 Task: Look for space in Quíbor, Venezuela from 12th July, 2023 to 16th July, 2023 for 8 adults in price range Rs.10000 to Rs.16000. Place can be private room with 8 bedrooms having 8 beds and 8 bathrooms. Property type can be house, flat, guest house, hotel. Amenities needed are: wifi, TV, free parkinig on premises, gym, breakfast. Booking option can be shelf check-in. Required host language is English.
Action: Mouse moved to (507, 132)
Screenshot: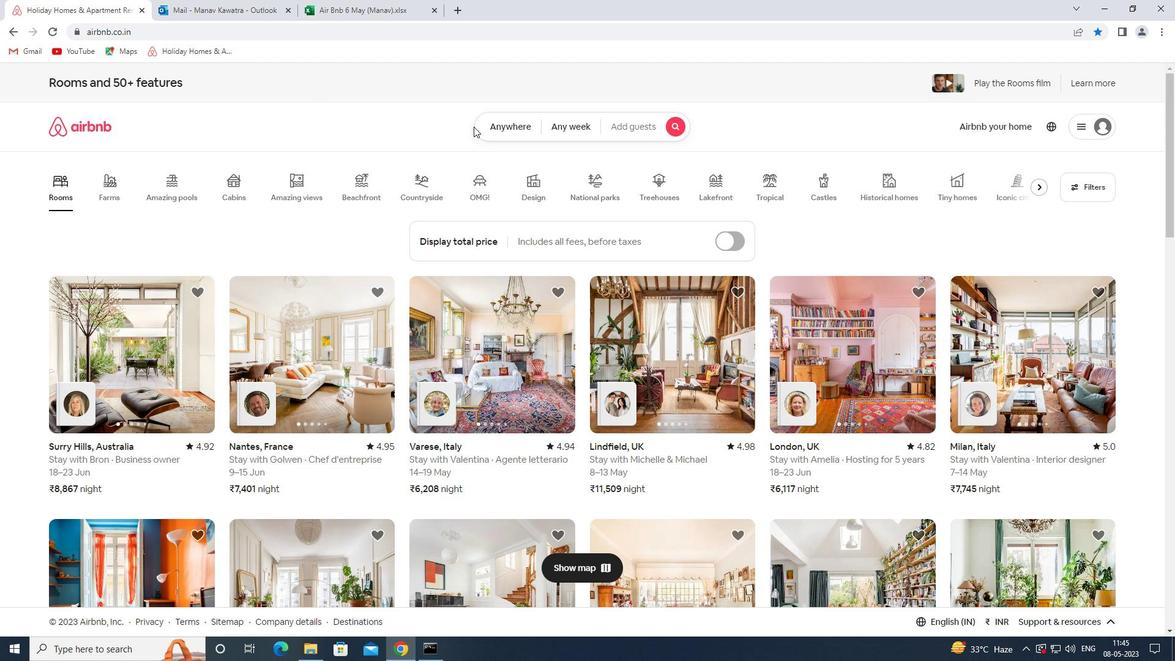 
Action: Mouse pressed left at (507, 132)
Screenshot: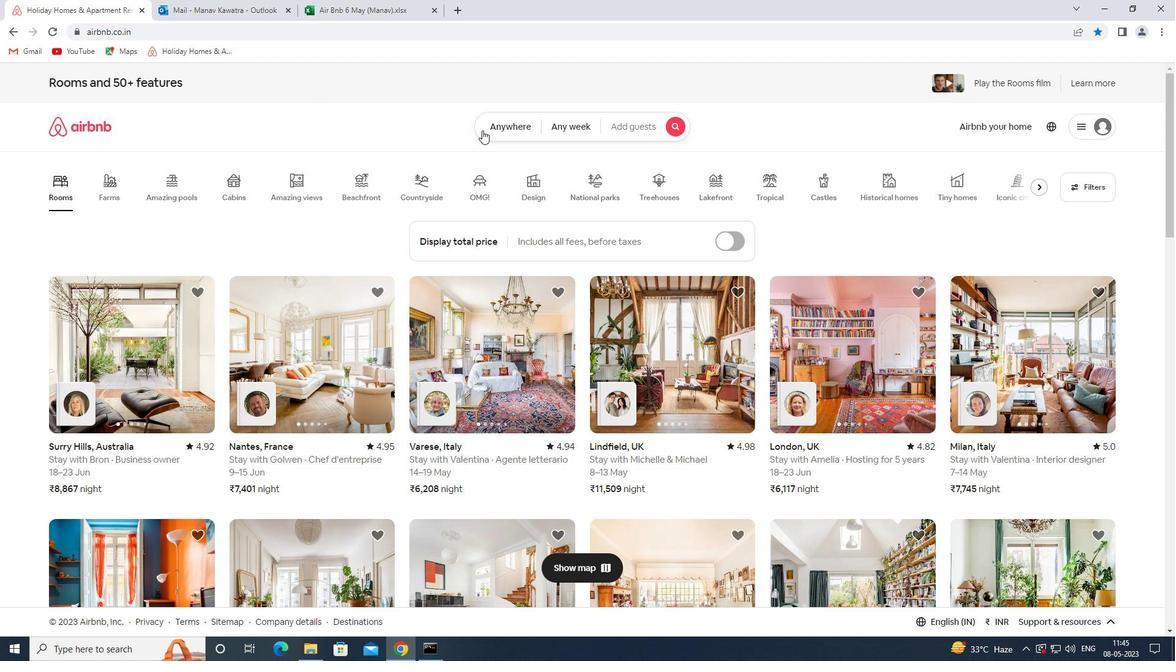 
Action: Mouse moved to (453, 165)
Screenshot: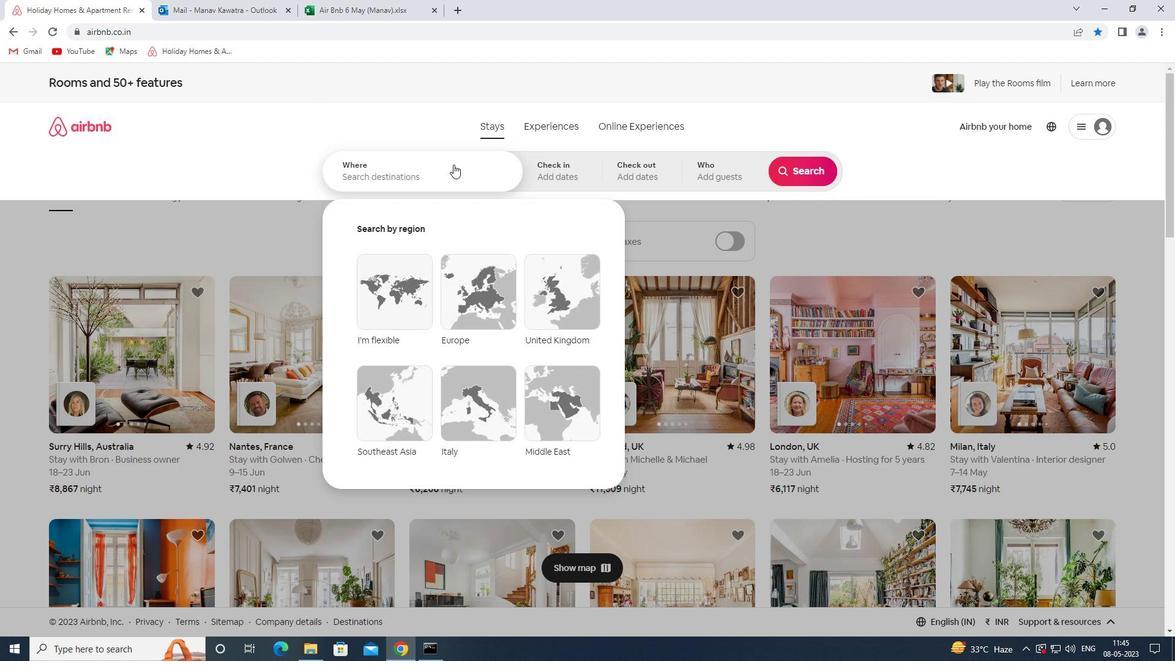 
Action: Mouse pressed left at (453, 165)
Screenshot: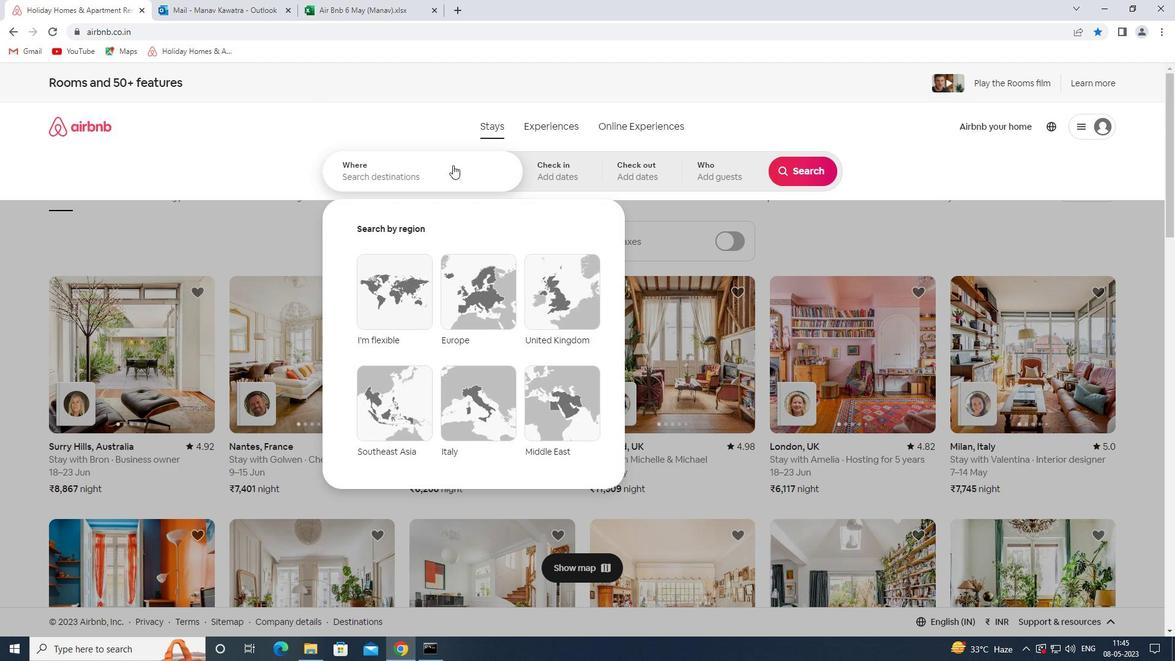 
Action: Mouse moved to (453, 166)
Screenshot: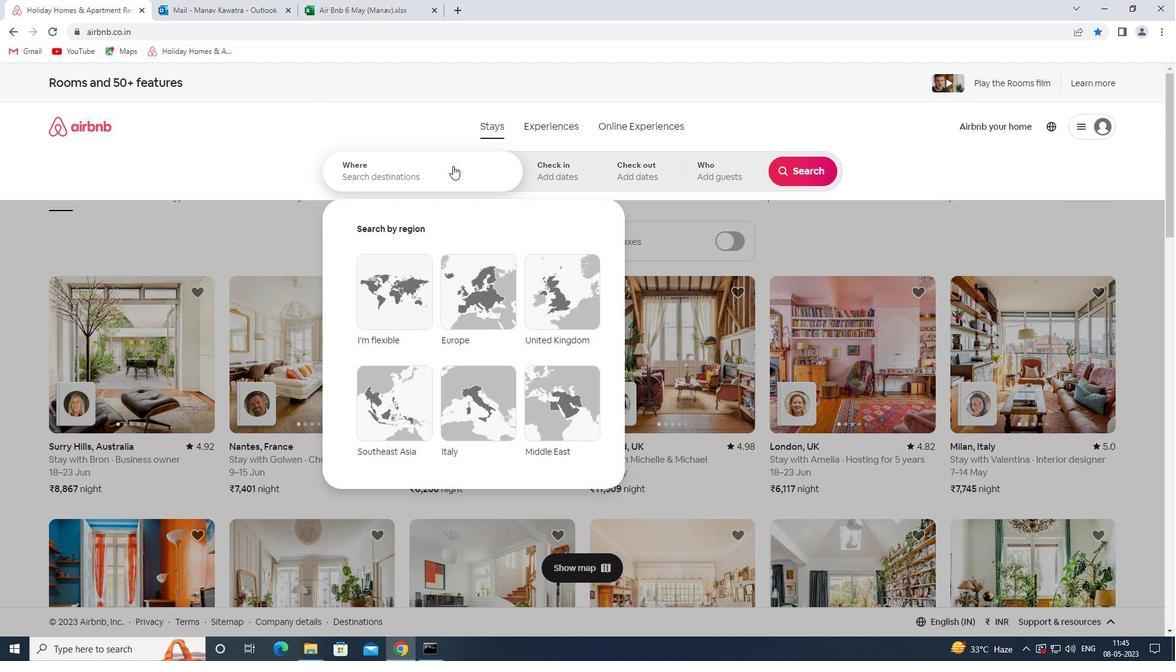 
Action: Key pressed <Key.shift>QUIBOR<Key.space><Key.shift_r>VENEZUELA<Key.space><Key.enter>
Screenshot: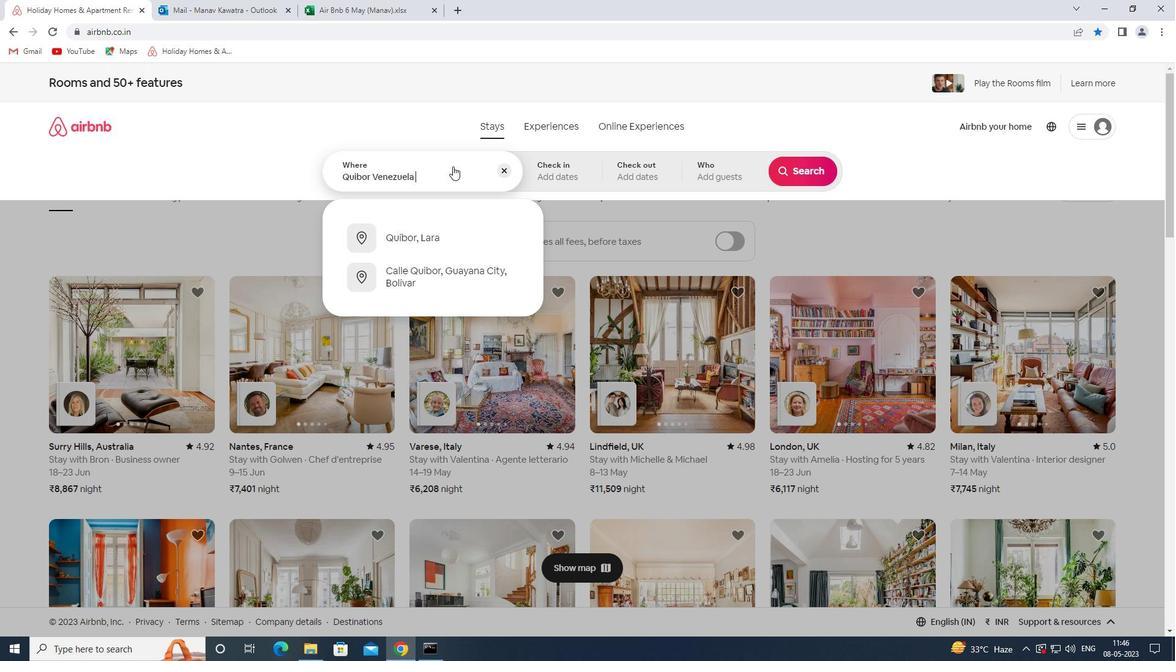 
Action: Mouse moved to (796, 262)
Screenshot: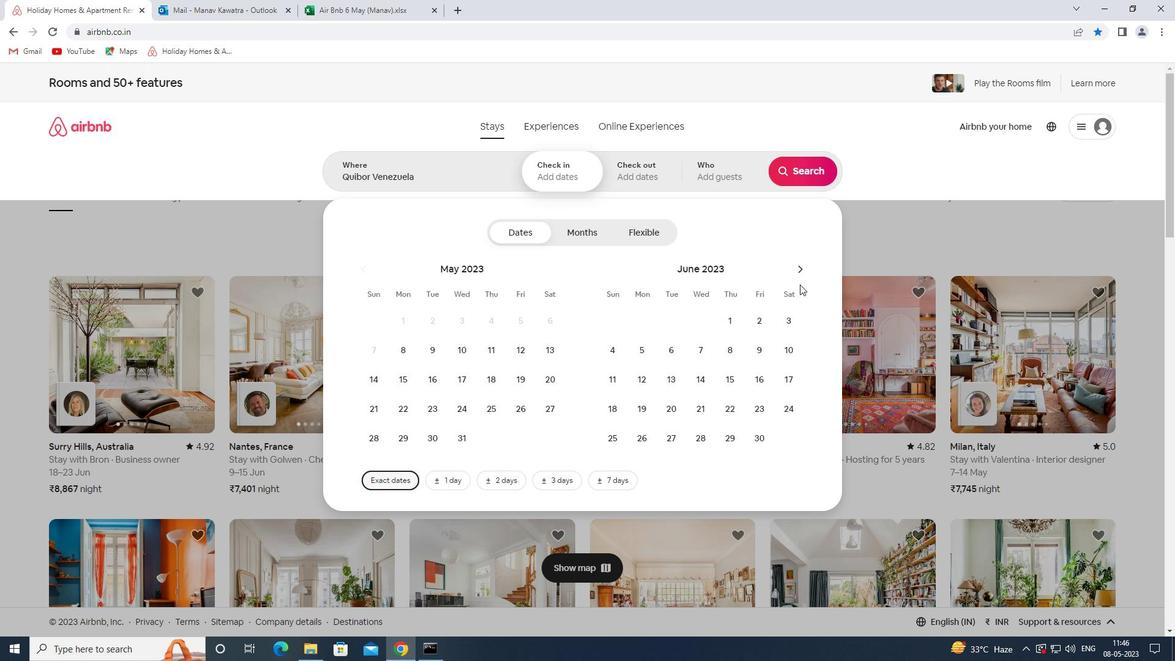 
Action: Mouse pressed left at (796, 262)
Screenshot: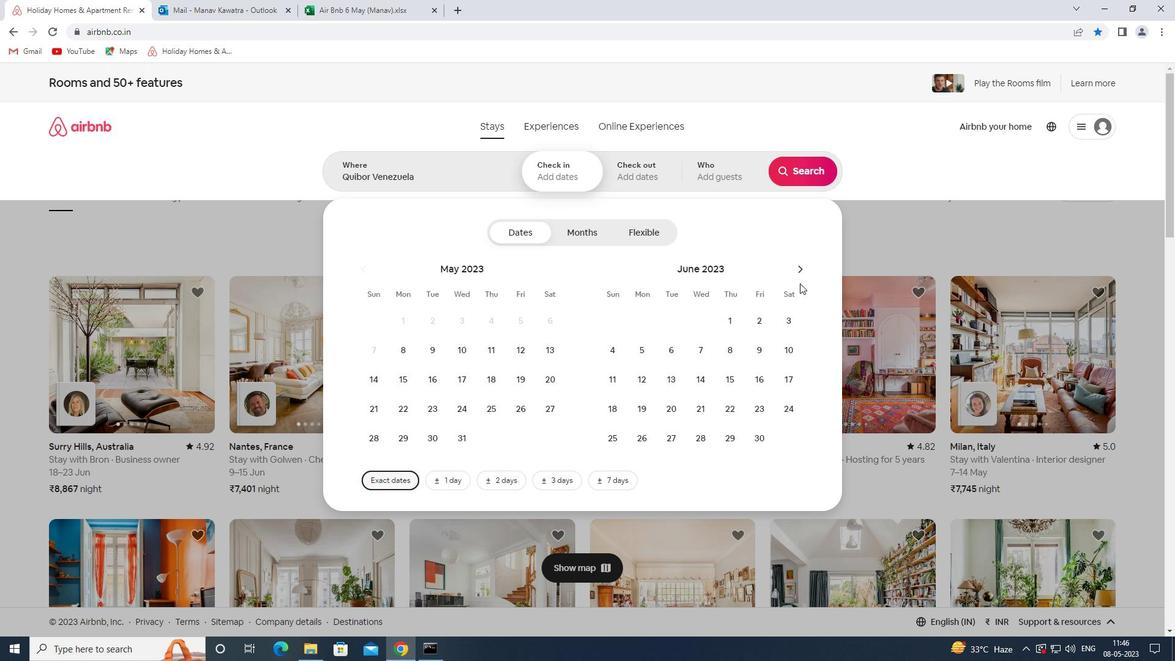 
Action: Mouse moved to (692, 378)
Screenshot: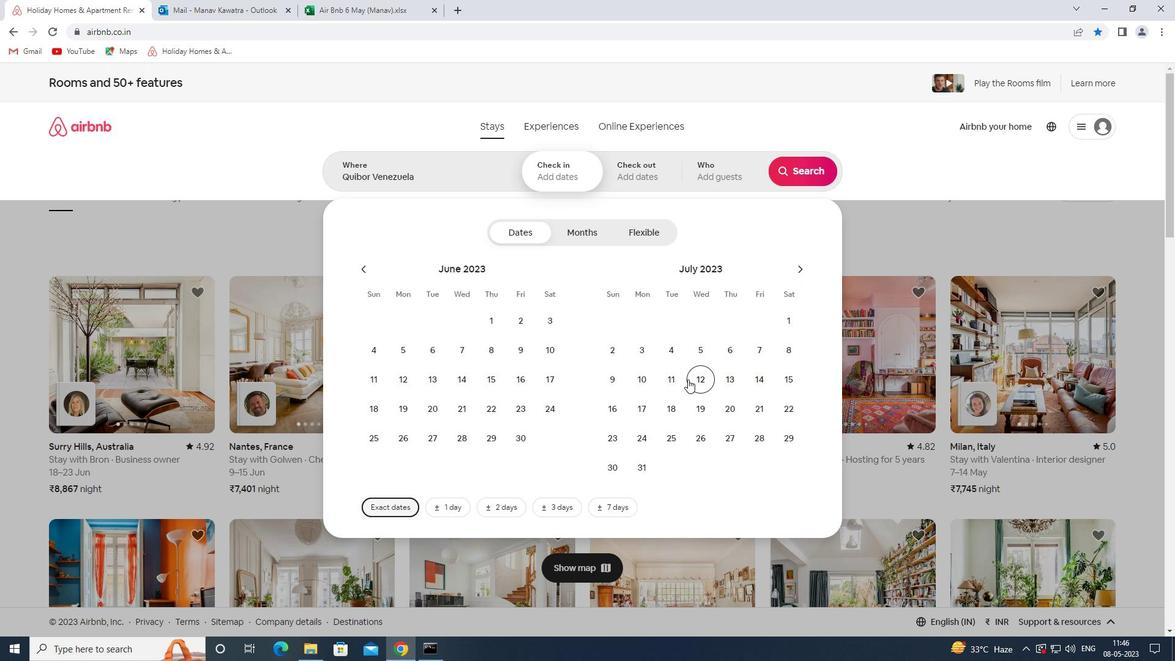 
Action: Mouse pressed left at (692, 378)
Screenshot: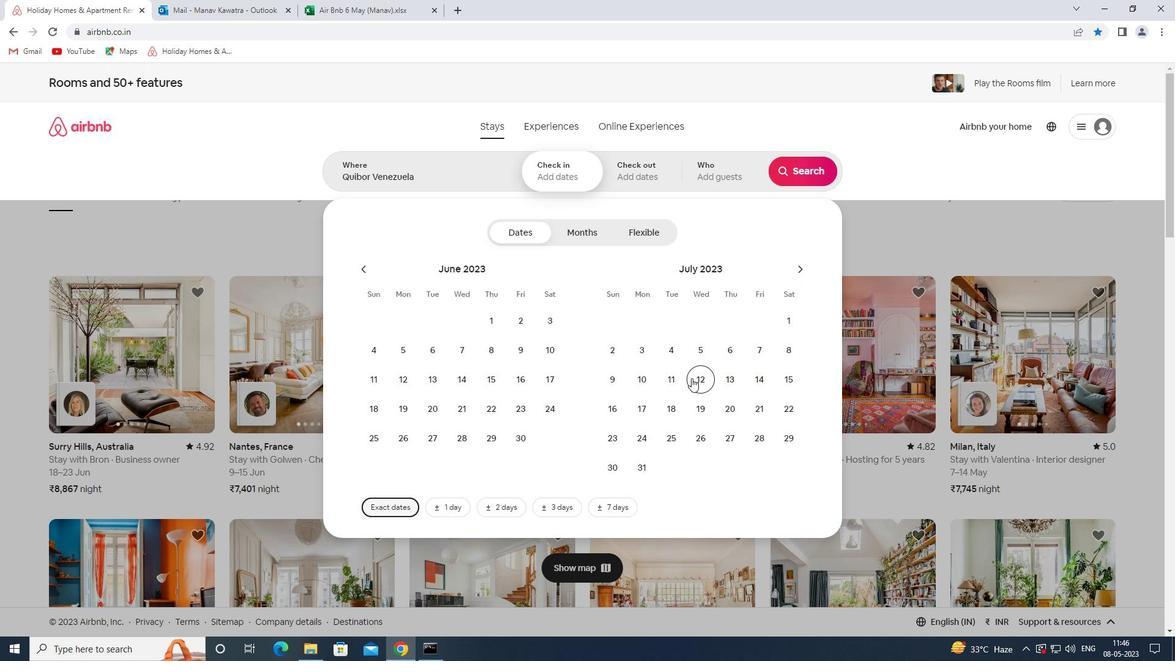 
Action: Mouse moved to (614, 411)
Screenshot: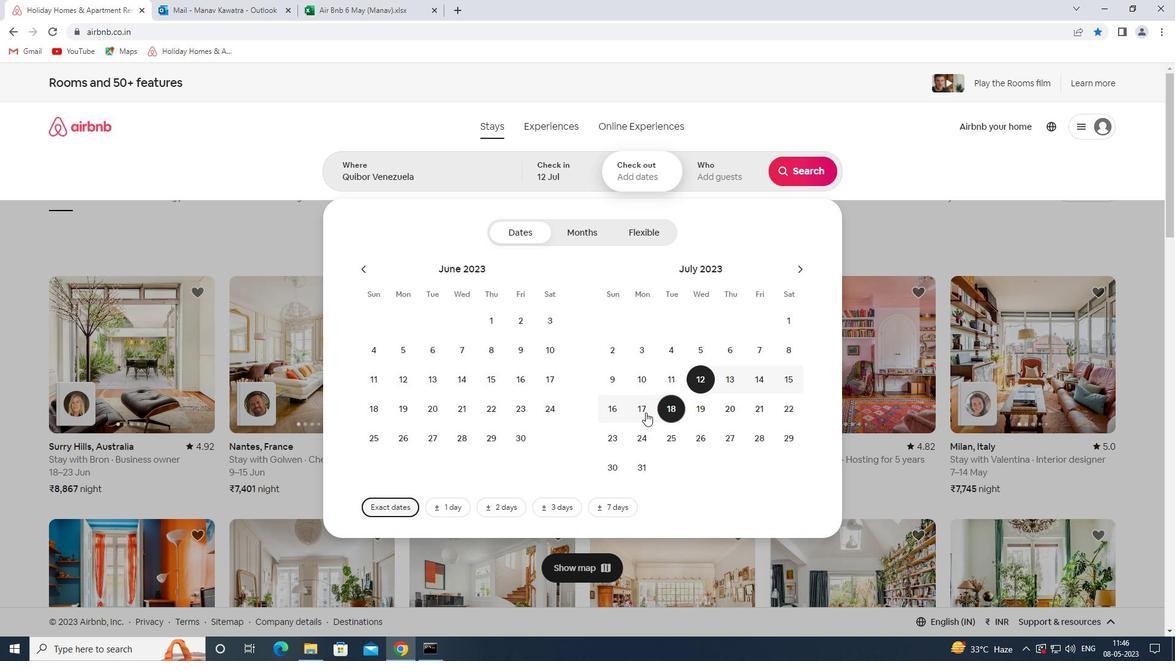 
Action: Mouse pressed left at (614, 411)
Screenshot: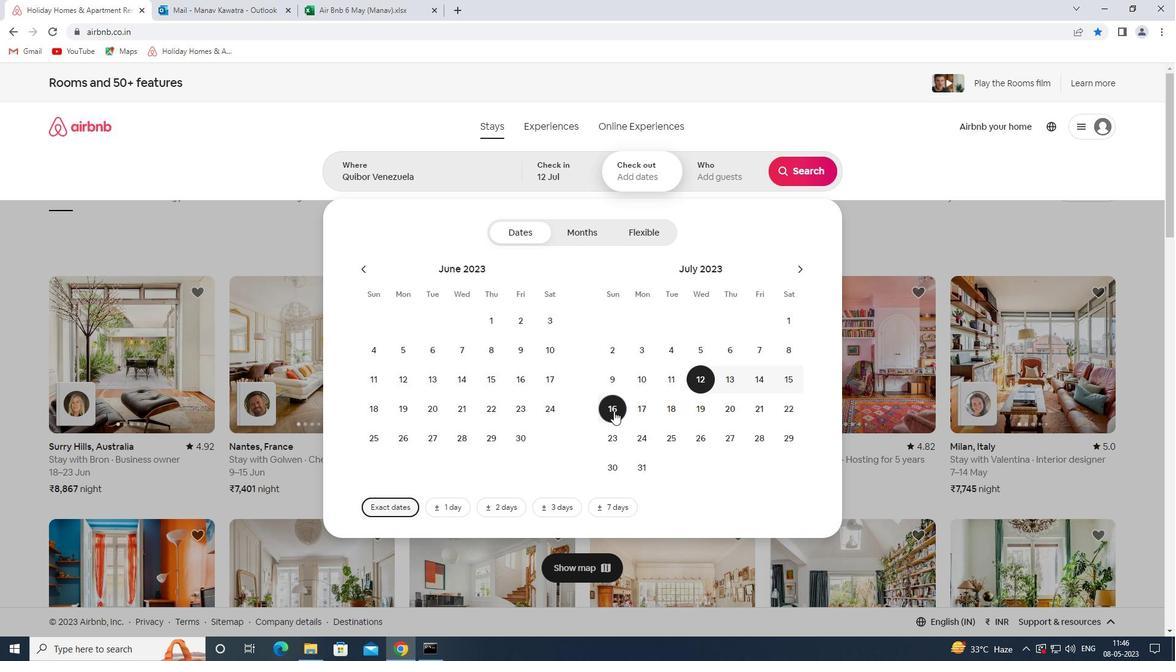 
Action: Mouse moved to (725, 178)
Screenshot: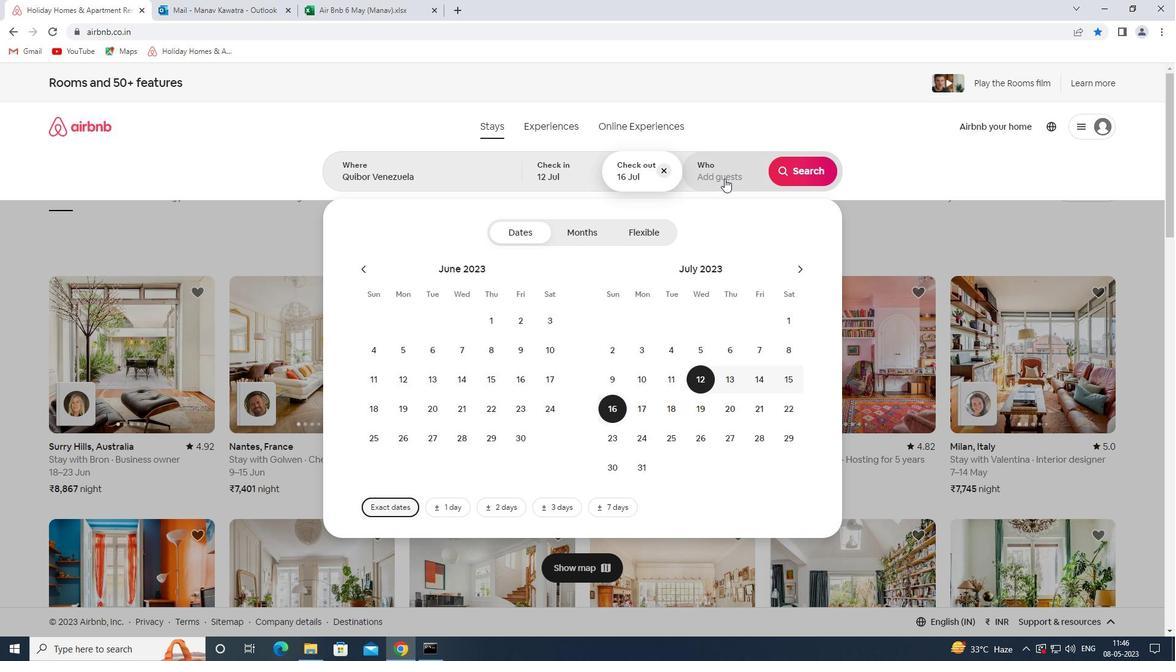 
Action: Mouse pressed left at (725, 178)
Screenshot: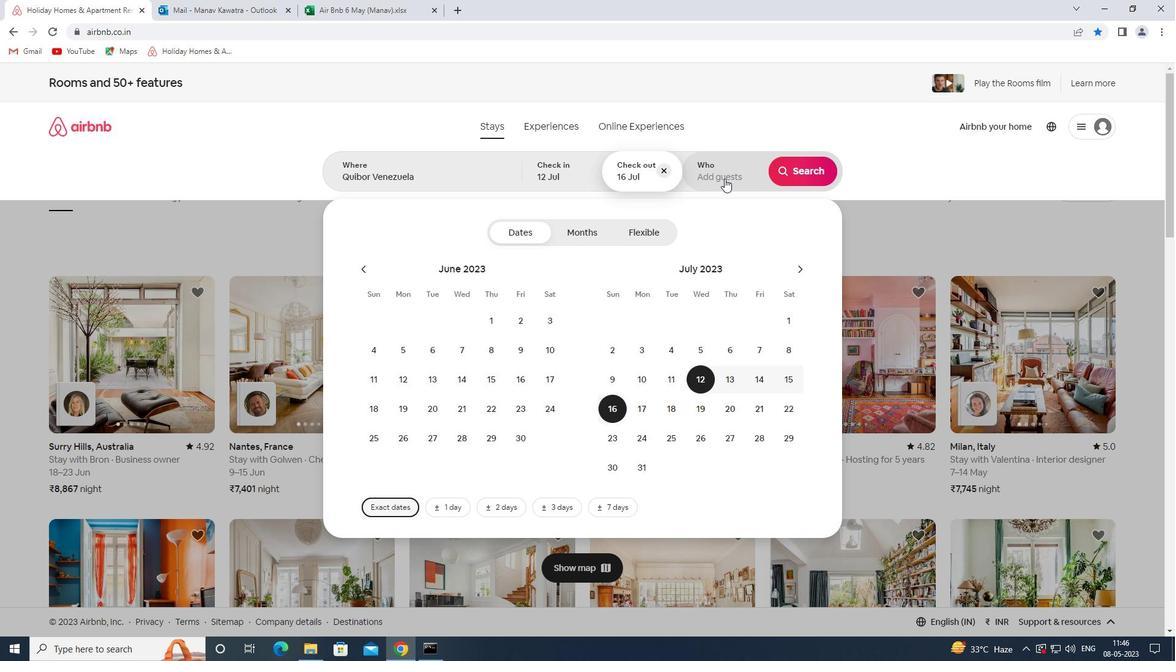 
Action: Mouse moved to (801, 239)
Screenshot: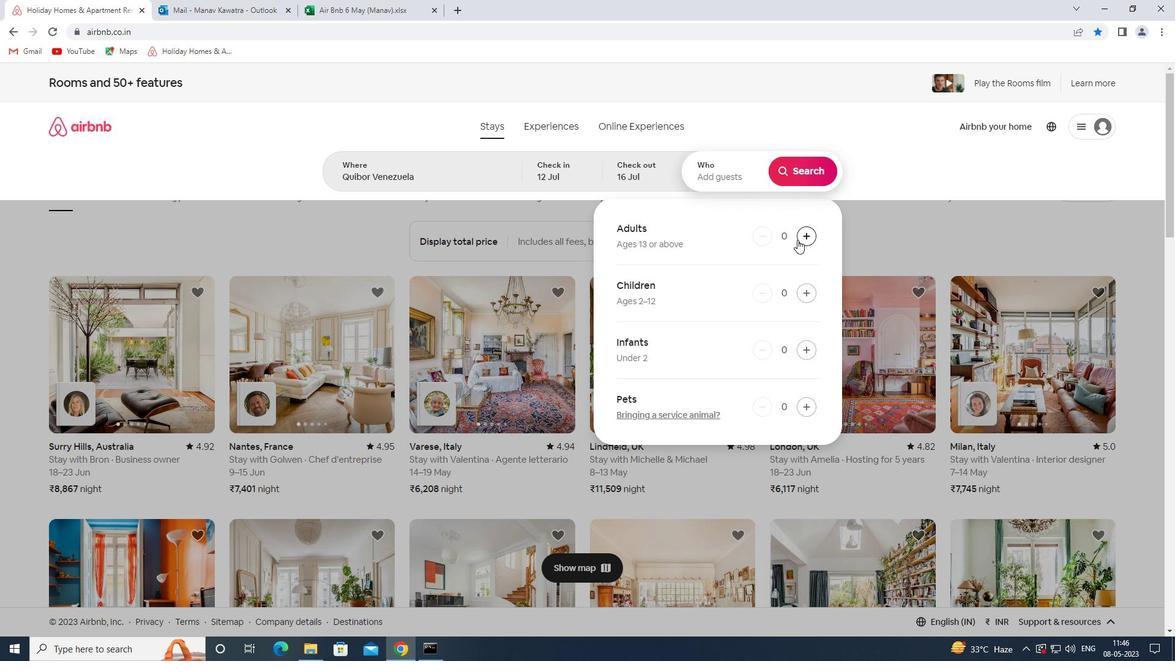 
Action: Mouse pressed left at (801, 239)
Screenshot: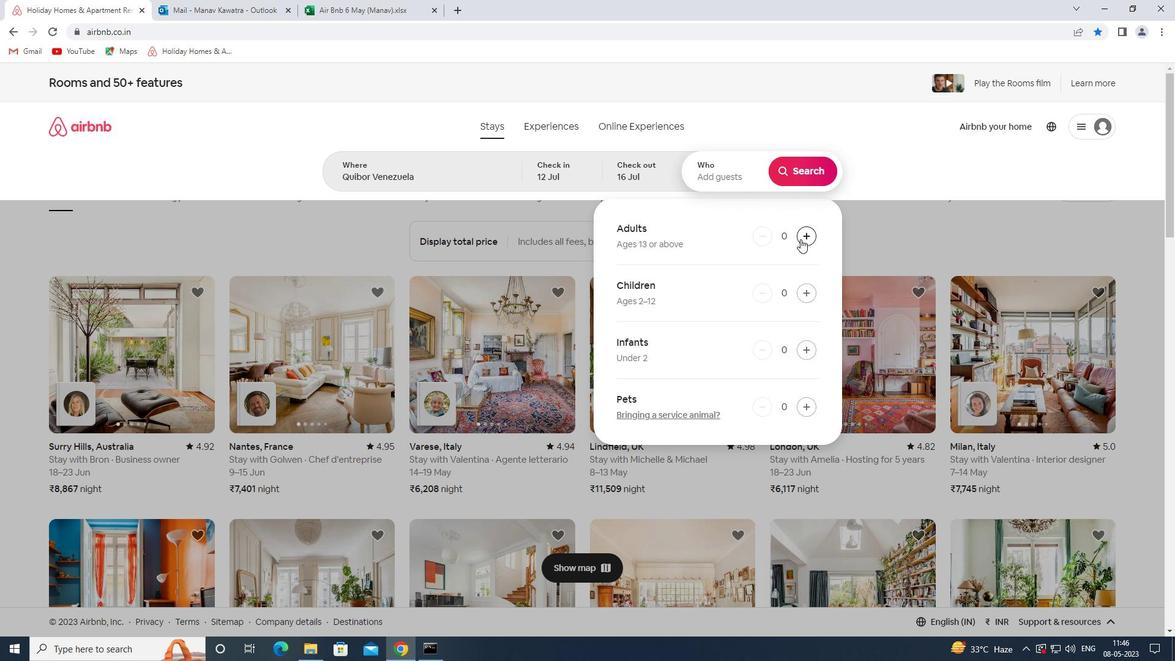 
Action: Mouse pressed left at (801, 239)
Screenshot: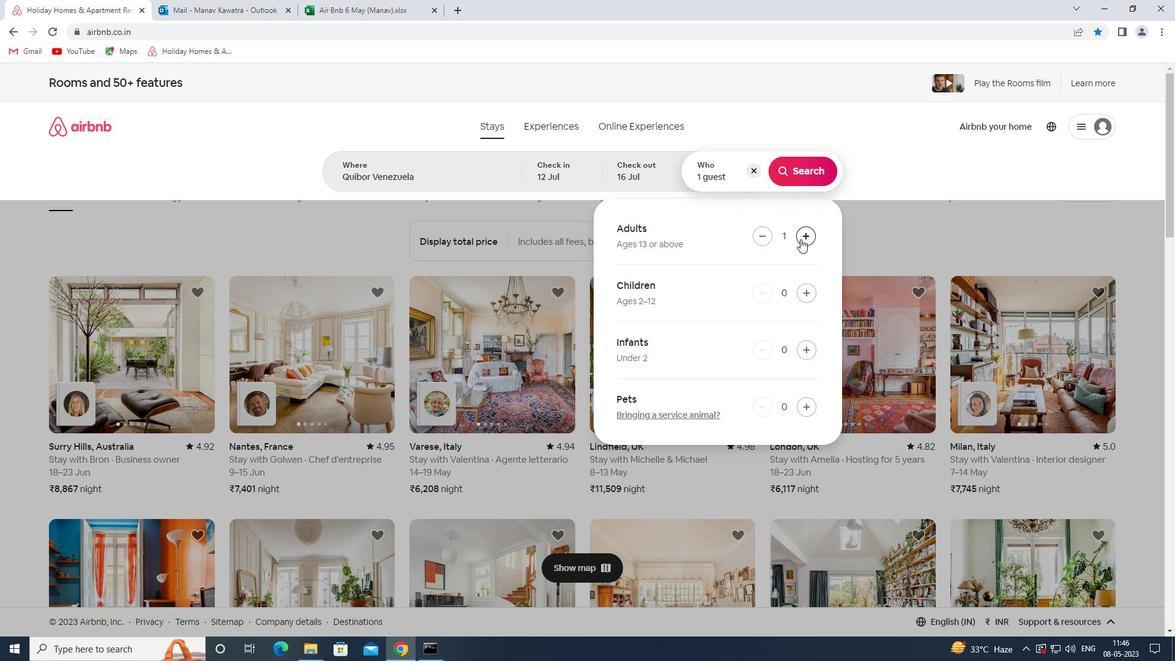 
Action: Mouse moved to (801, 239)
Screenshot: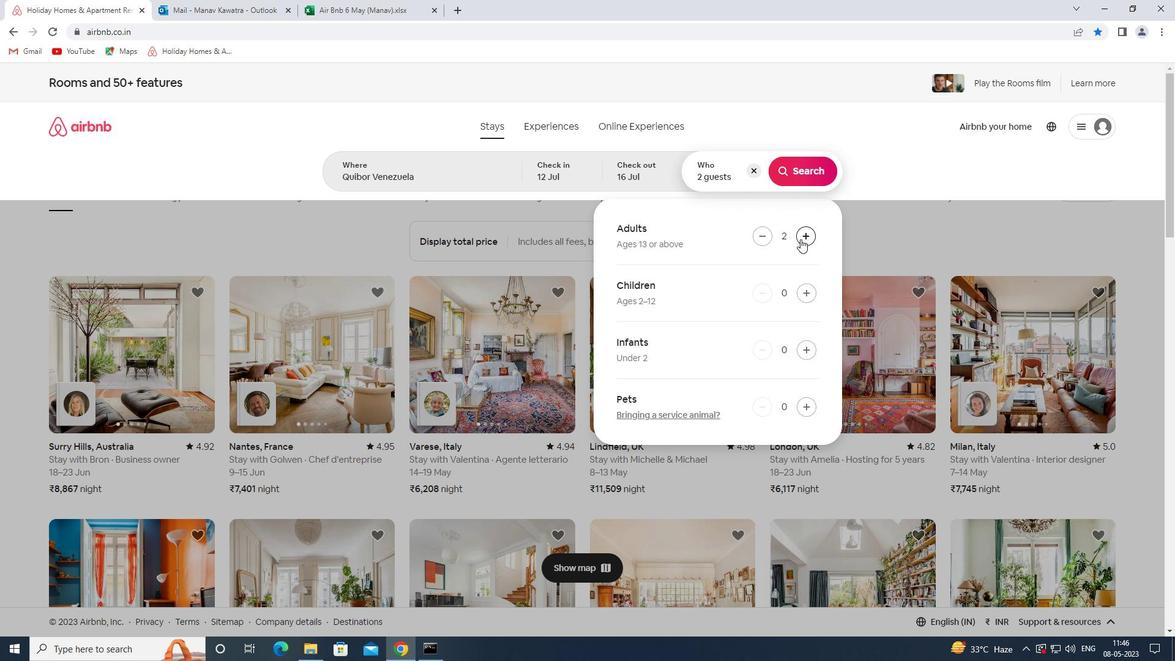 
Action: Mouse pressed left at (801, 239)
Screenshot: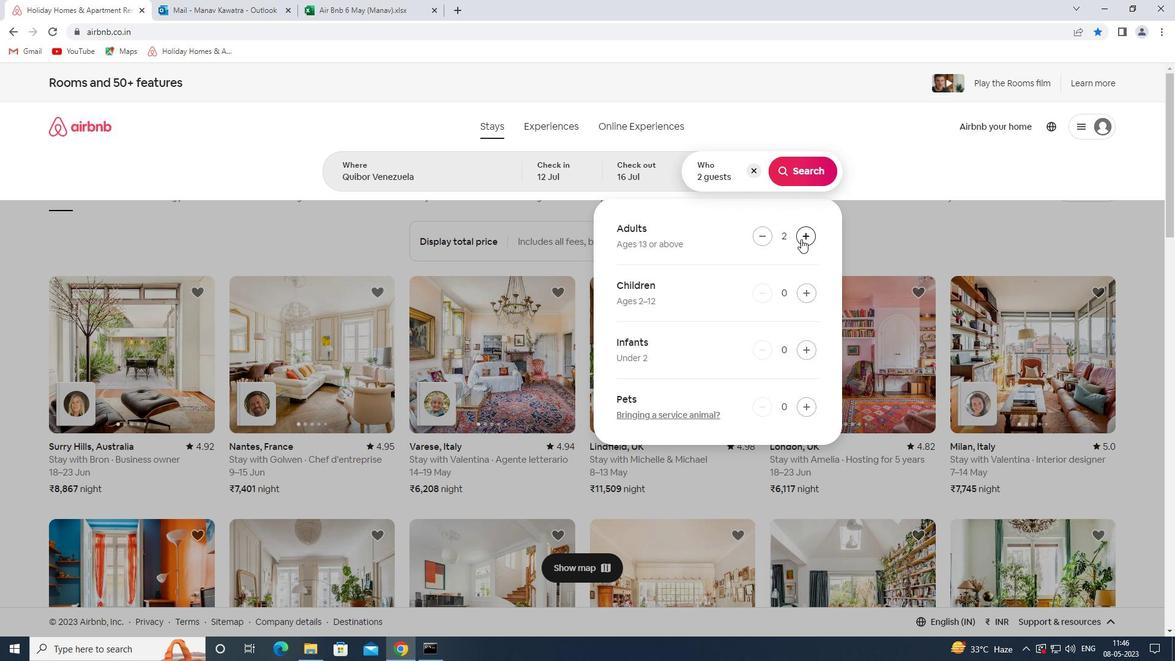 
Action: Mouse pressed left at (801, 239)
Screenshot: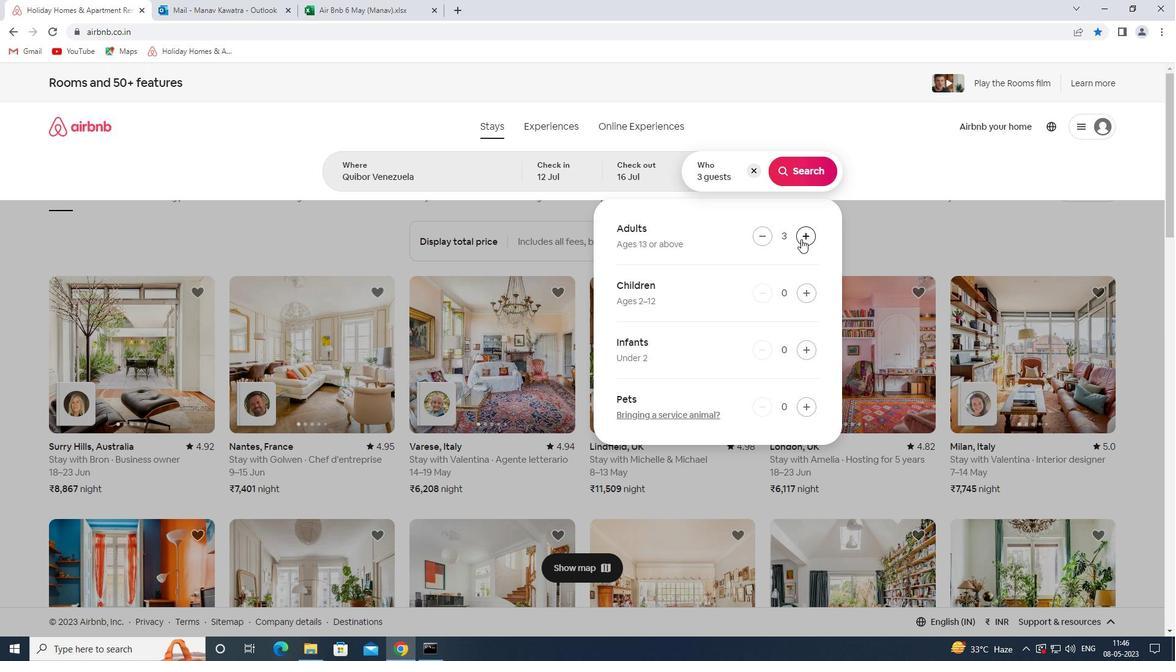 
Action: Mouse pressed left at (801, 239)
Screenshot: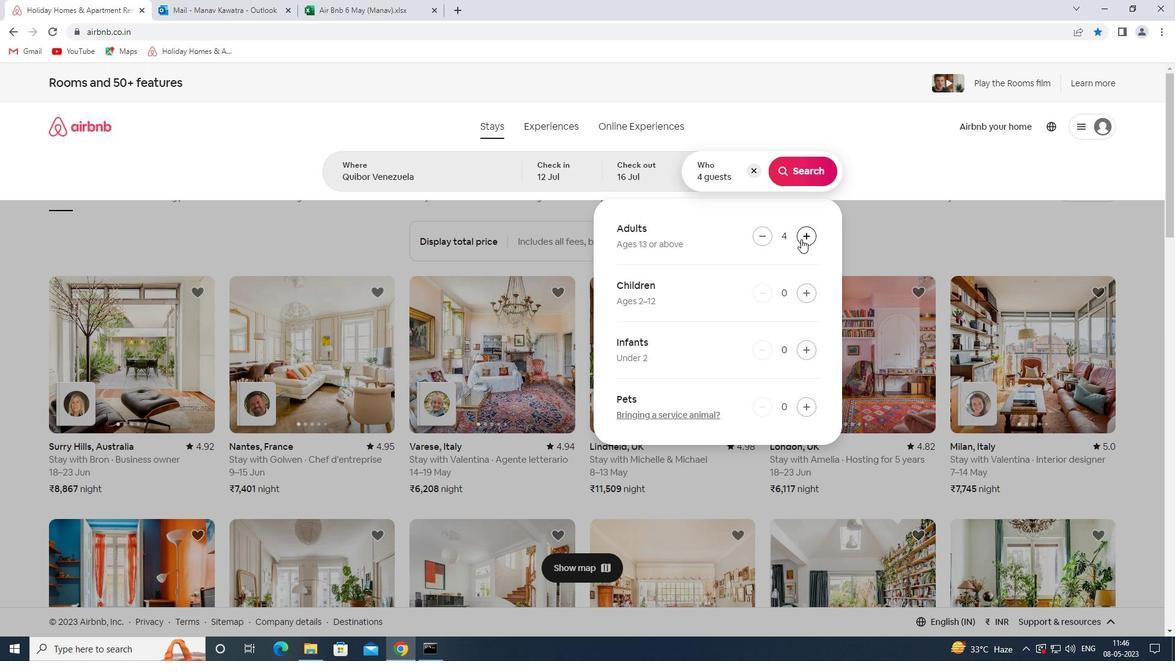 
Action: Mouse pressed left at (801, 239)
Screenshot: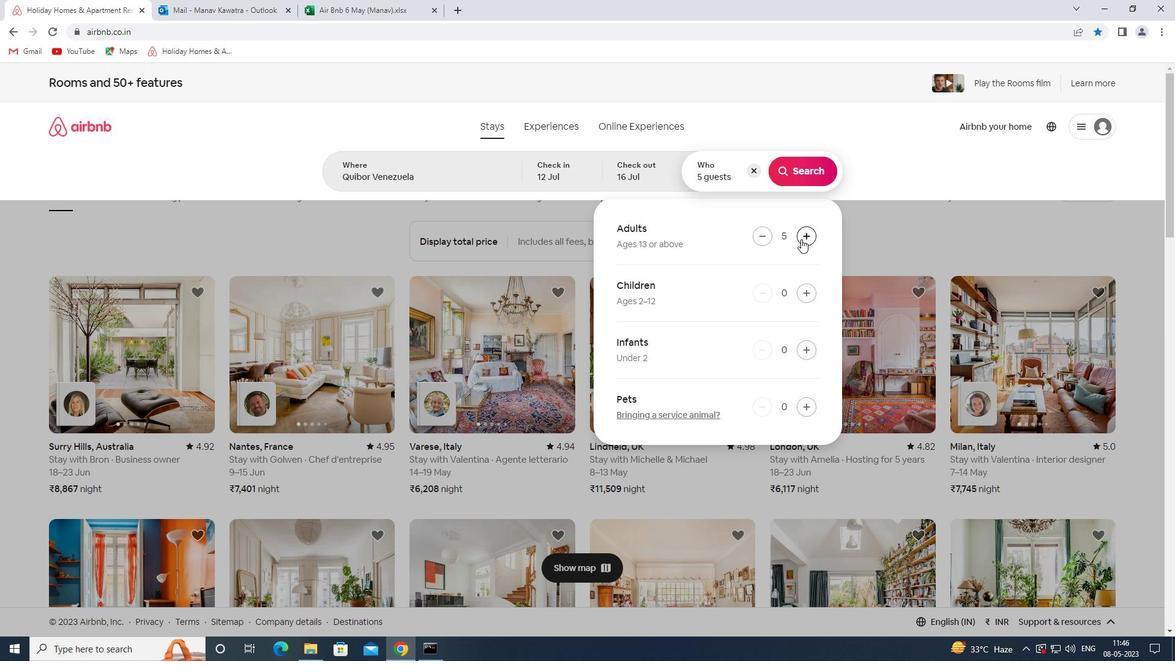 
Action: Mouse pressed left at (801, 239)
Screenshot: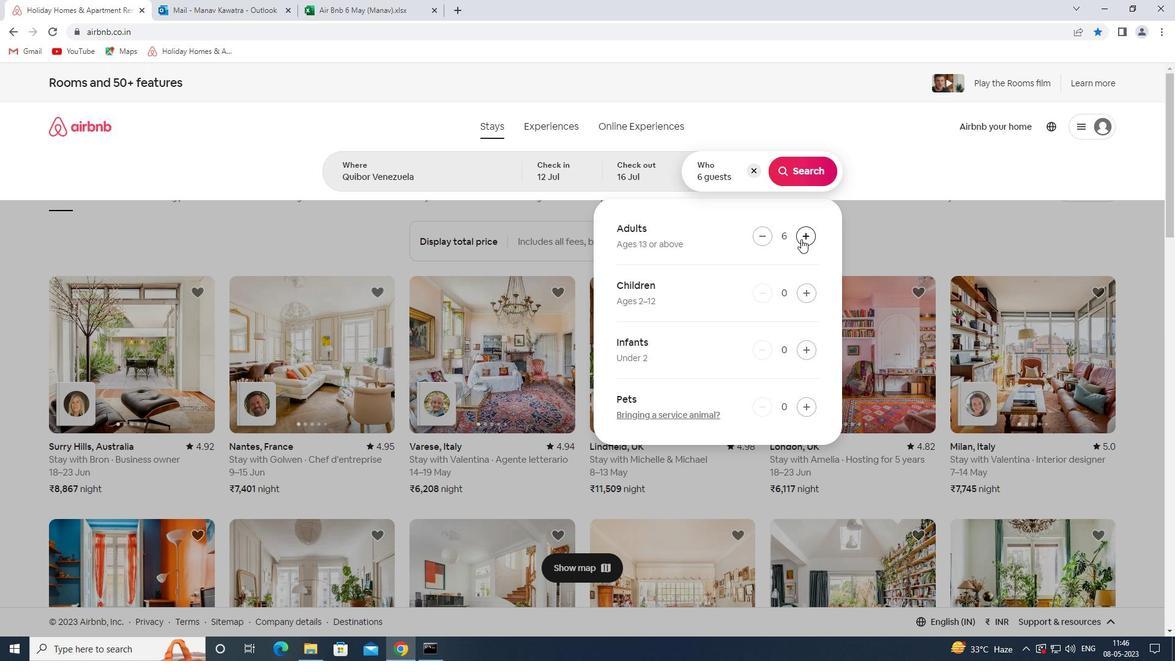 
Action: Mouse pressed left at (801, 239)
Screenshot: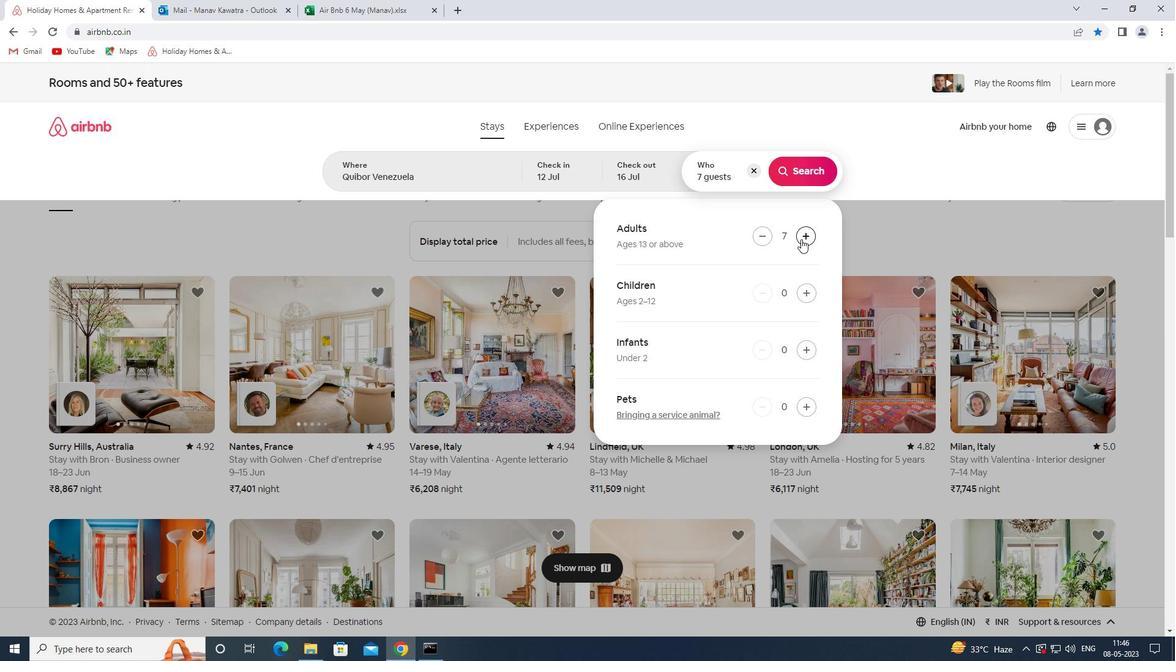 
Action: Mouse moved to (827, 164)
Screenshot: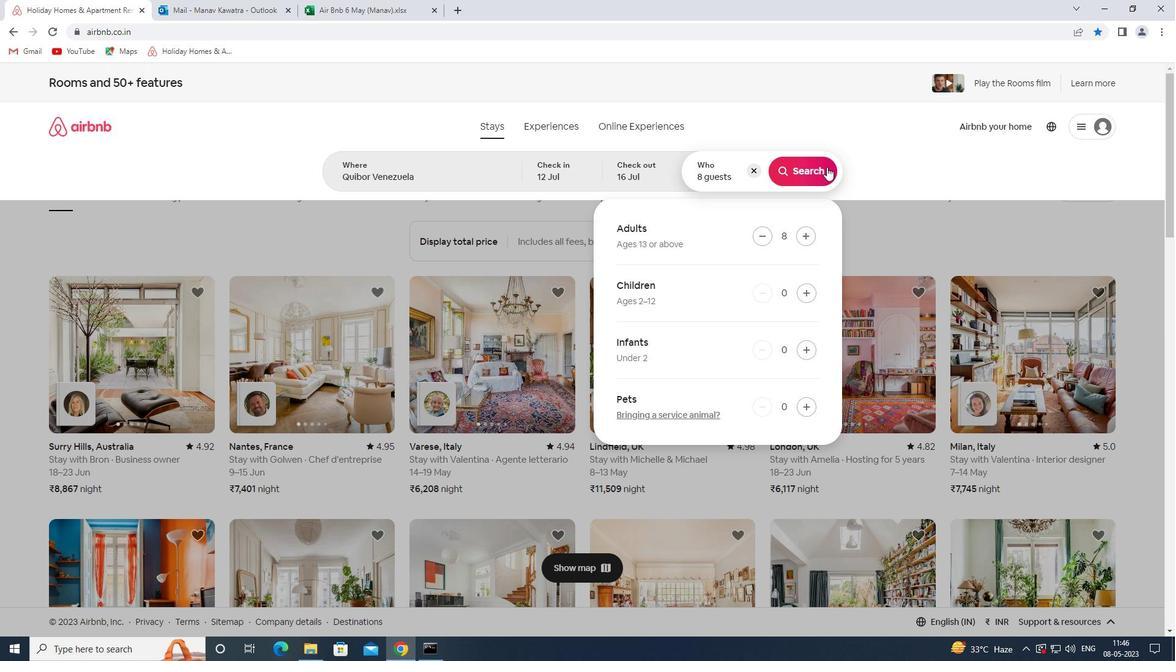 
Action: Mouse pressed left at (827, 164)
Screenshot: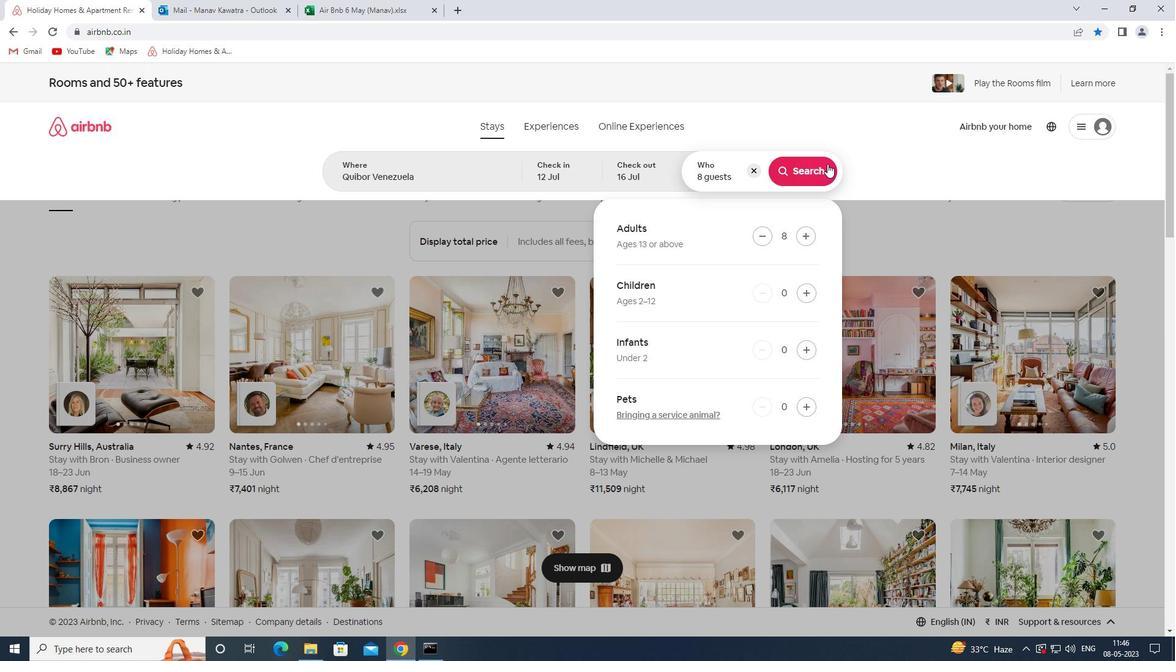 
Action: Mouse moved to (1130, 131)
Screenshot: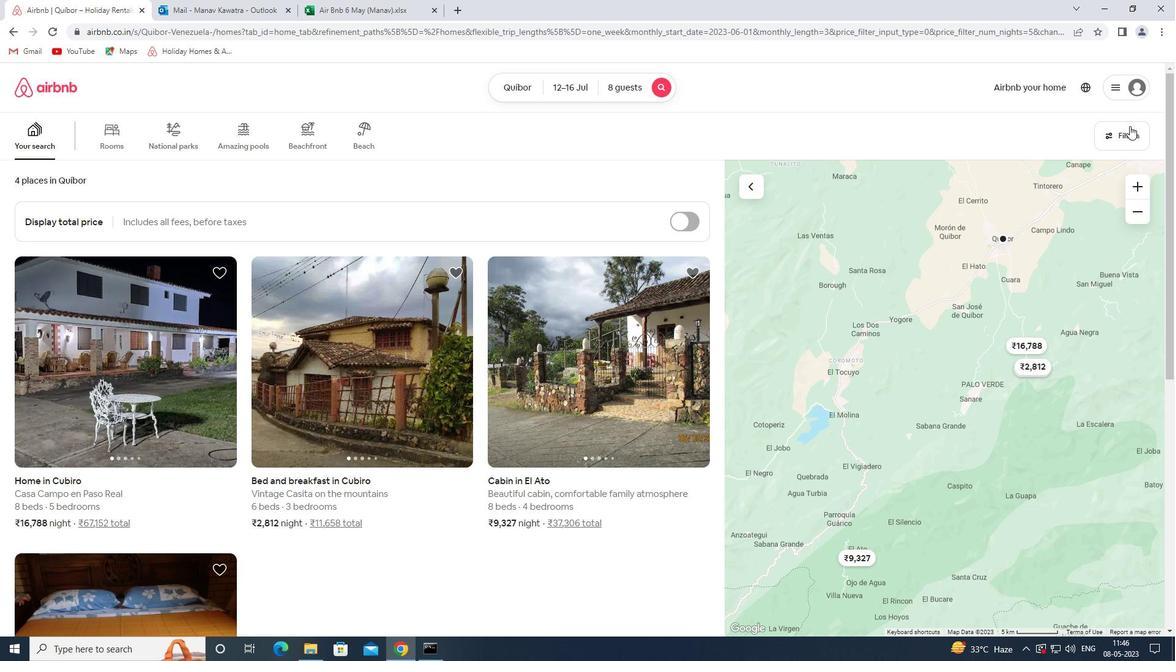 
Action: Mouse pressed left at (1130, 131)
Screenshot: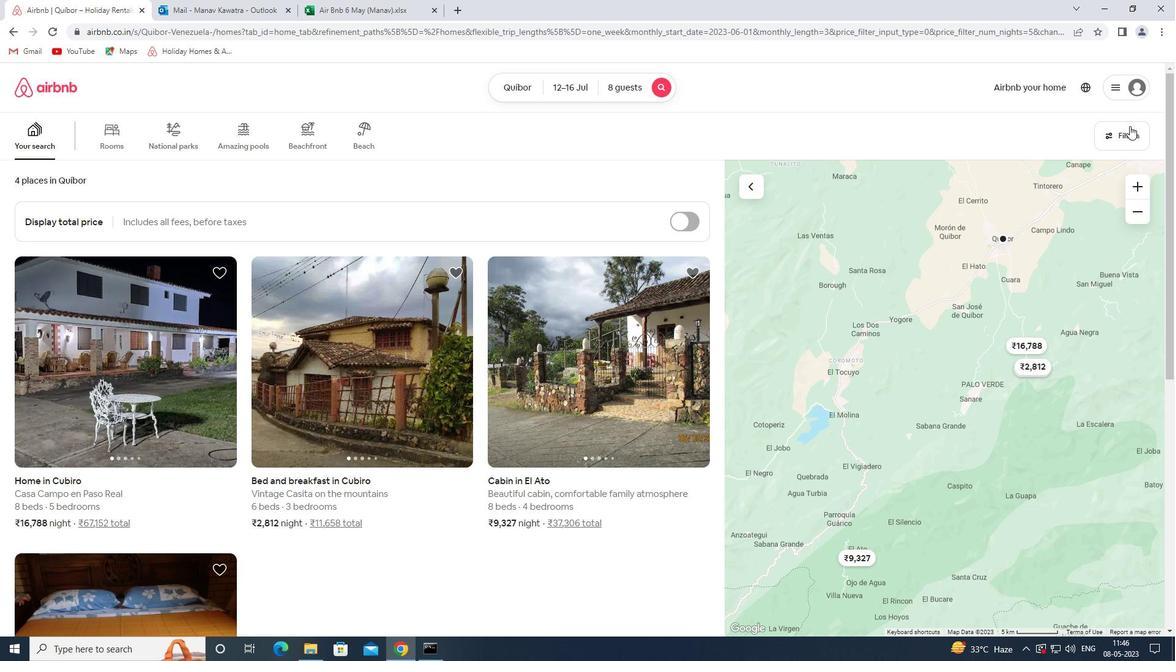 
Action: Mouse moved to (437, 434)
Screenshot: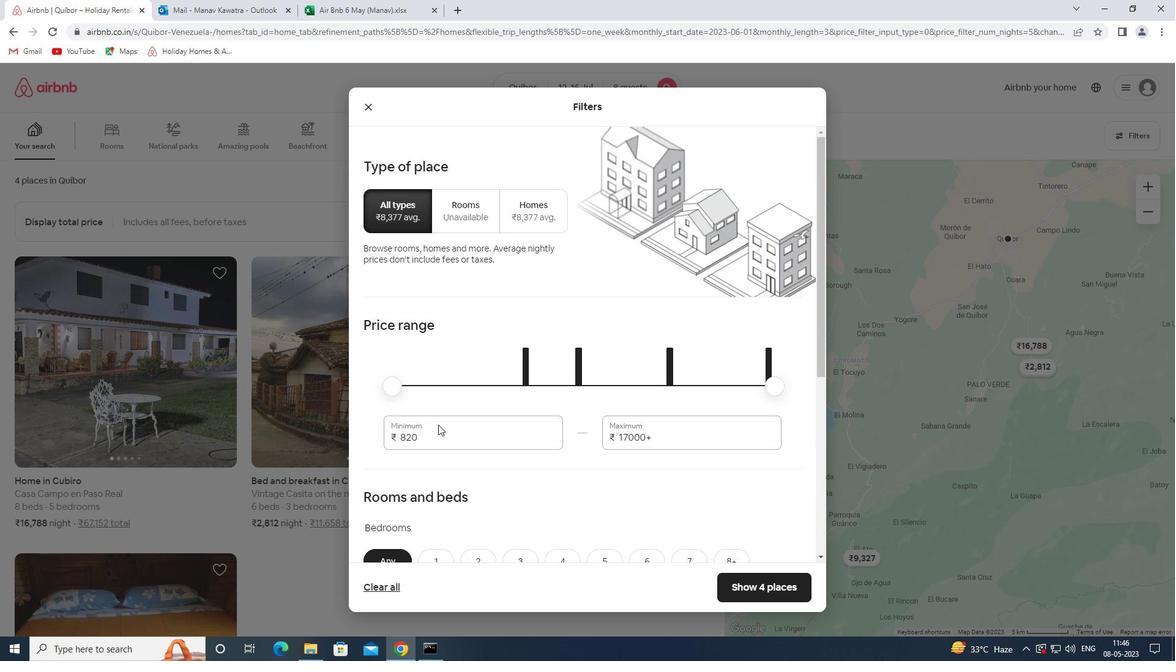 
Action: Mouse pressed left at (437, 434)
Screenshot: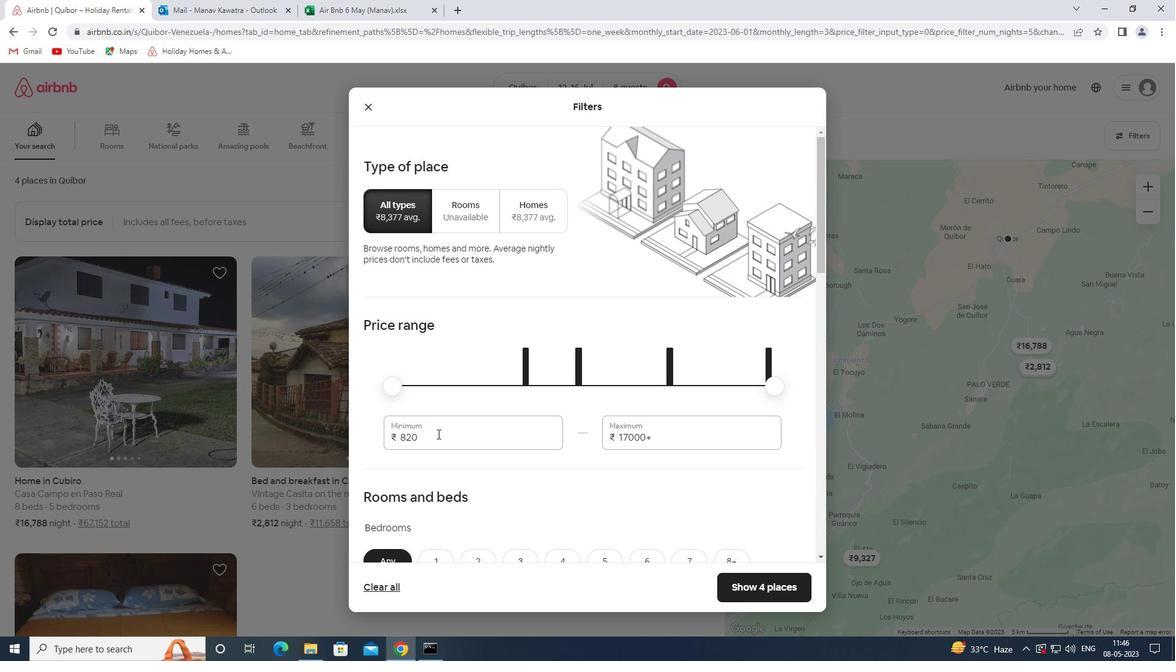 
Action: Mouse pressed left at (437, 434)
Screenshot: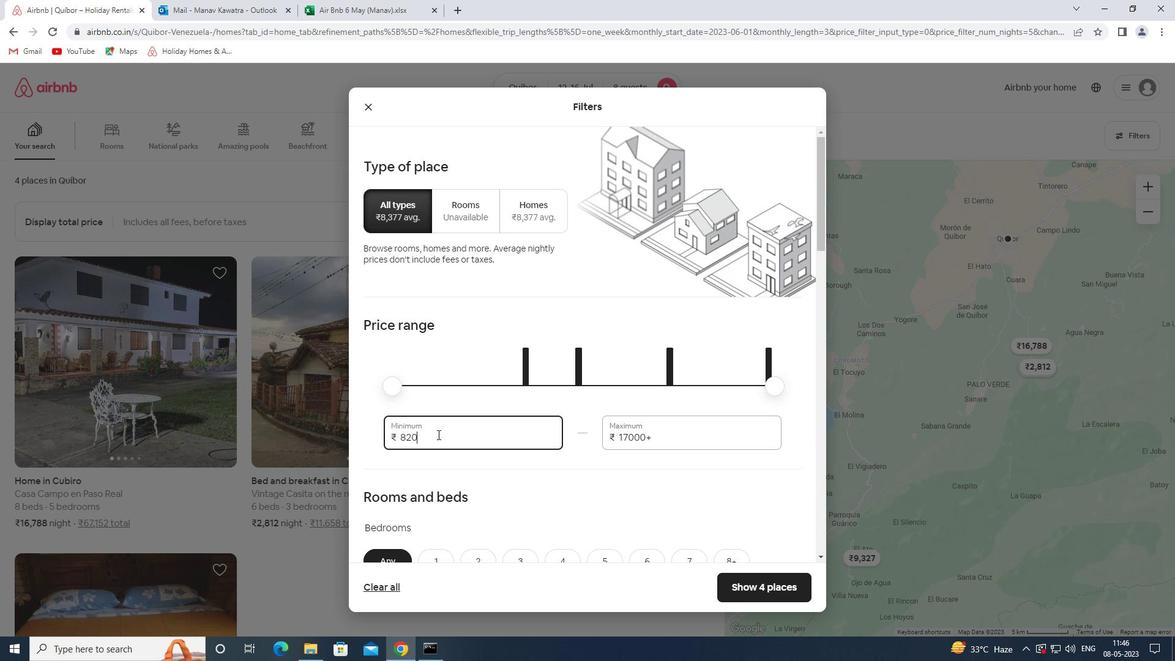 
Action: Key pressed 10000<Key.tab>16000
Screenshot: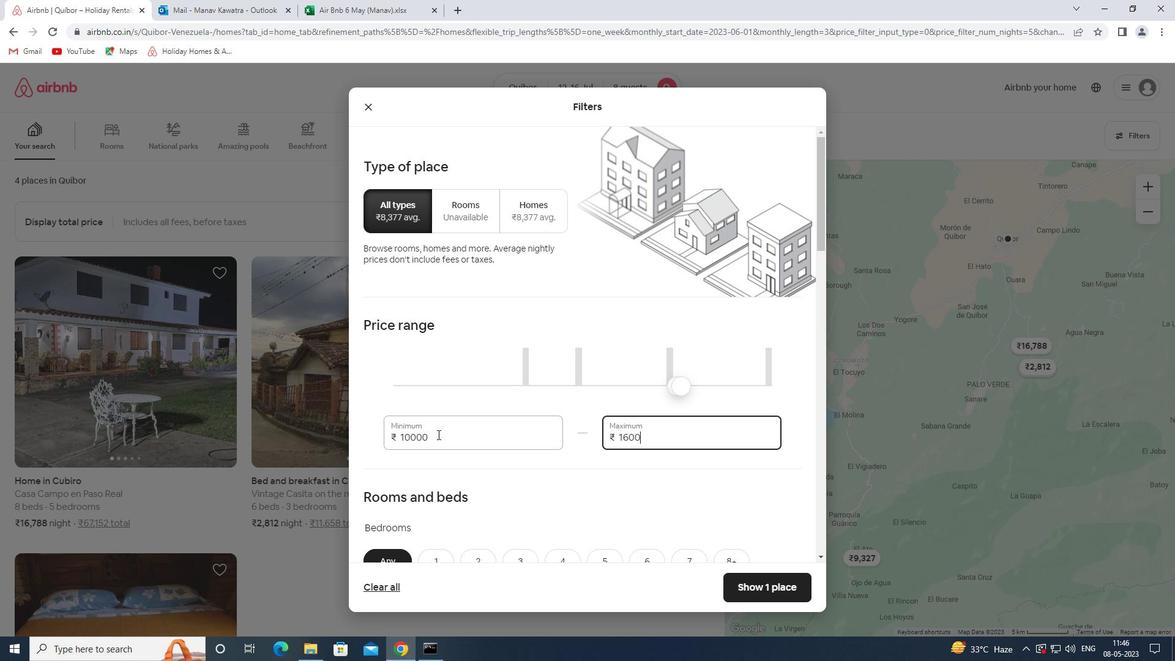 
Action: Mouse moved to (521, 232)
Screenshot: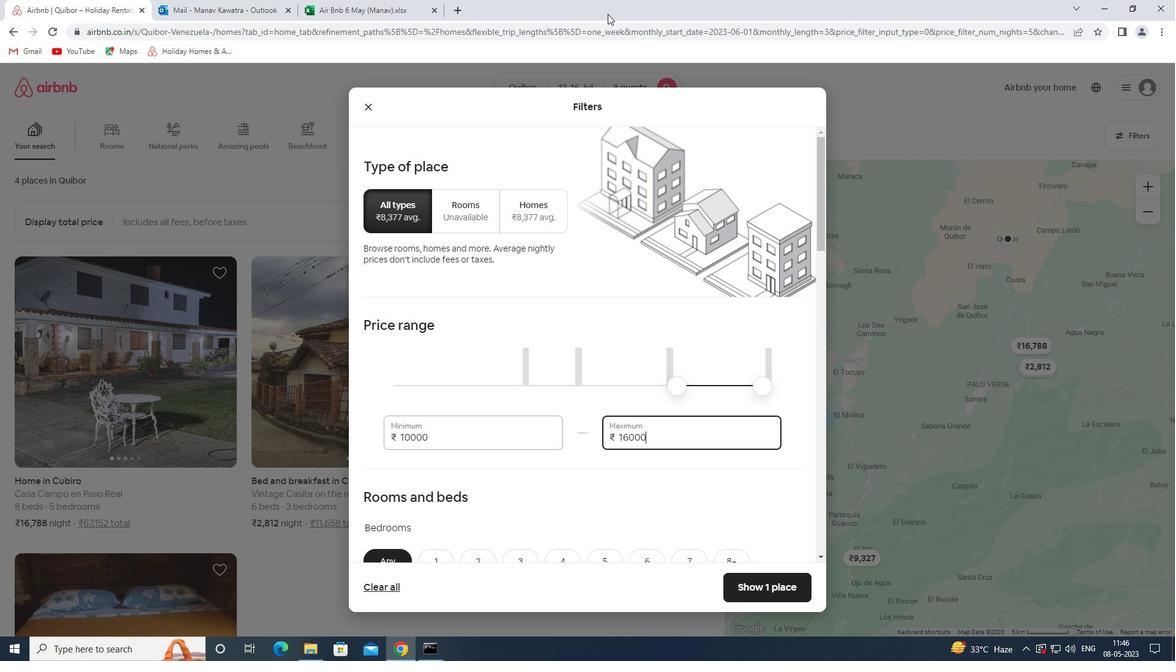
Action: Mouse scrolled (521, 232) with delta (0, 0)
Screenshot: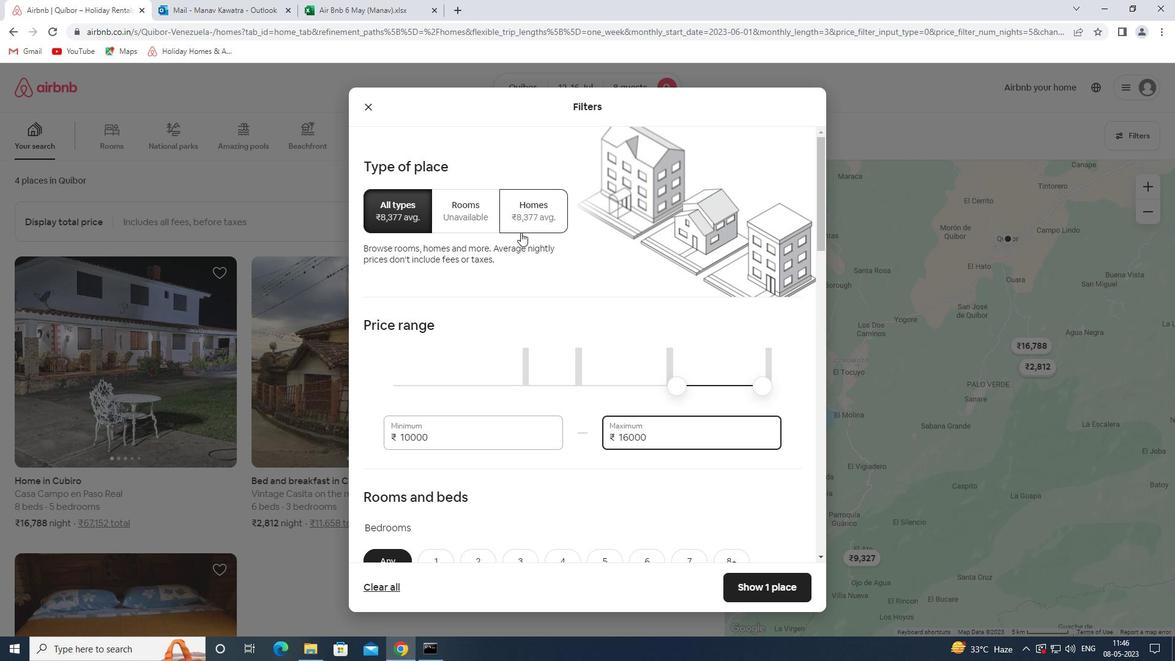 
Action: Mouse scrolled (521, 232) with delta (0, 0)
Screenshot: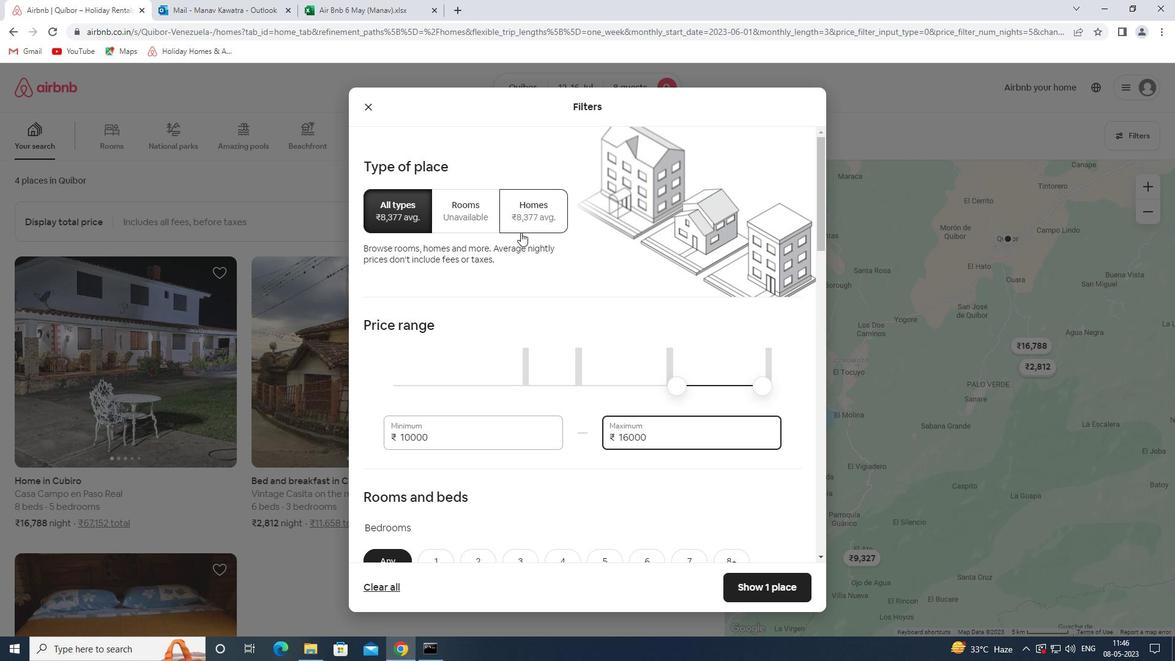 
Action: Mouse scrolled (521, 232) with delta (0, 0)
Screenshot: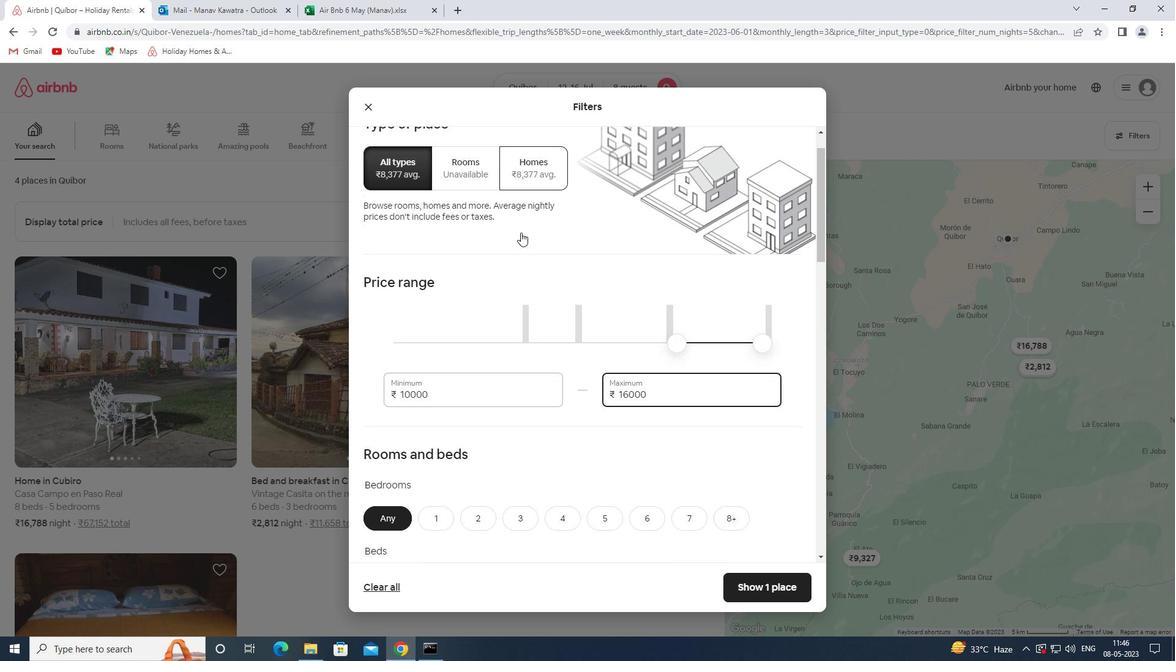 
Action: Mouse scrolled (521, 232) with delta (0, 0)
Screenshot: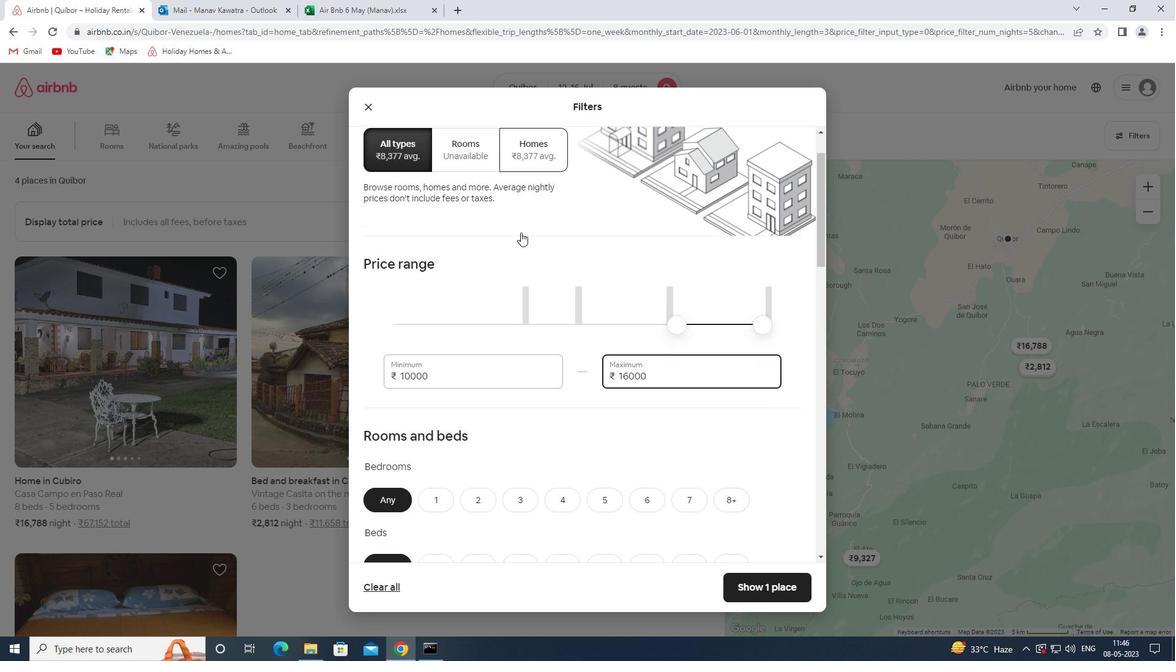
Action: Mouse scrolled (521, 232) with delta (0, 0)
Screenshot: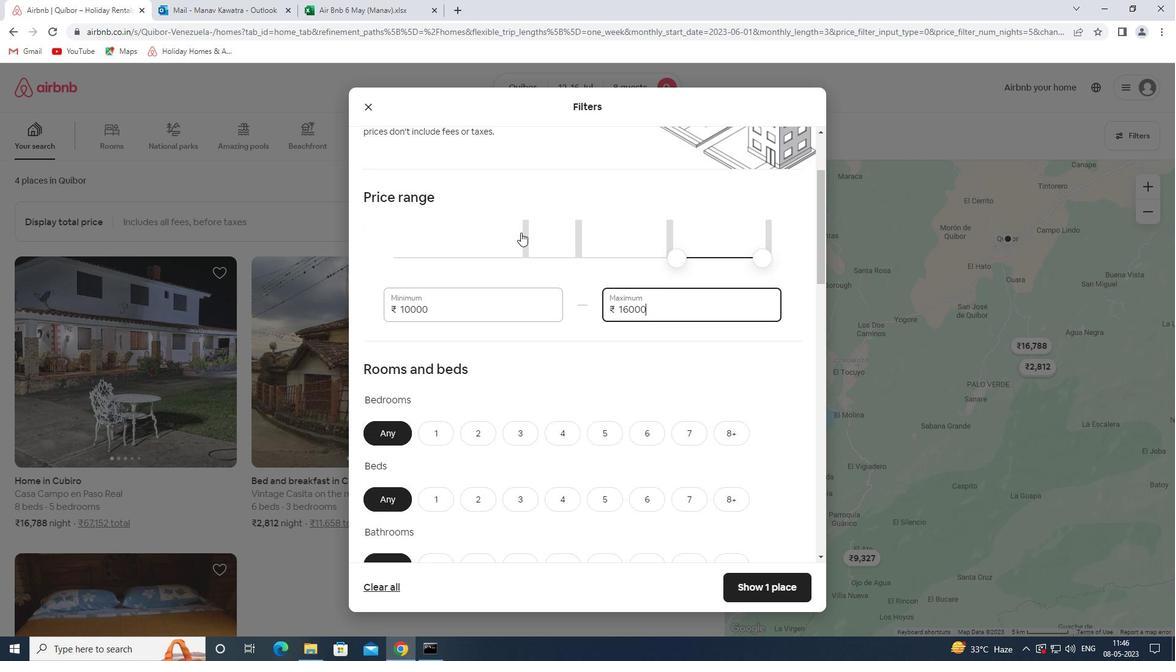 
Action: Mouse moved to (505, 237)
Screenshot: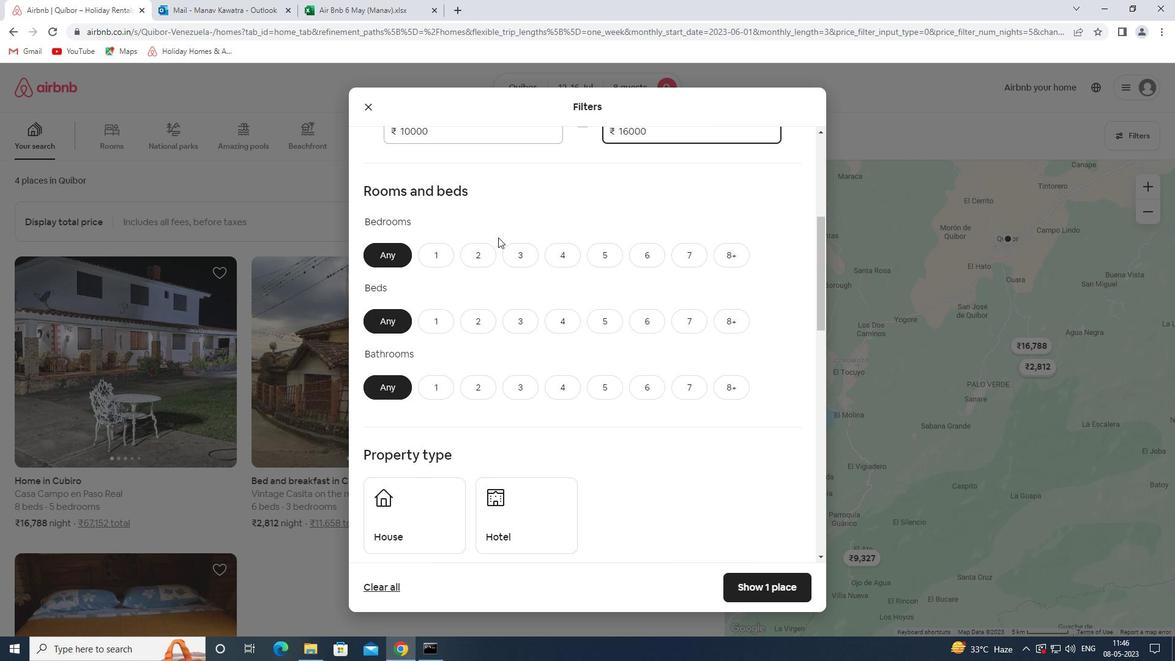 
Action: Mouse scrolled (505, 236) with delta (0, 0)
Screenshot: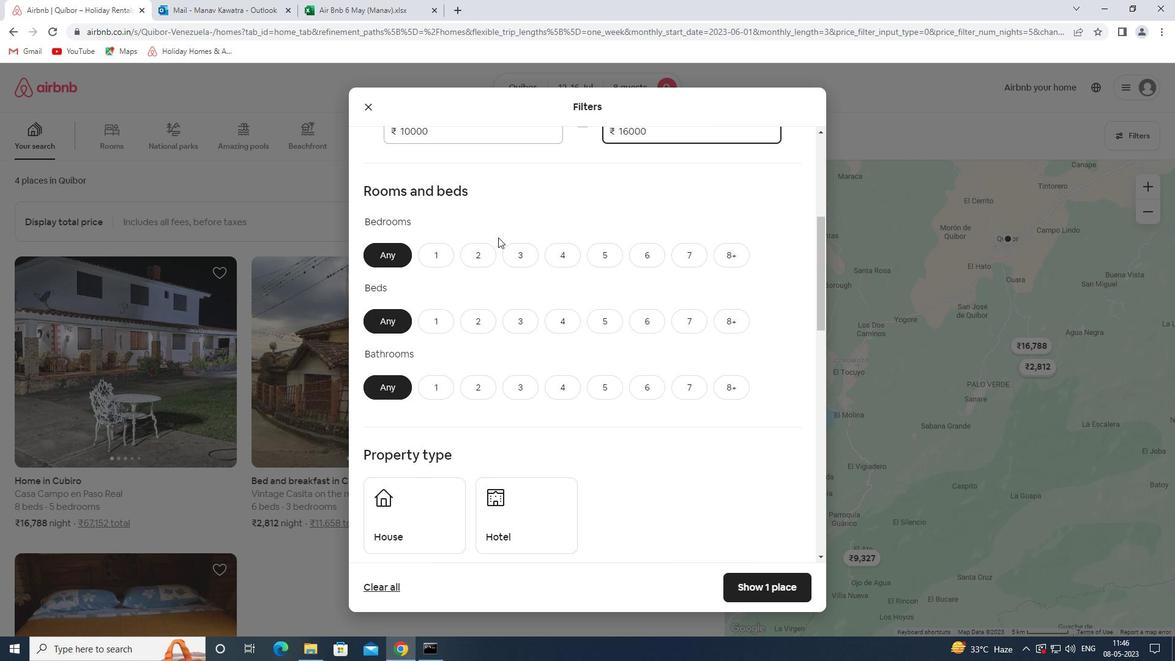 
Action: Mouse moved to (729, 201)
Screenshot: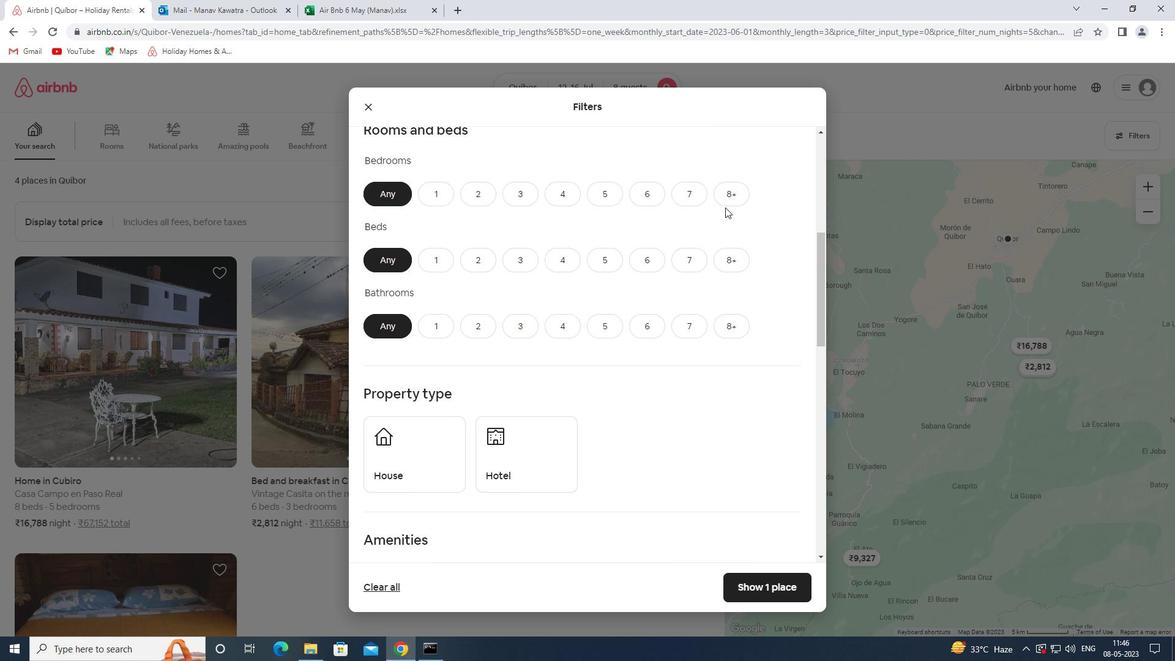 
Action: Mouse pressed left at (729, 201)
Screenshot: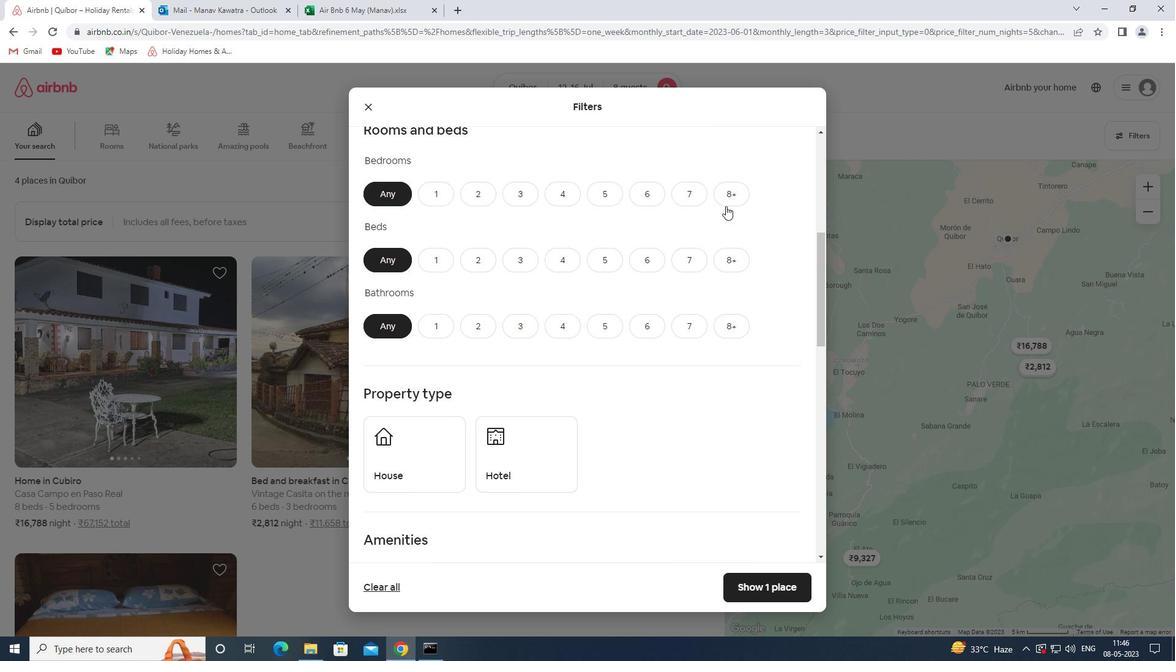 
Action: Mouse moved to (734, 255)
Screenshot: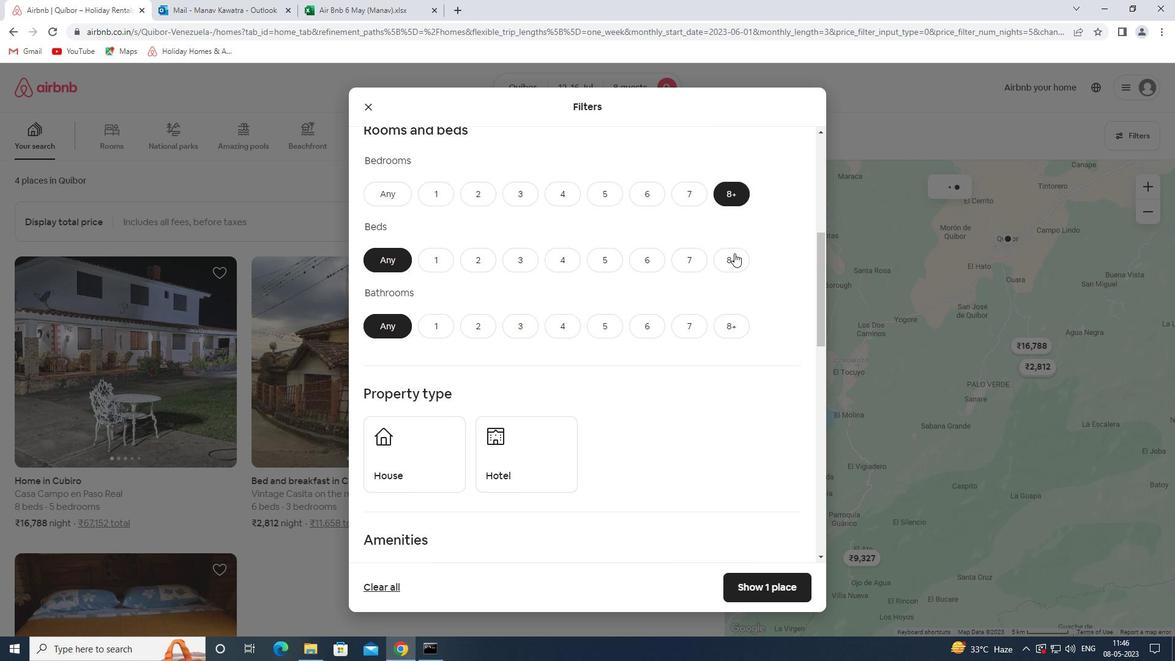 
Action: Mouse pressed left at (734, 255)
Screenshot: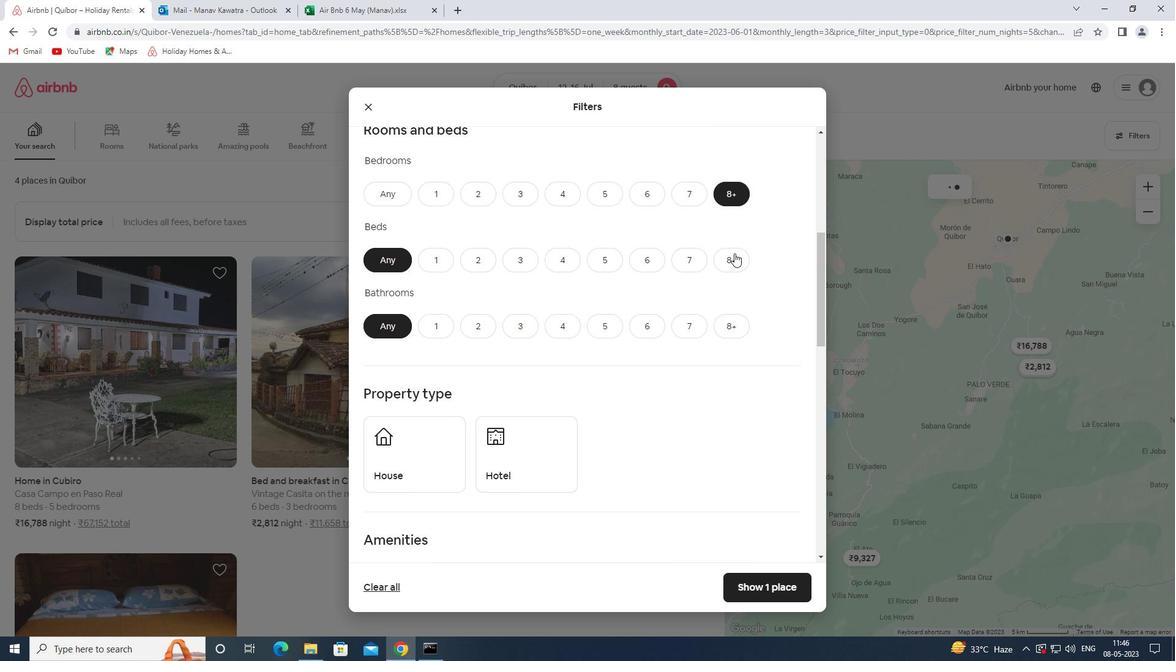 
Action: Mouse moved to (734, 331)
Screenshot: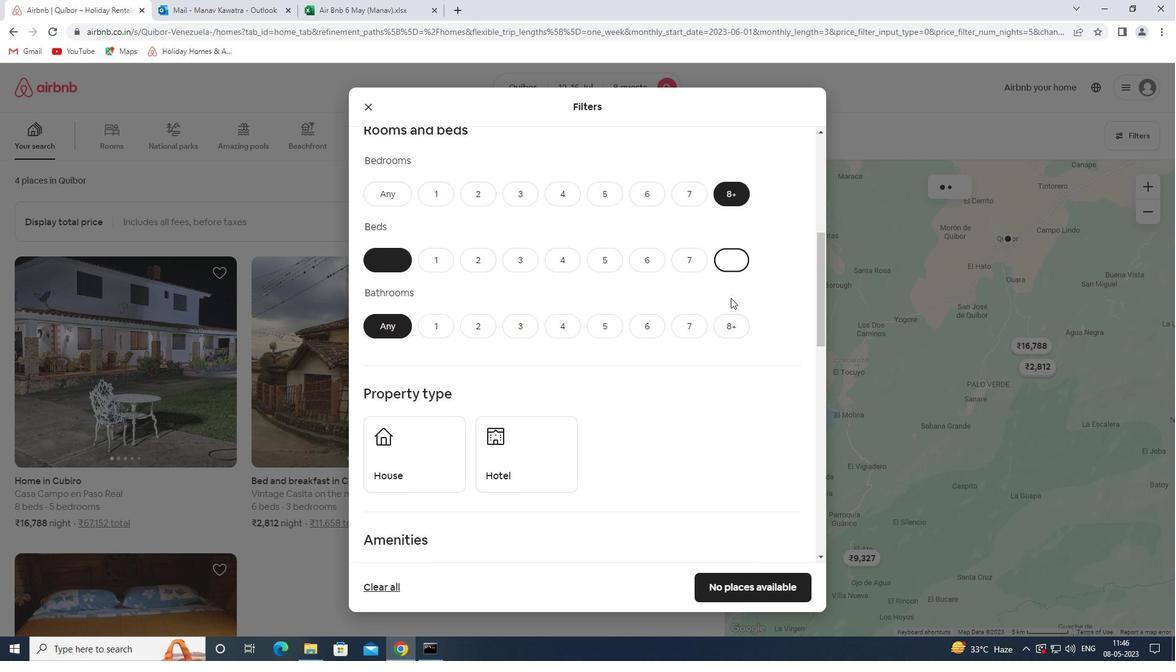 
Action: Mouse pressed left at (734, 331)
Screenshot: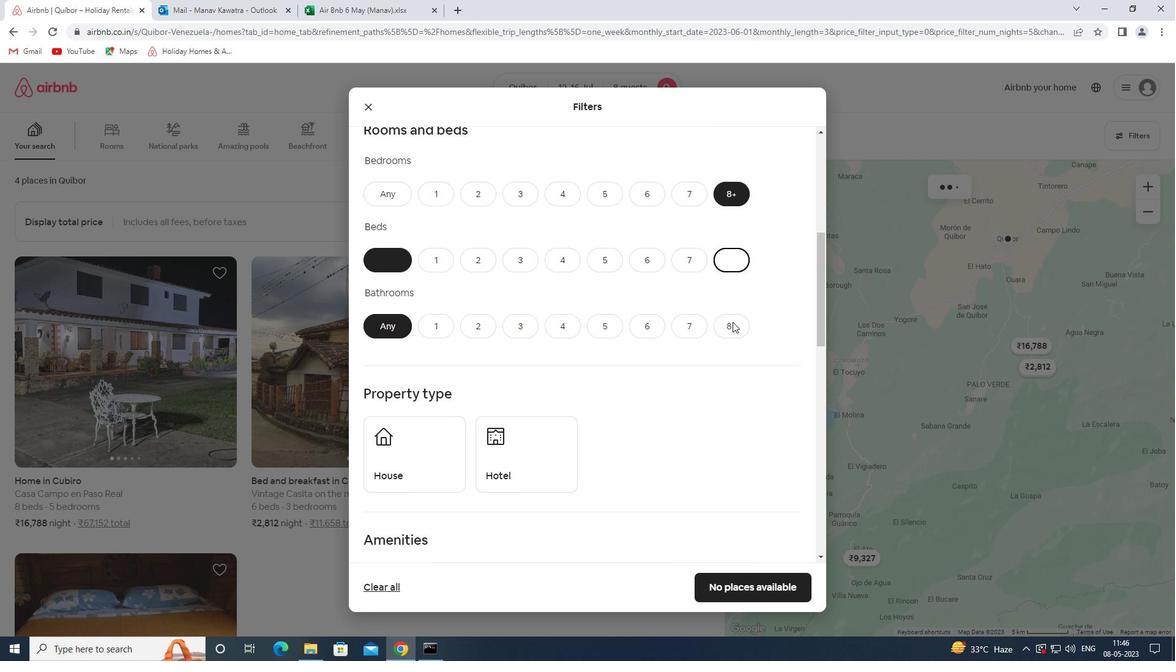 
Action: Mouse moved to (639, 373)
Screenshot: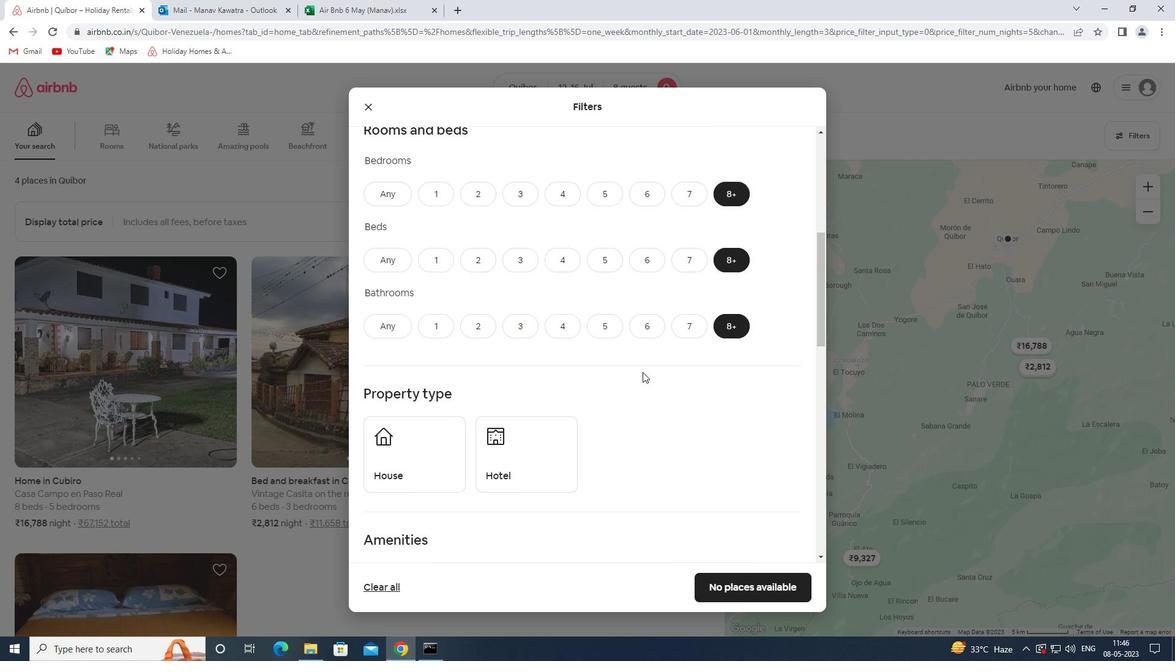 
Action: Mouse scrolled (639, 372) with delta (0, 0)
Screenshot: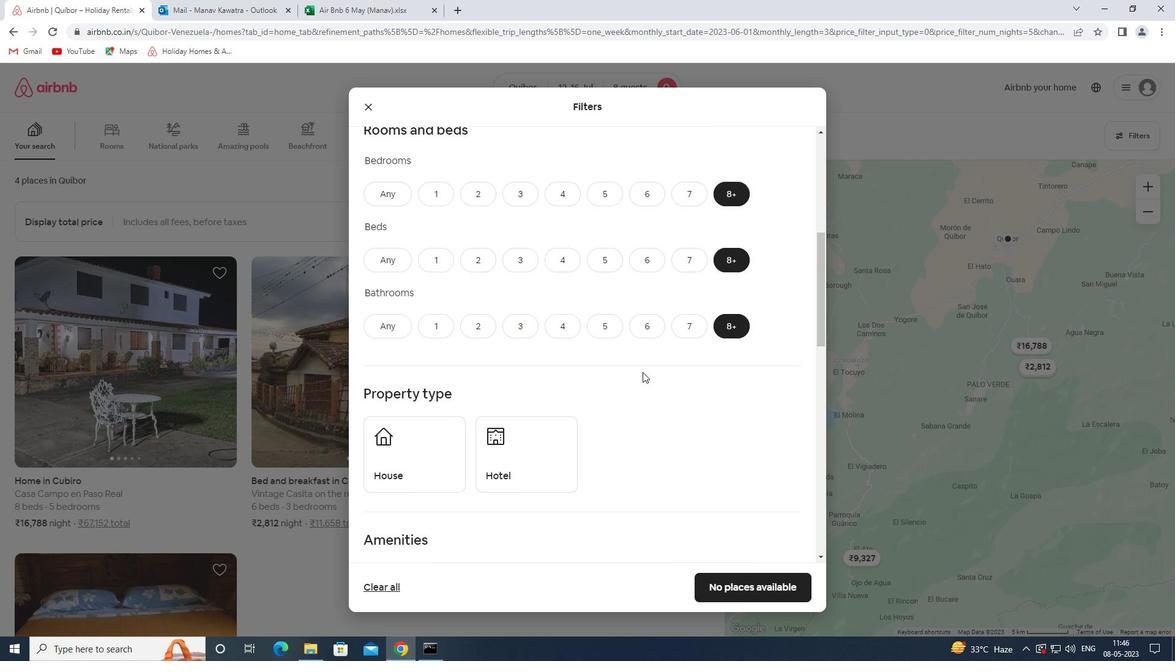 
Action: Mouse moved to (441, 394)
Screenshot: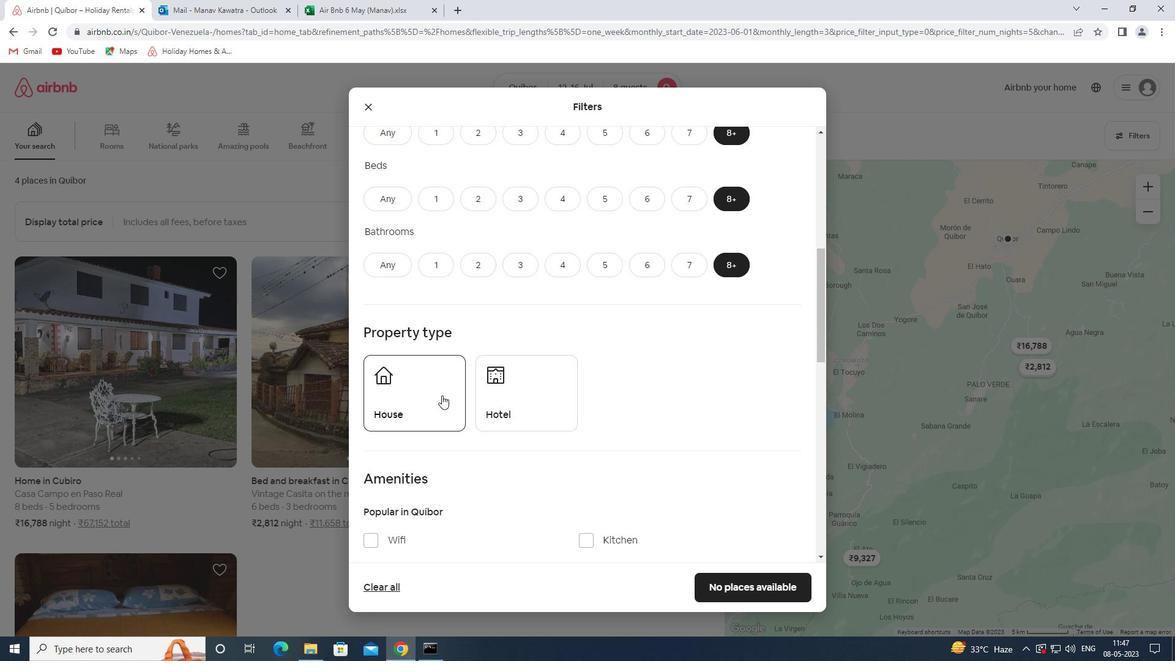 
Action: Mouse pressed left at (441, 394)
Screenshot: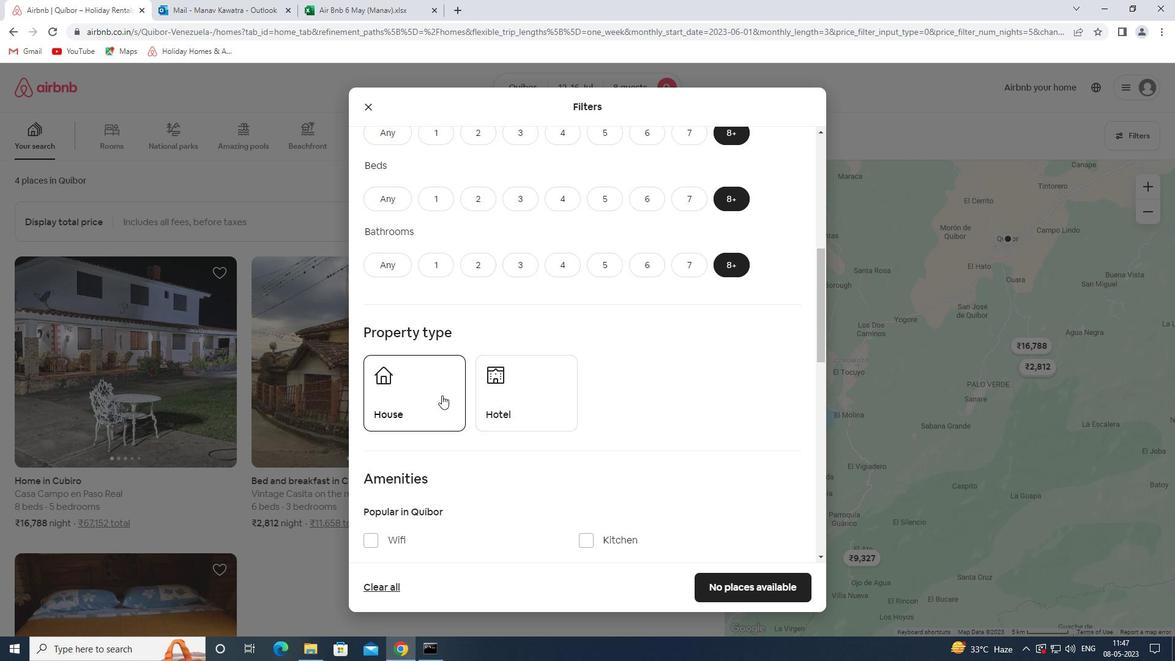 
Action: Mouse moved to (554, 396)
Screenshot: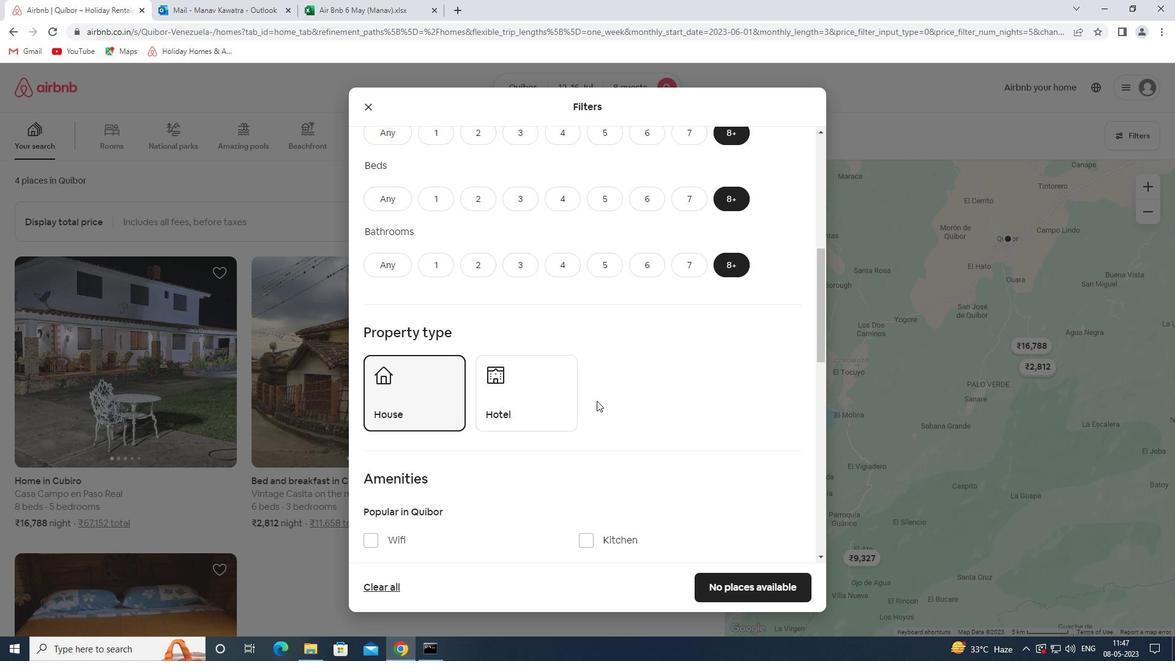 
Action: Mouse pressed left at (554, 396)
Screenshot: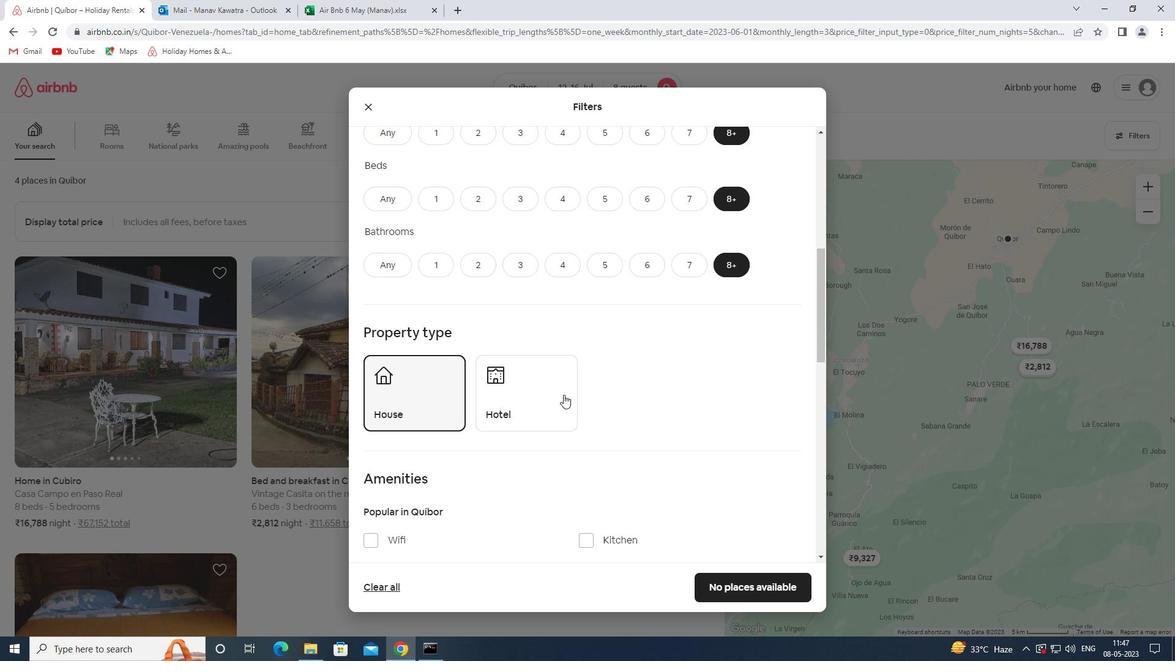 
Action: Mouse moved to (578, 352)
Screenshot: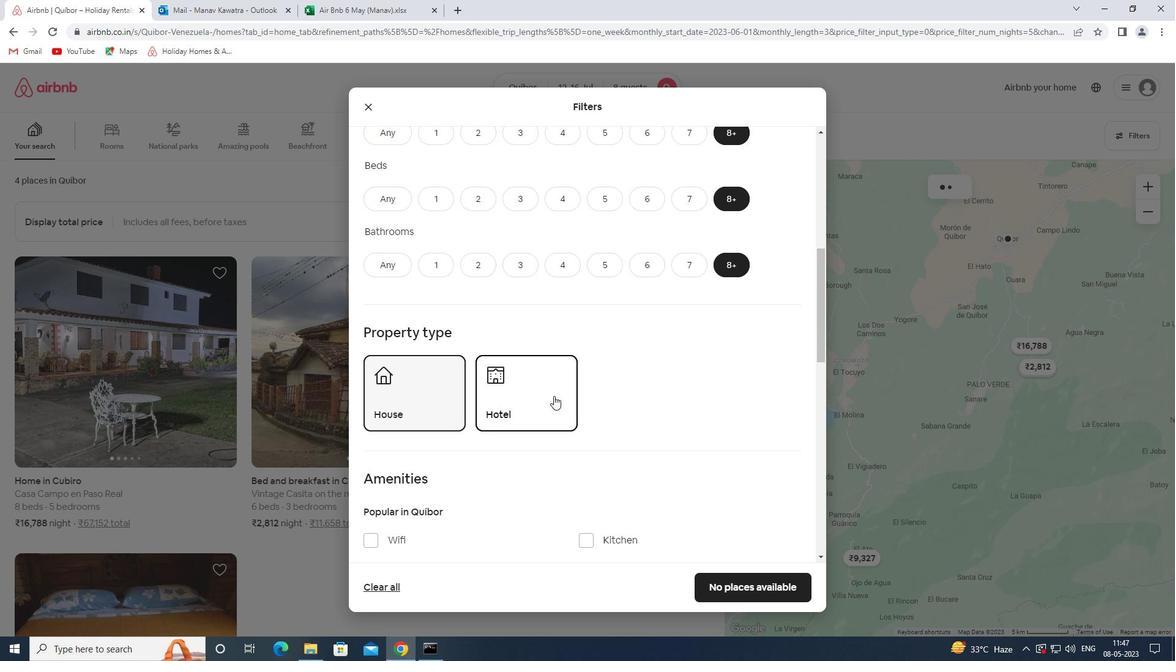 
Action: Mouse scrolled (578, 351) with delta (0, 0)
Screenshot: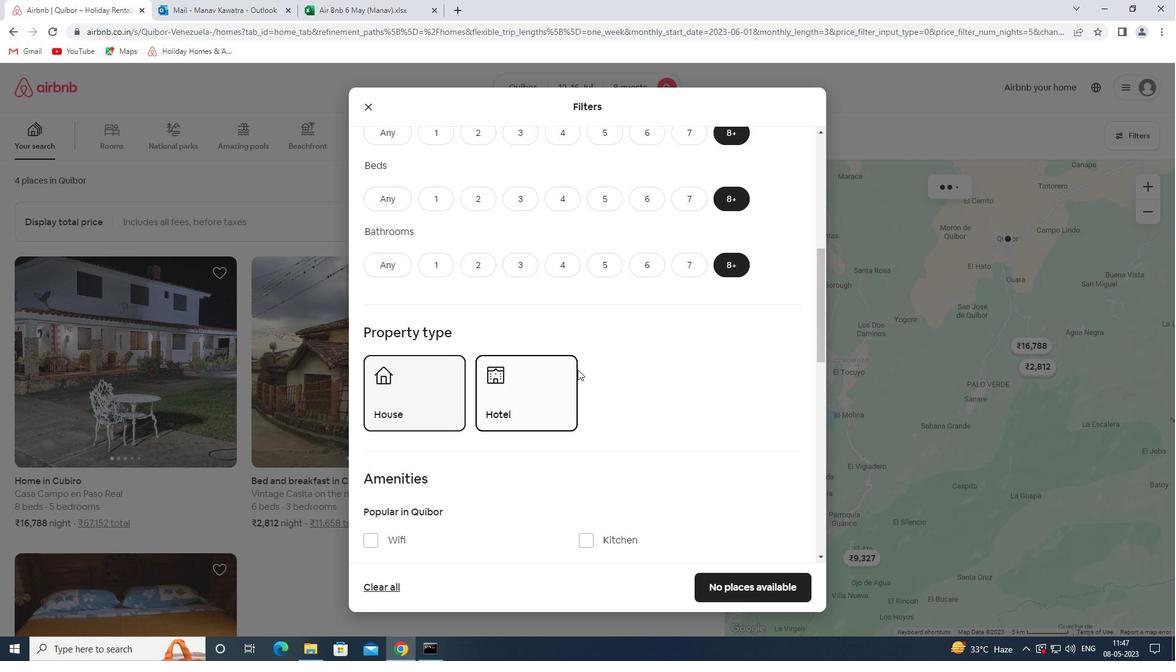 
Action: Mouse scrolled (578, 351) with delta (0, 0)
Screenshot: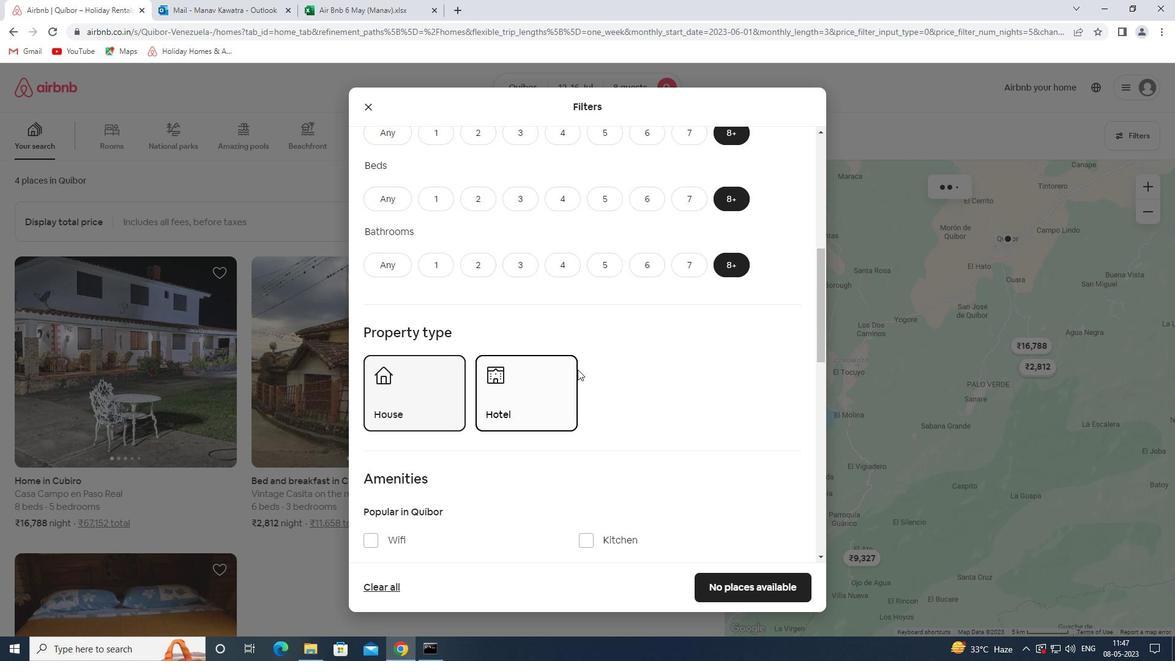 
Action: Mouse moved to (576, 350)
Screenshot: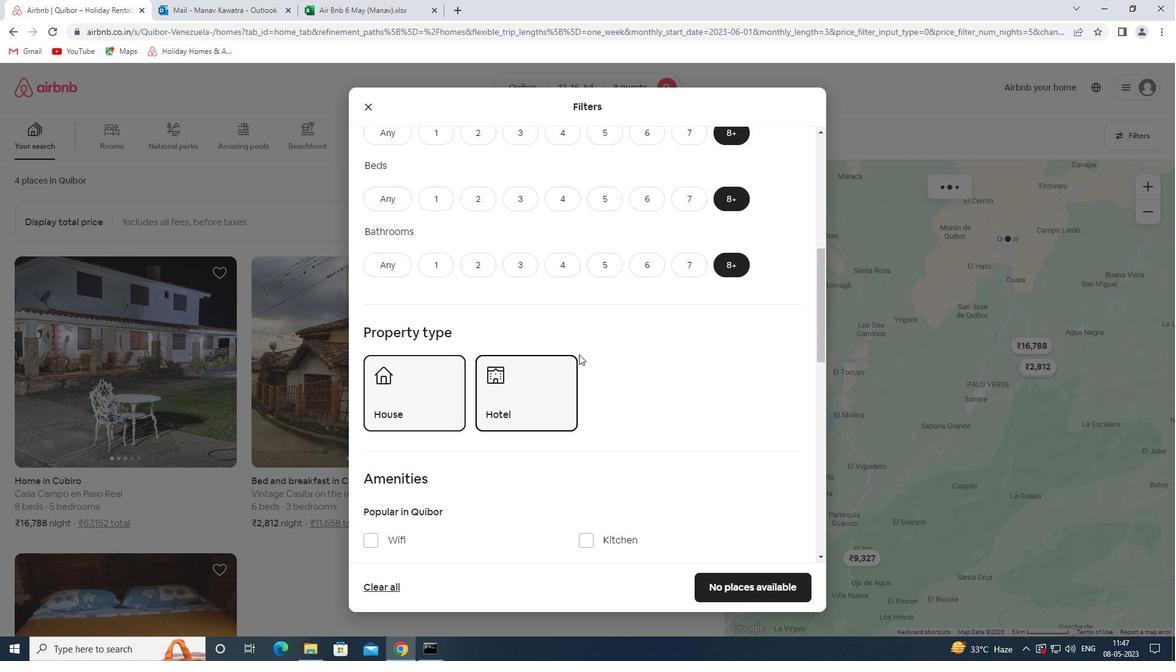 
Action: Mouse scrolled (576, 350) with delta (0, 0)
Screenshot: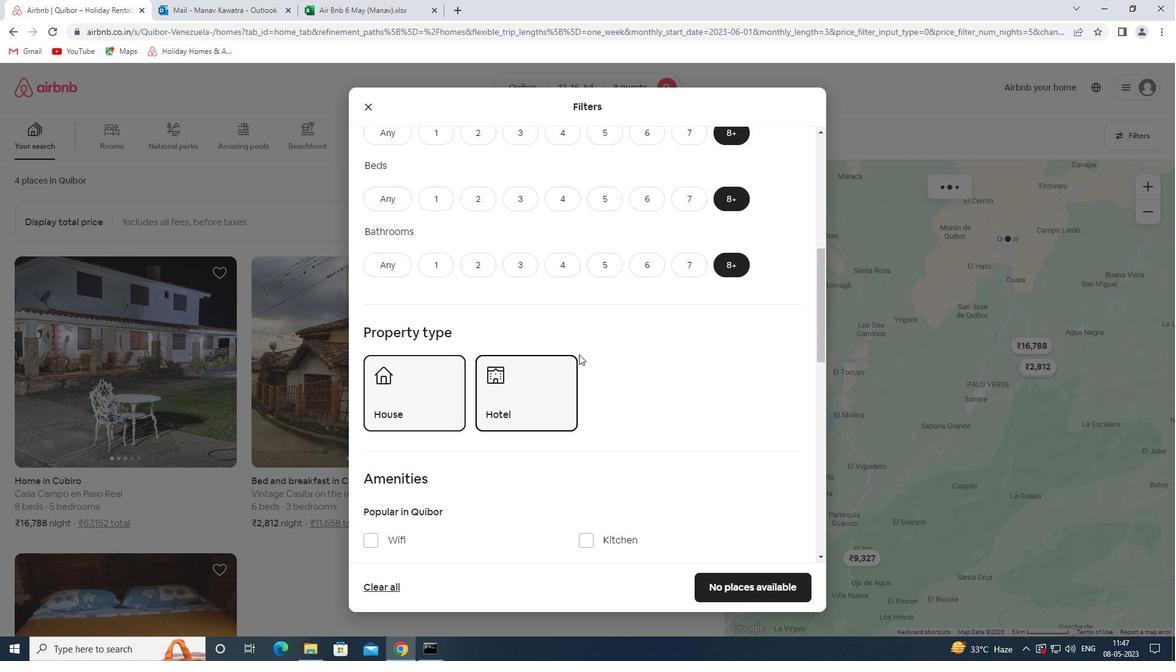
Action: Mouse moved to (575, 350)
Screenshot: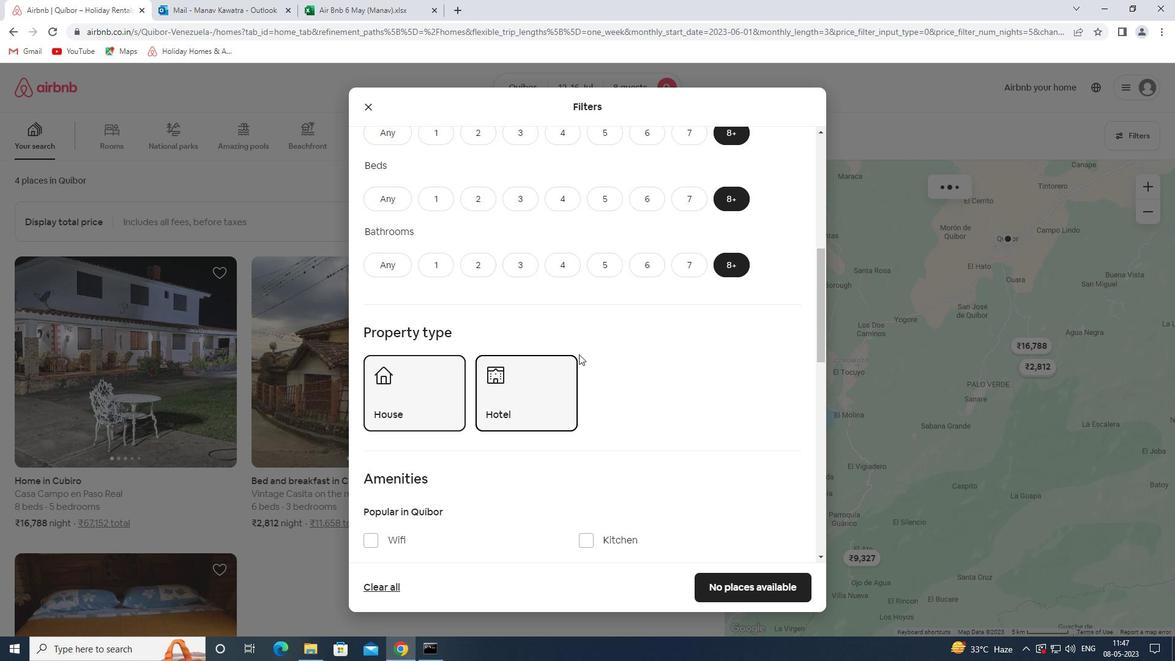 
Action: Mouse scrolled (575, 349) with delta (0, 0)
Screenshot: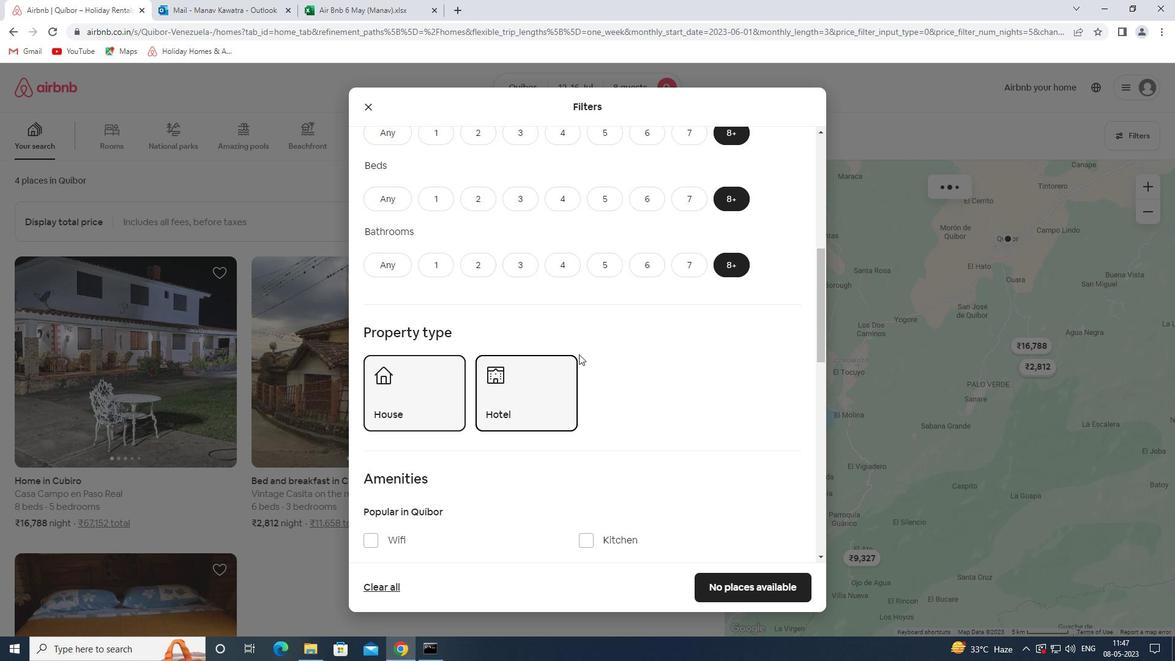
Action: Mouse moved to (572, 349)
Screenshot: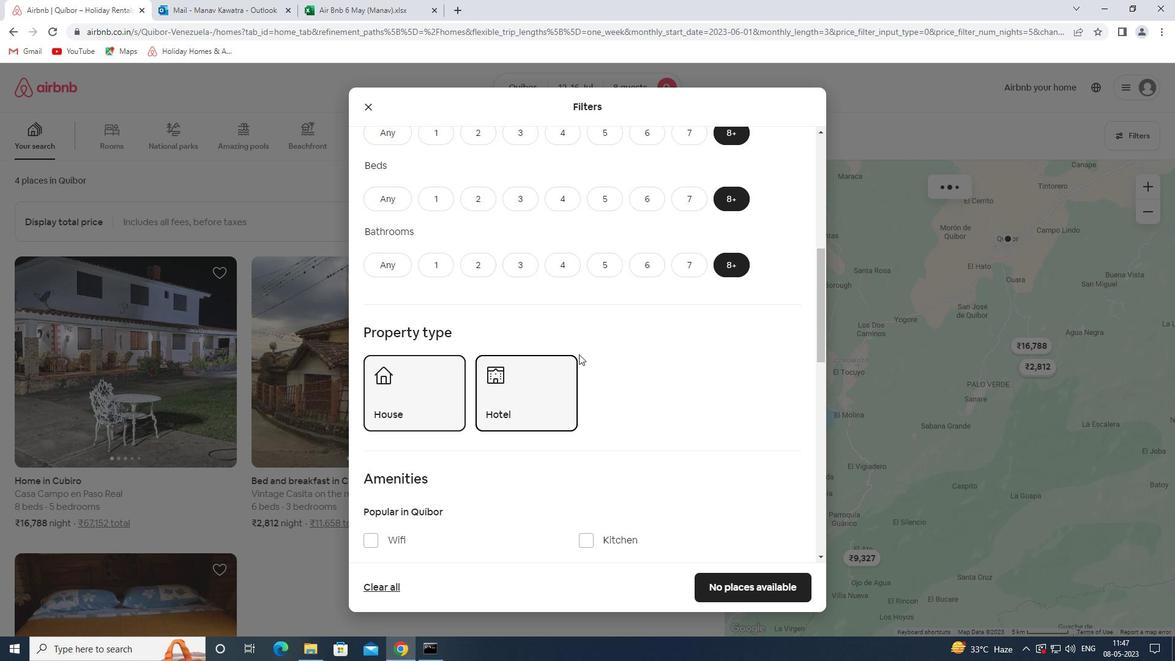 
Action: Mouse scrolled (572, 348) with delta (0, 0)
Screenshot: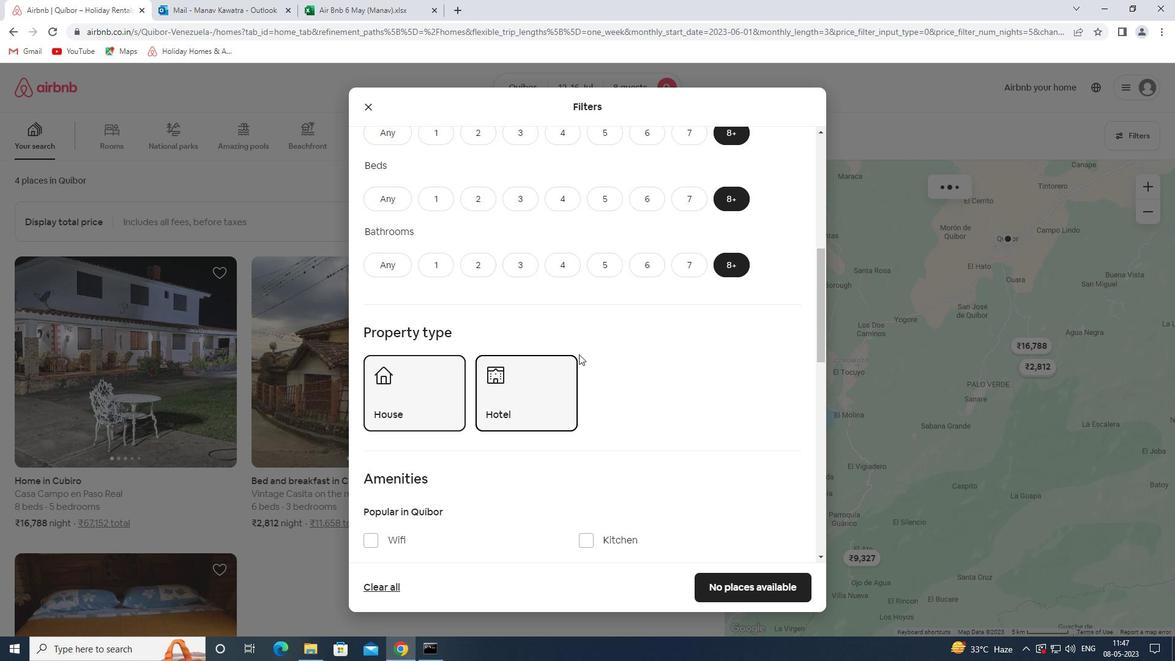 
Action: Mouse moved to (398, 232)
Screenshot: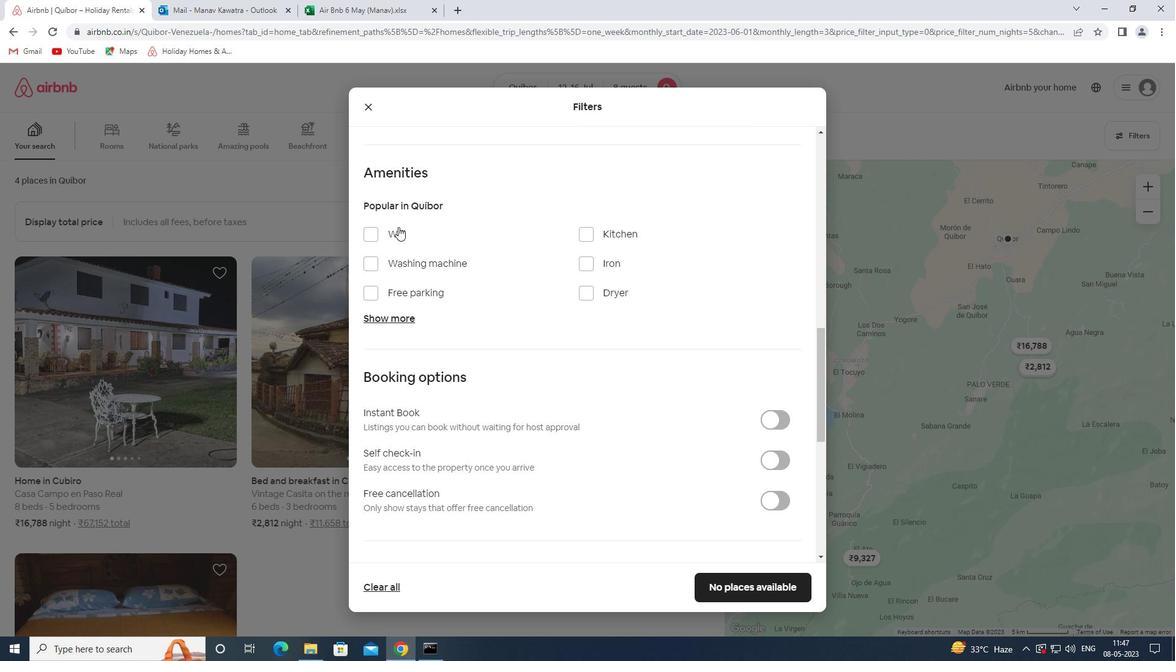 
Action: Mouse pressed left at (398, 232)
Screenshot: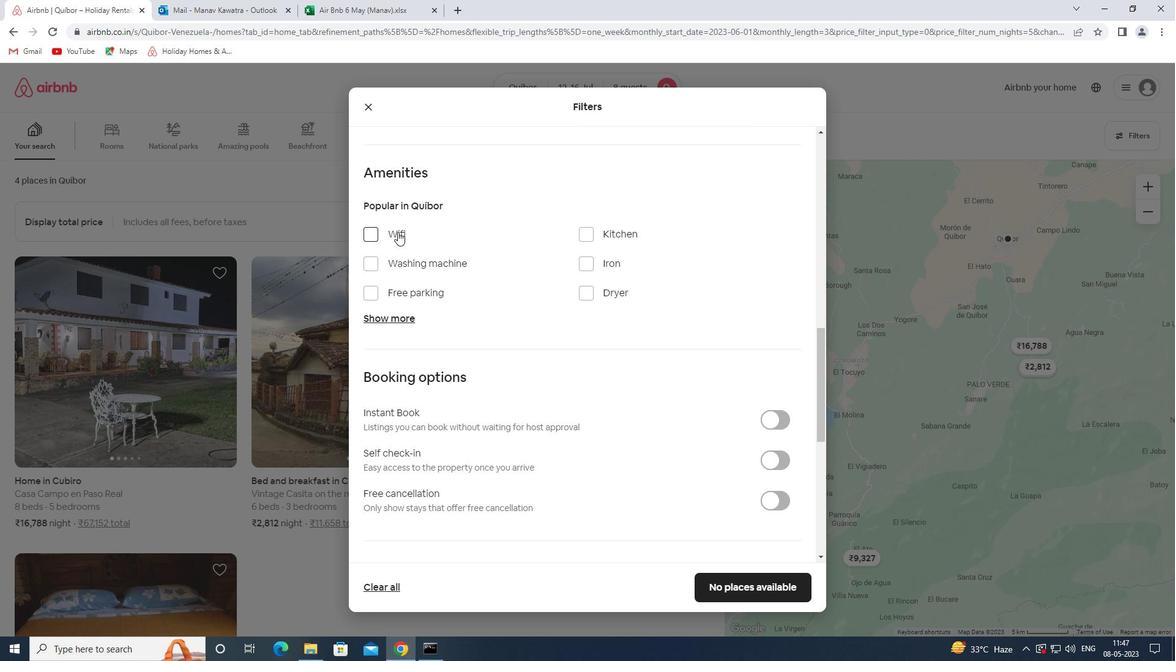 
Action: Mouse moved to (407, 322)
Screenshot: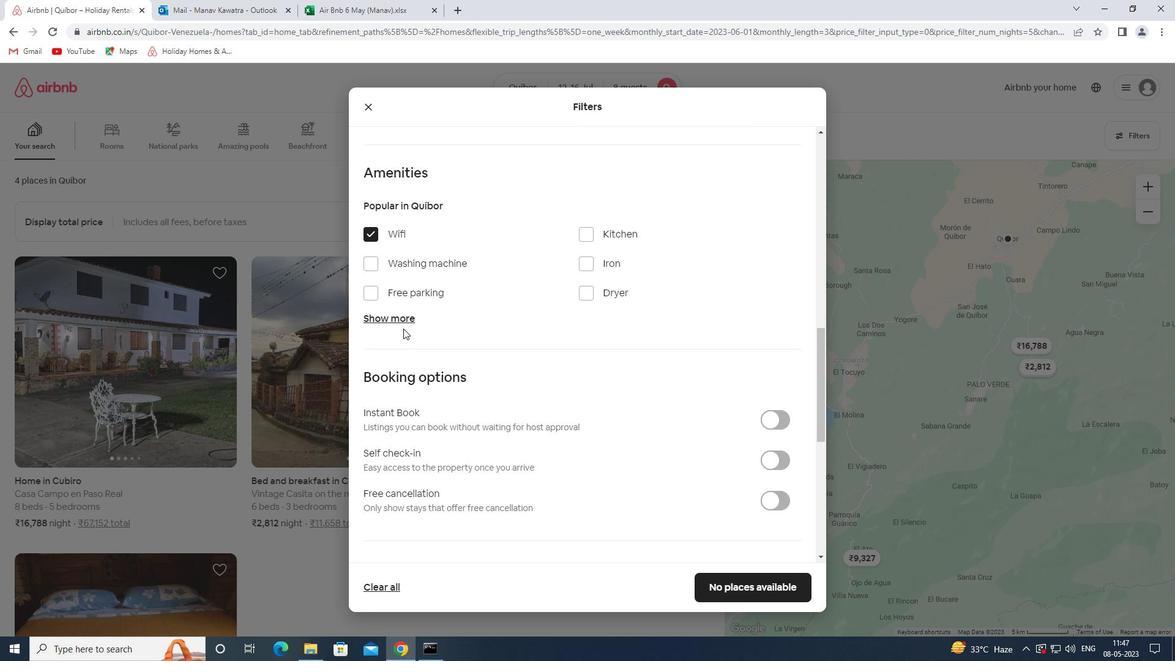 
Action: Mouse pressed left at (407, 322)
Screenshot: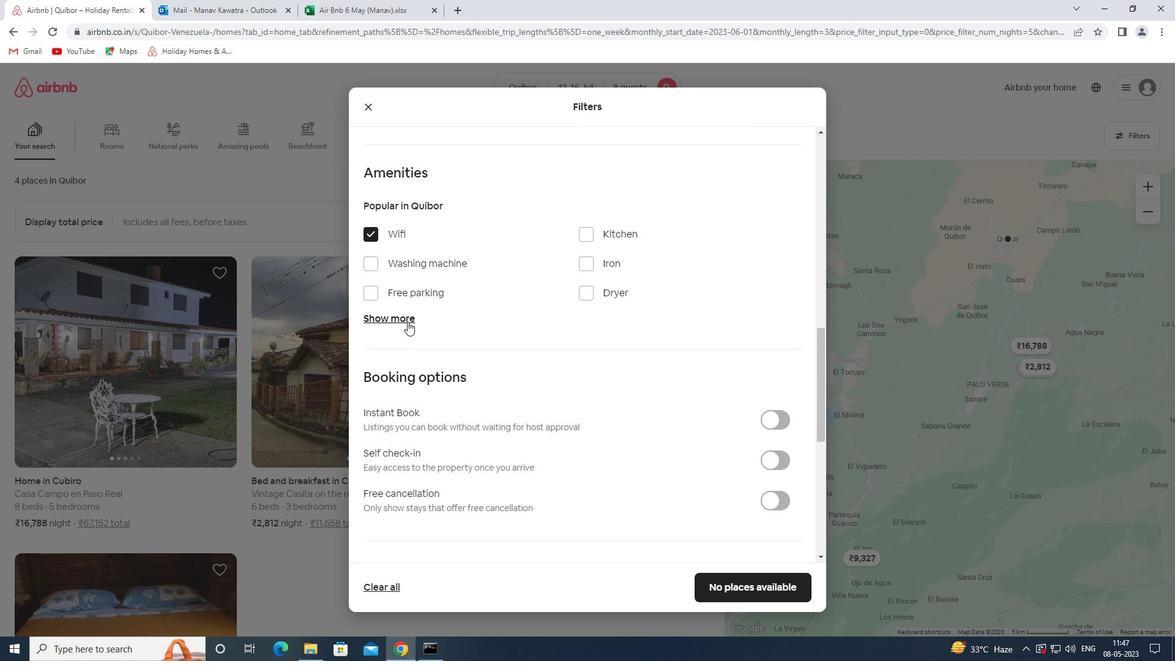
Action: Mouse moved to (434, 299)
Screenshot: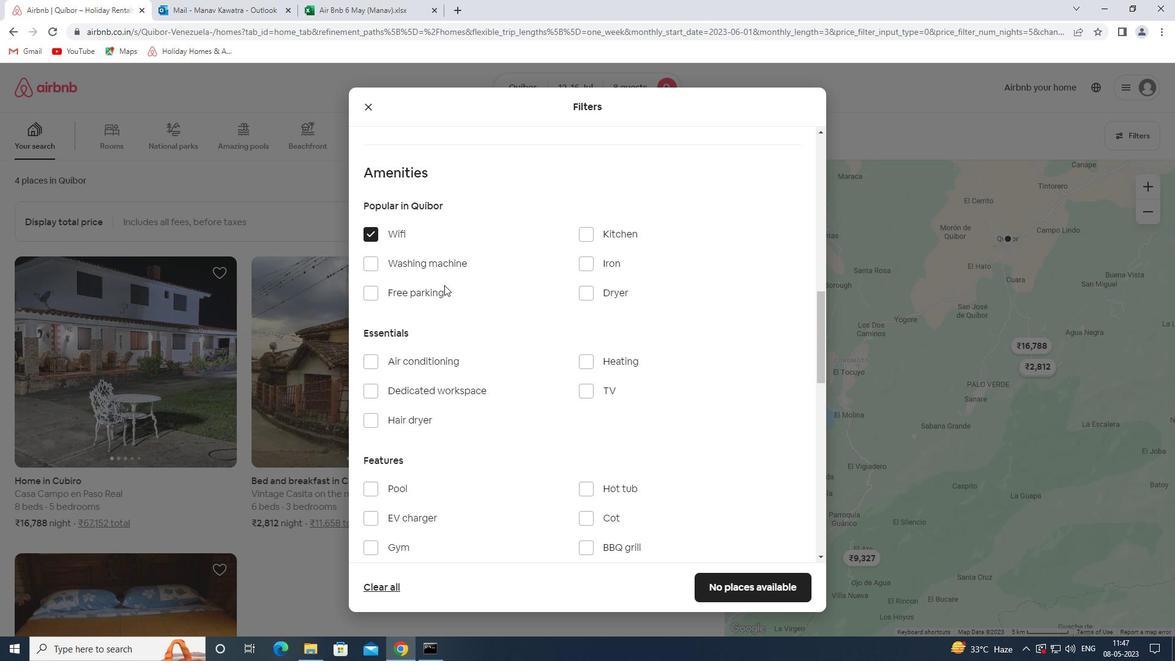 
Action: Mouse pressed left at (434, 299)
Screenshot: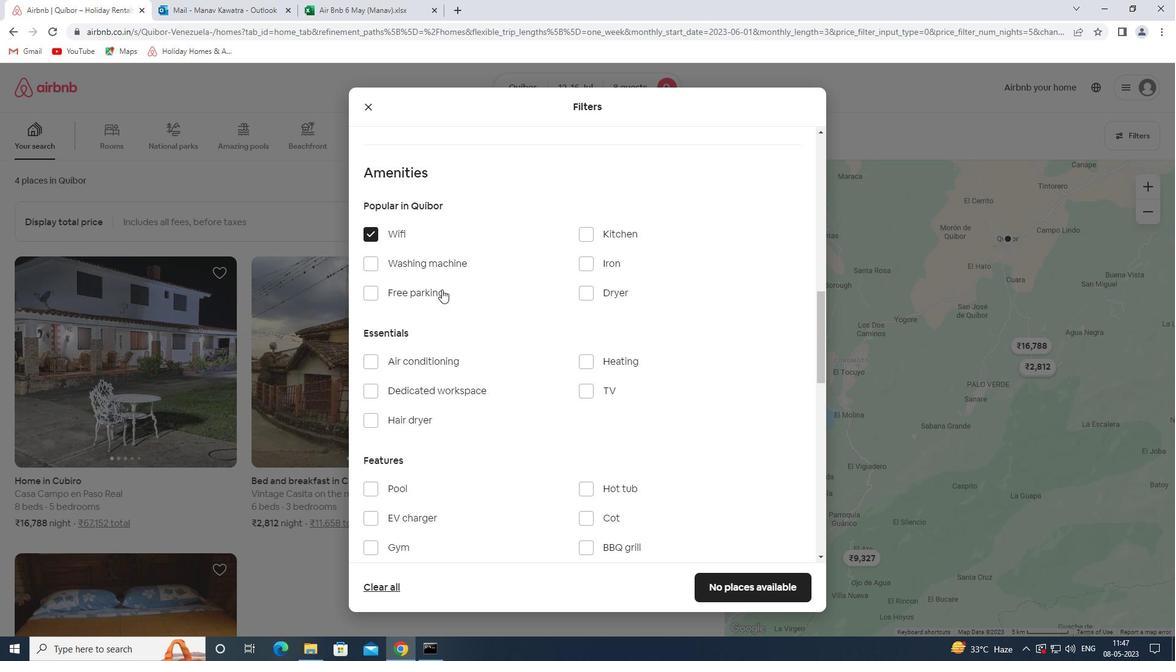 
Action: Mouse moved to (597, 390)
Screenshot: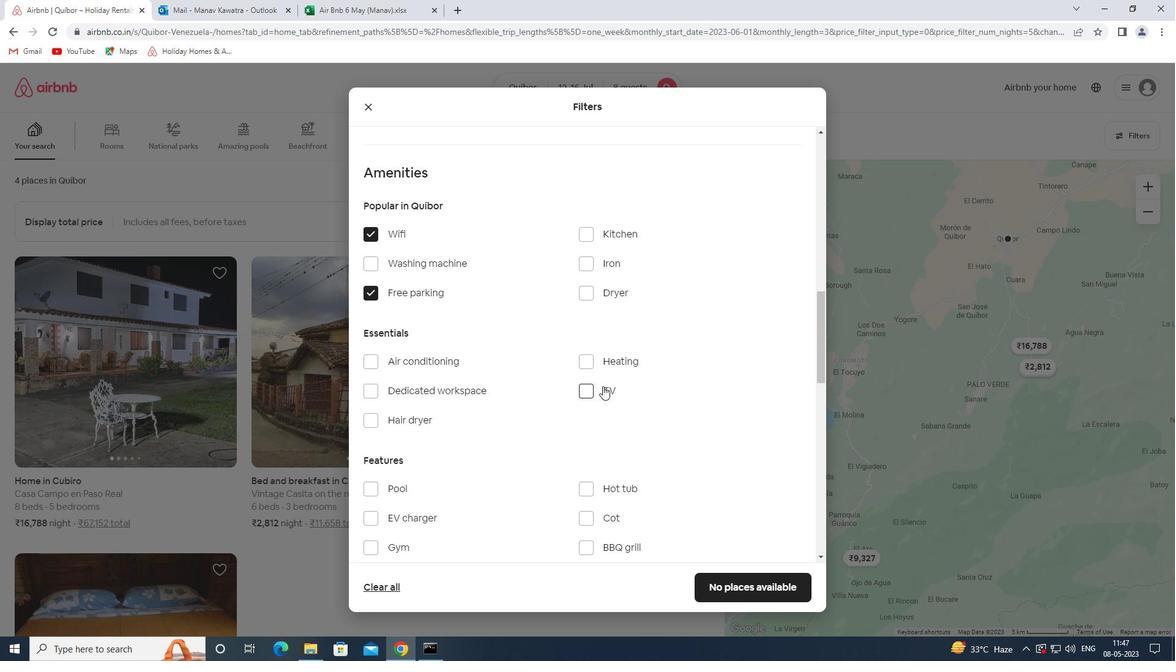 
Action: Mouse pressed left at (597, 390)
Screenshot: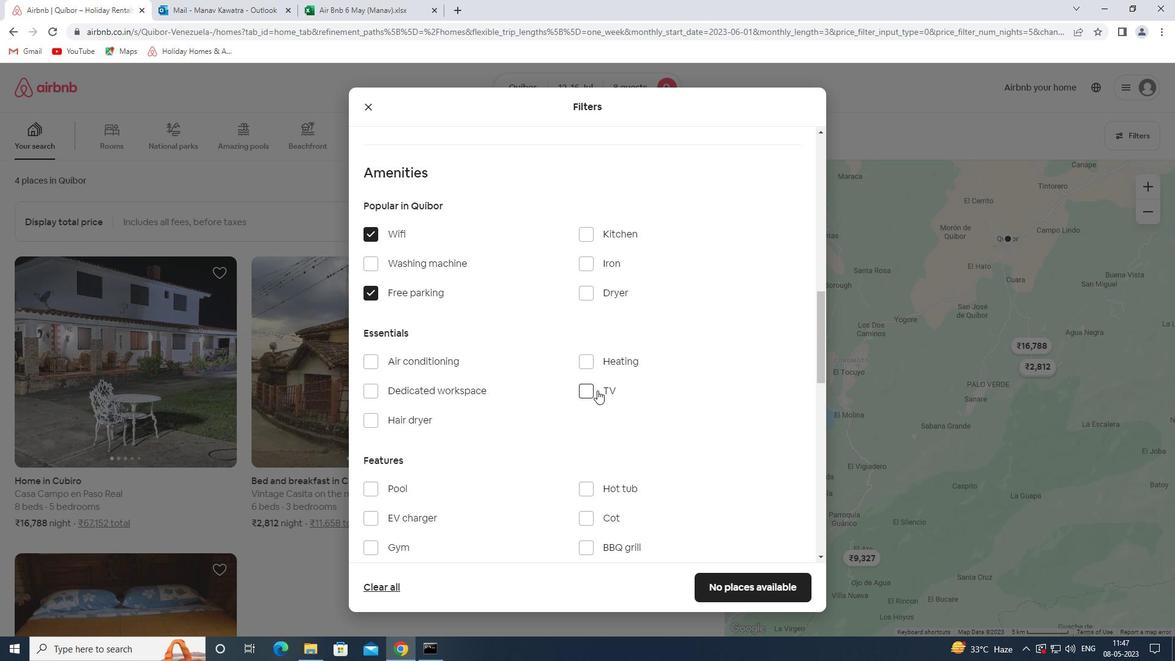 
Action: Mouse moved to (438, 482)
Screenshot: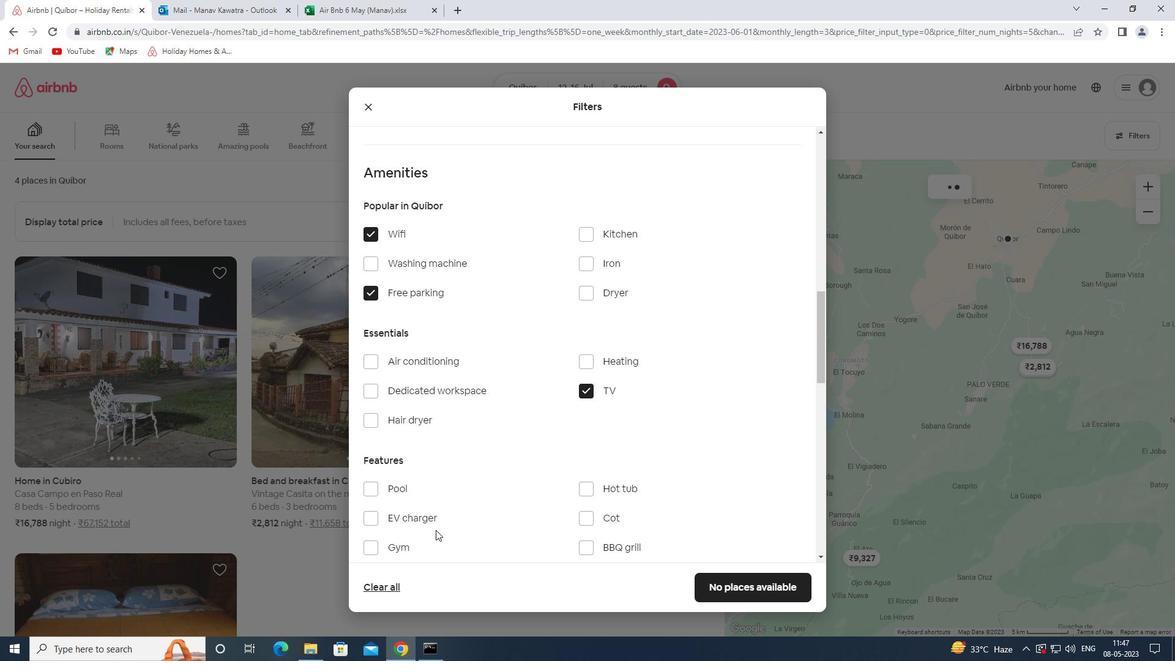 
Action: Mouse scrolled (438, 481) with delta (0, 0)
Screenshot: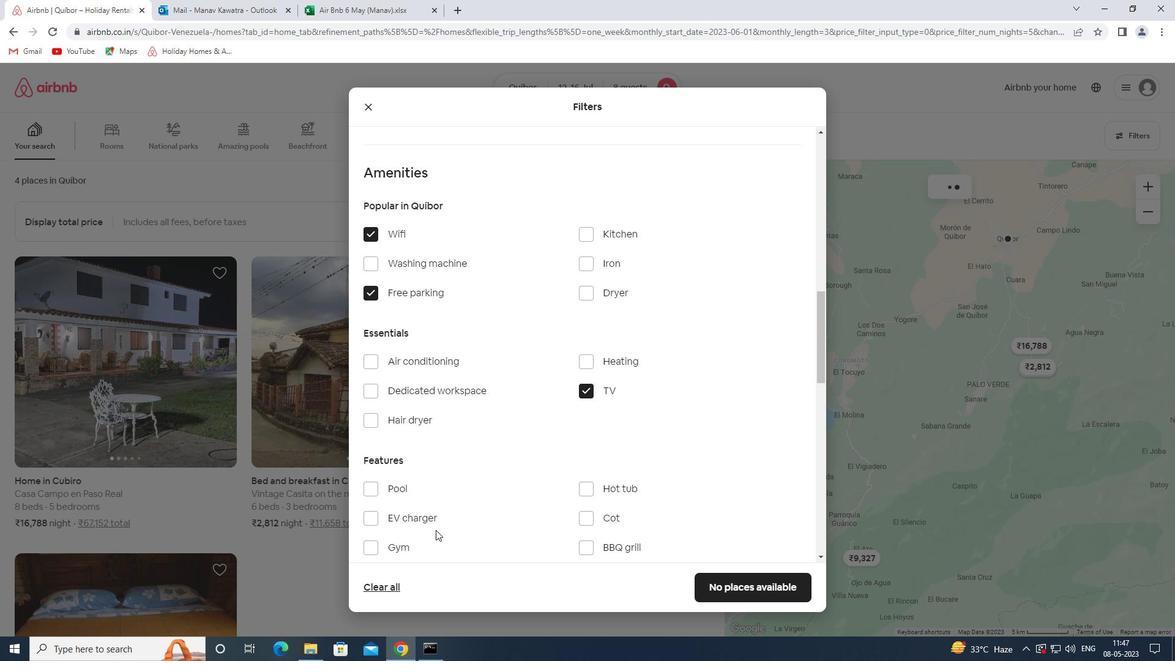 
Action: Mouse moved to (440, 476)
Screenshot: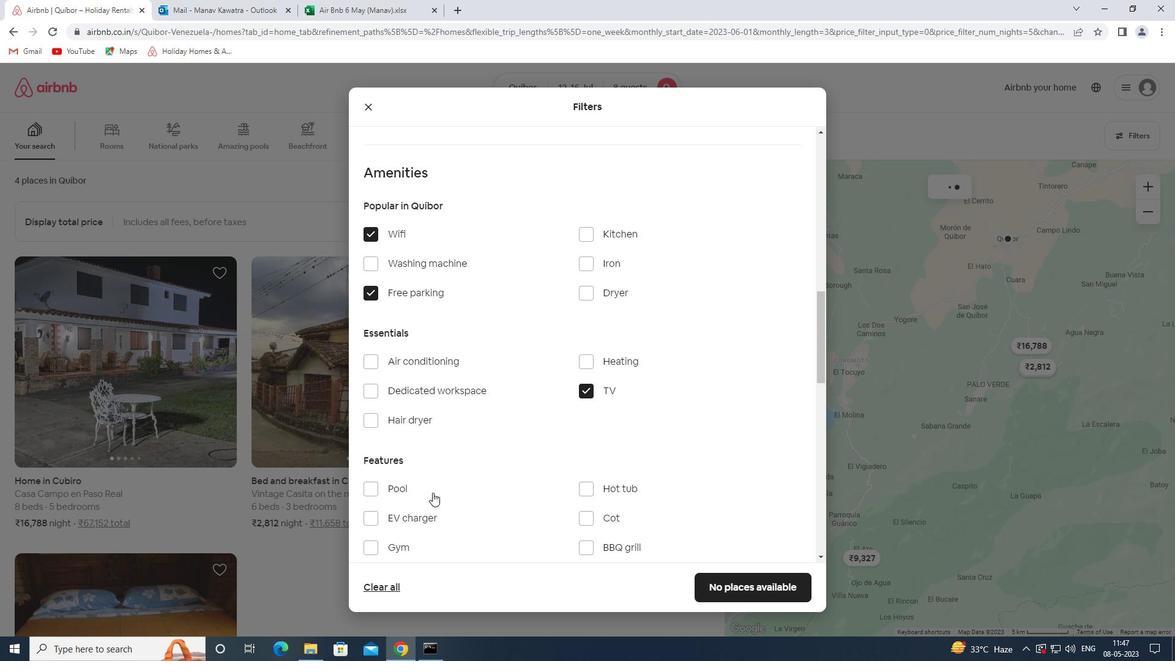 
Action: Mouse scrolled (440, 475) with delta (0, 0)
Screenshot: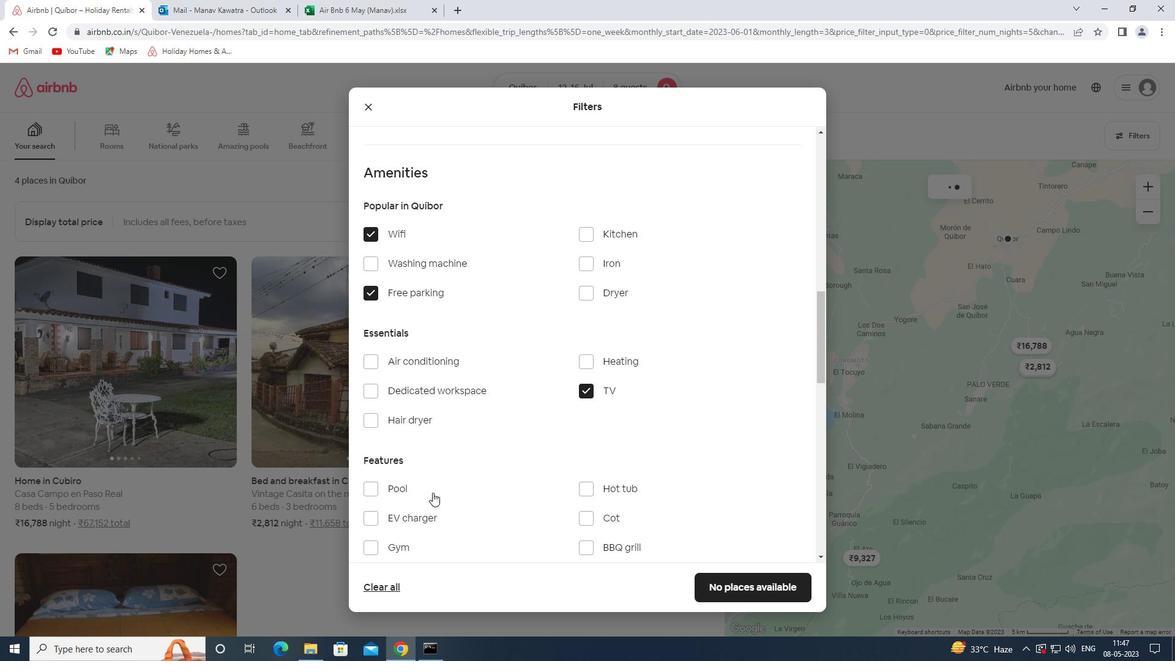 
Action: Mouse moved to (442, 470)
Screenshot: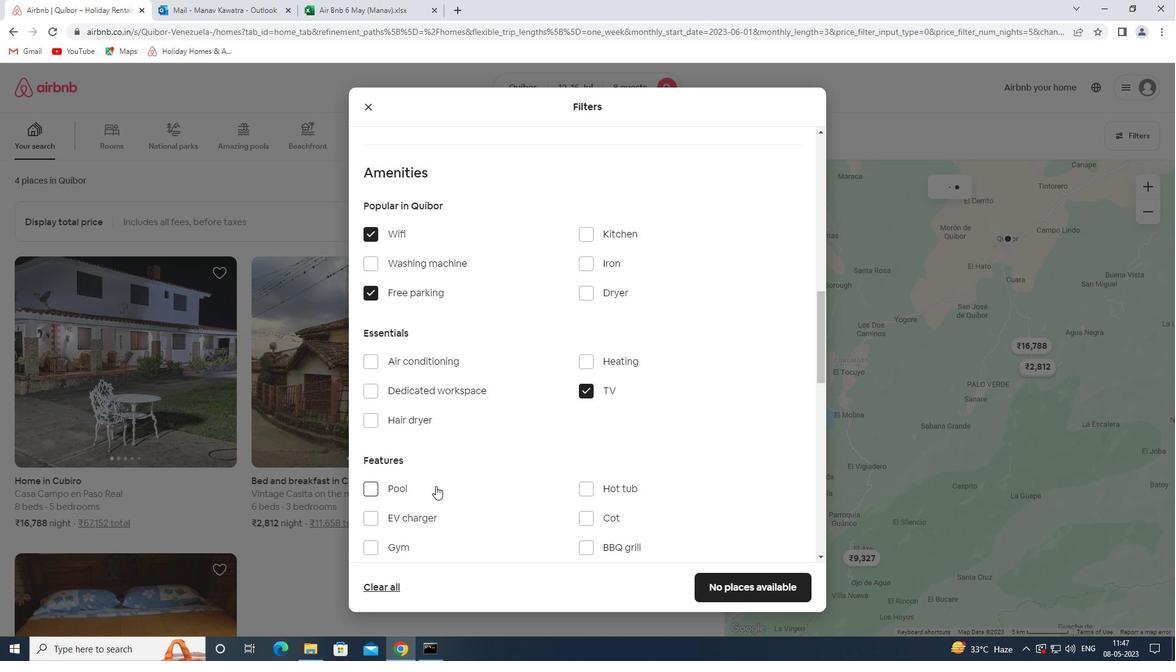 
Action: Mouse scrolled (442, 469) with delta (0, 0)
Screenshot: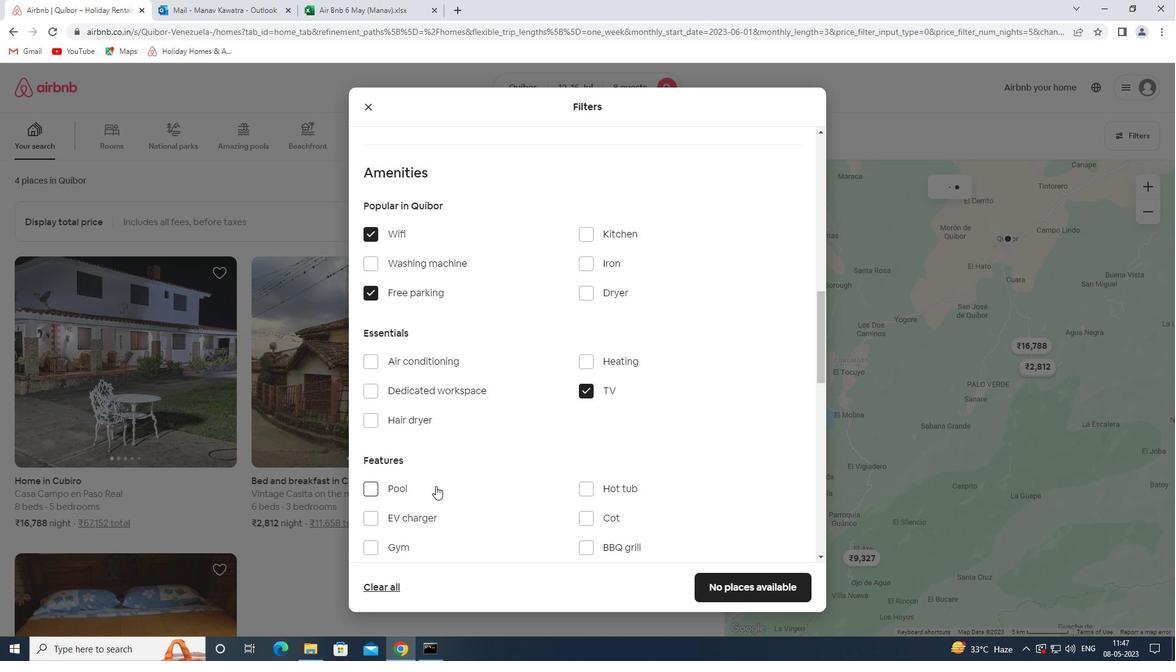 
Action: Mouse moved to (400, 365)
Screenshot: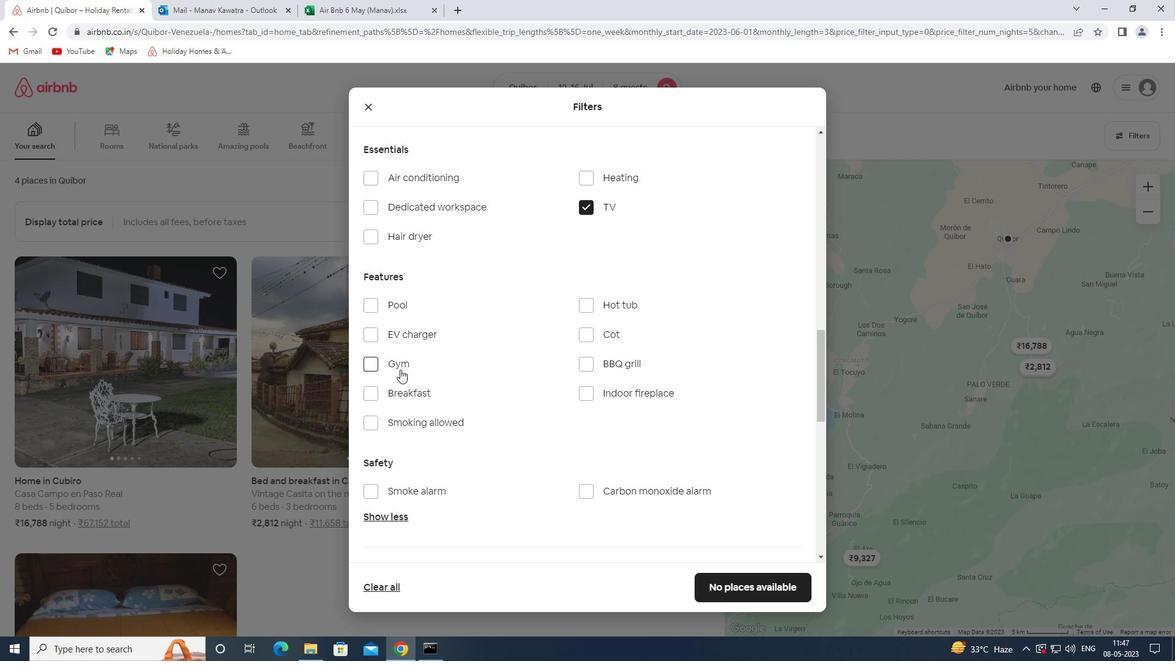 
Action: Mouse pressed left at (400, 365)
Screenshot: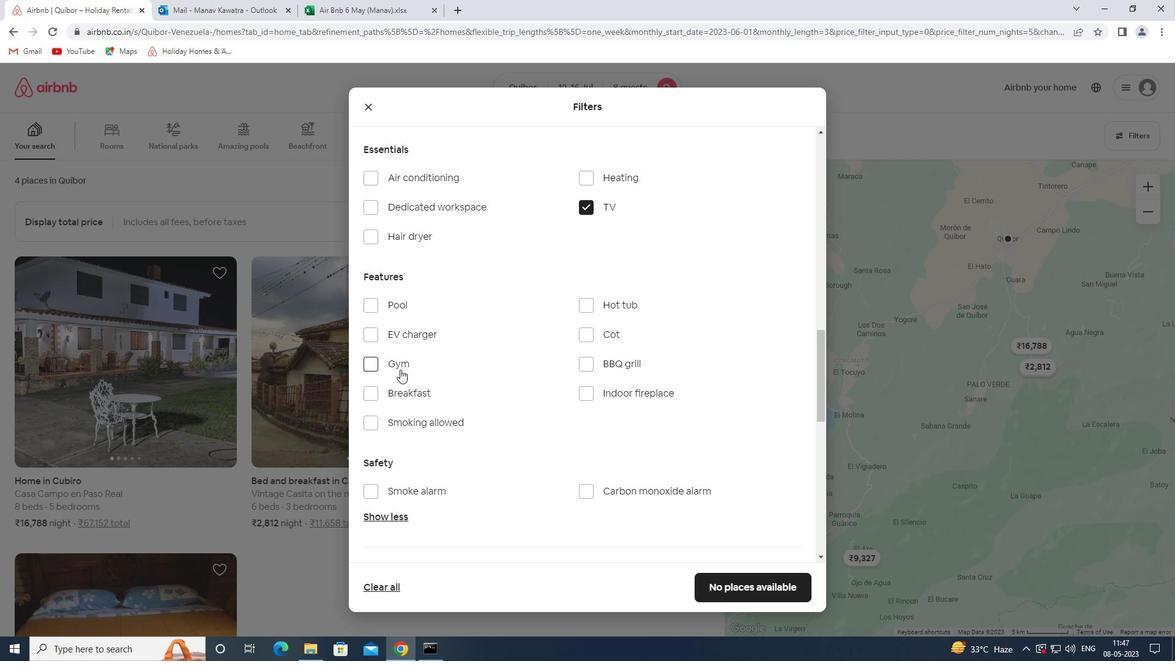 
Action: Mouse moved to (400, 393)
Screenshot: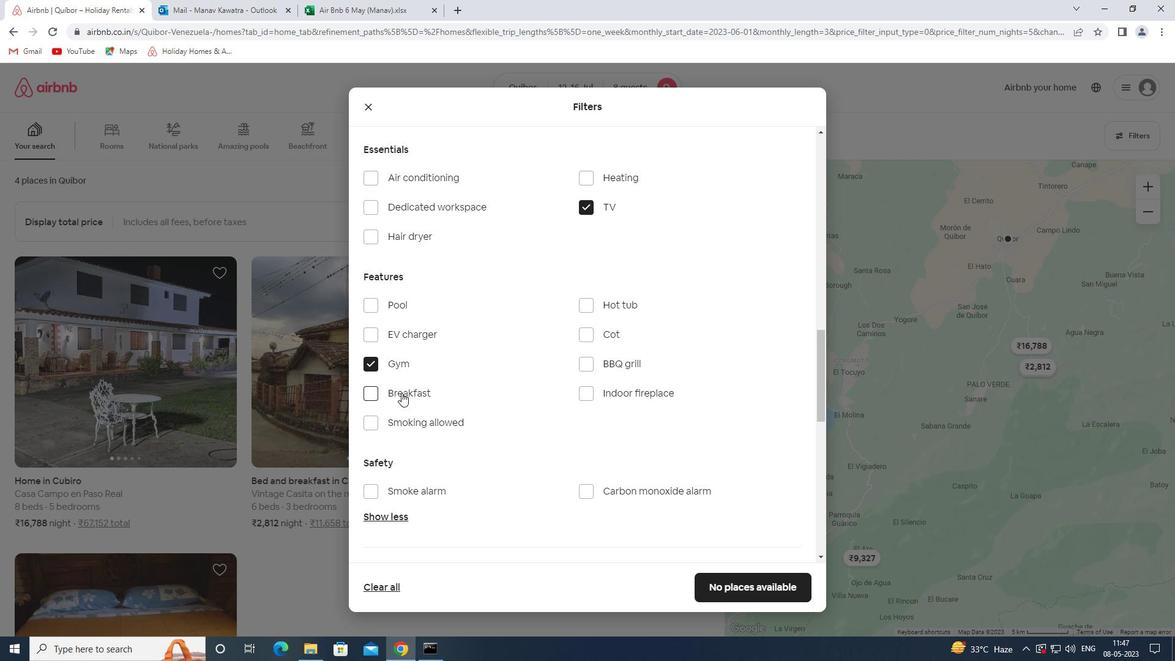
Action: Mouse pressed left at (400, 393)
Screenshot: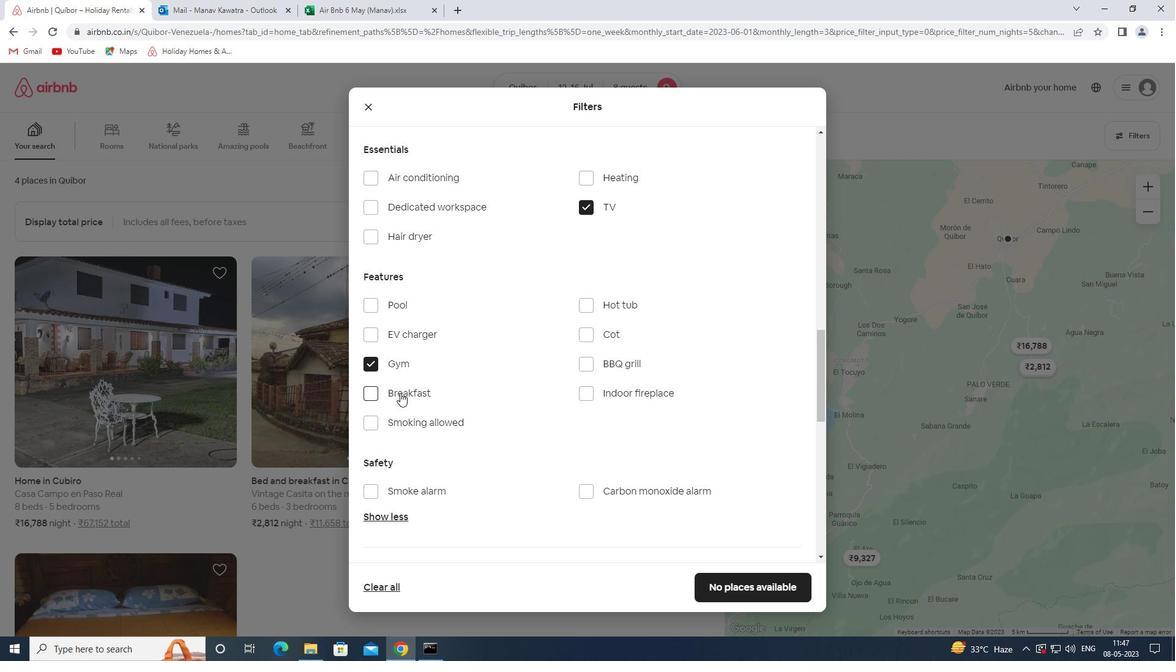 
Action: Mouse moved to (622, 460)
Screenshot: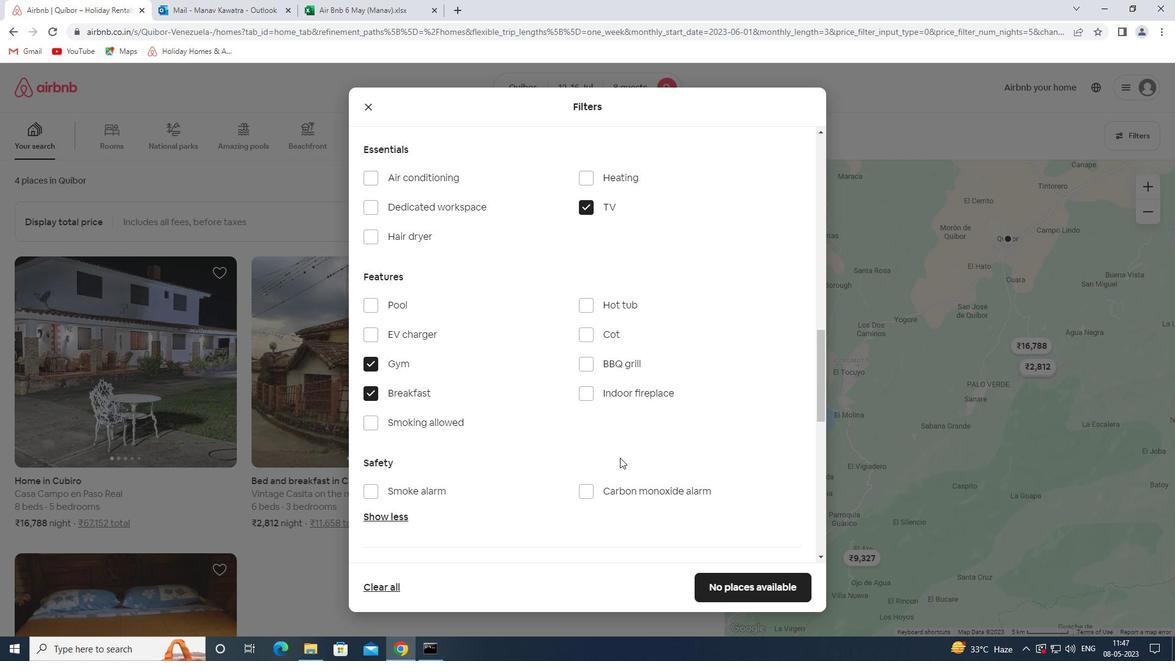 
Action: Mouse scrolled (622, 459) with delta (0, 0)
Screenshot: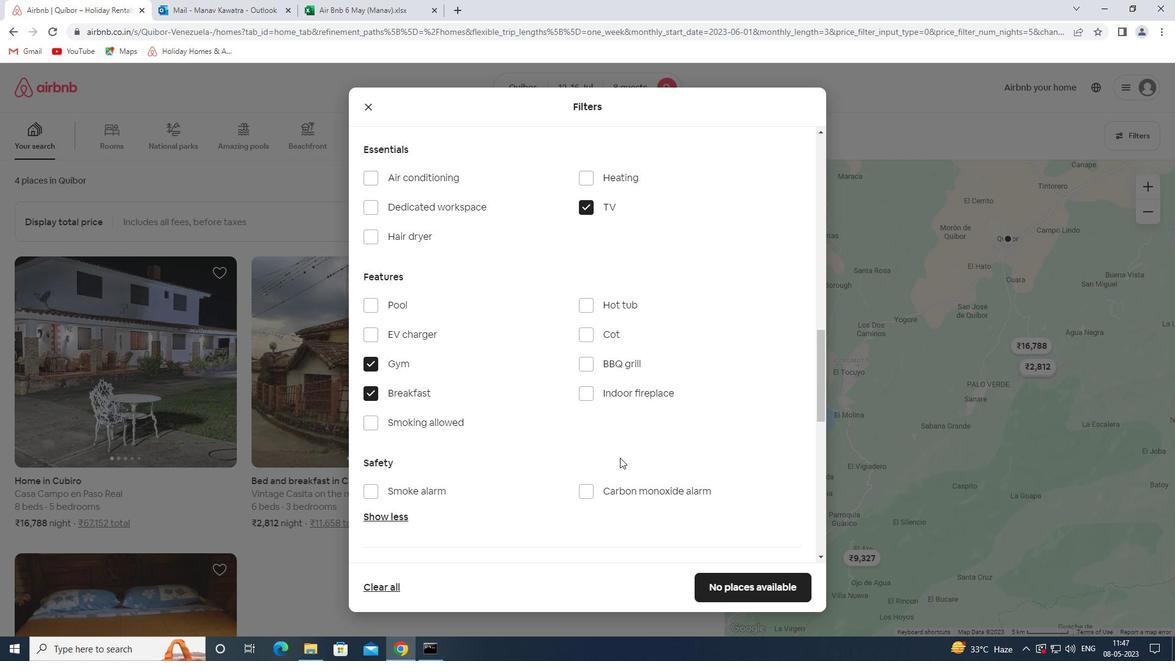 
Action: Mouse moved to (772, 445)
Screenshot: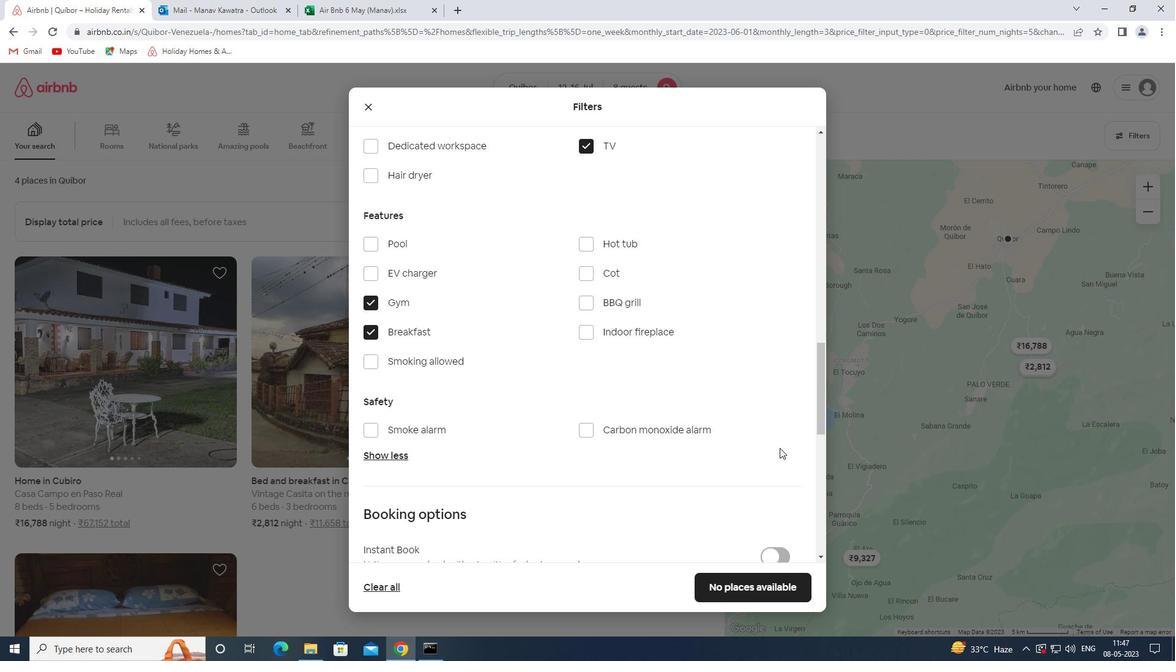 
Action: Mouse scrolled (772, 444) with delta (0, 0)
Screenshot: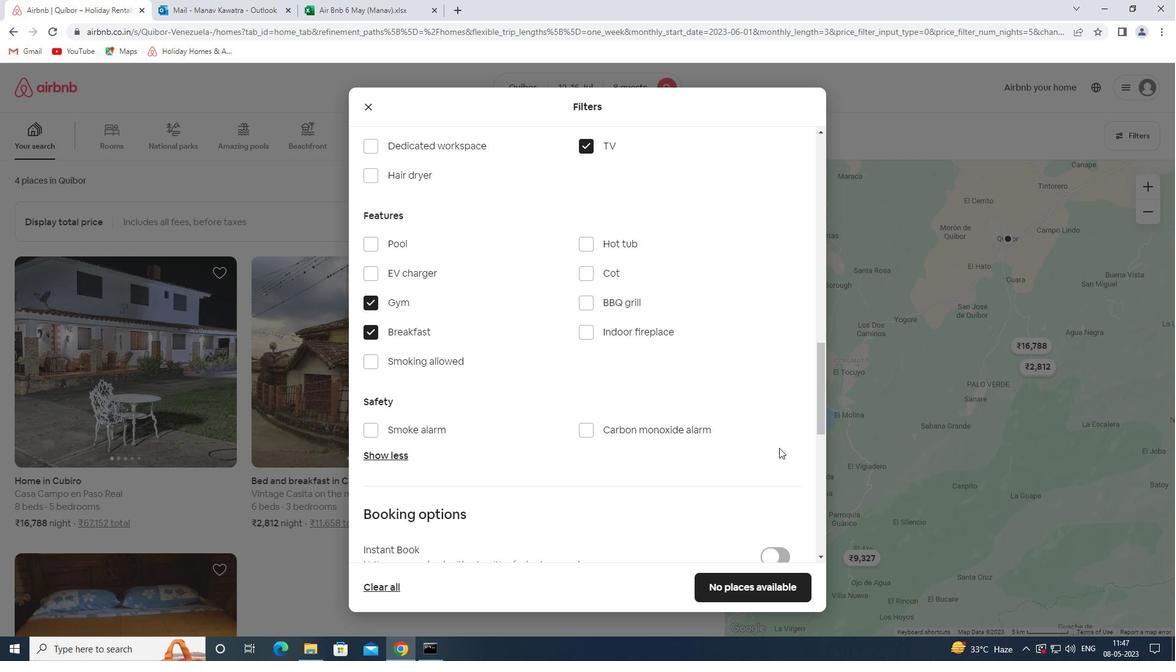 
Action: Mouse scrolled (772, 444) with delta (0, 0)
Screenshot: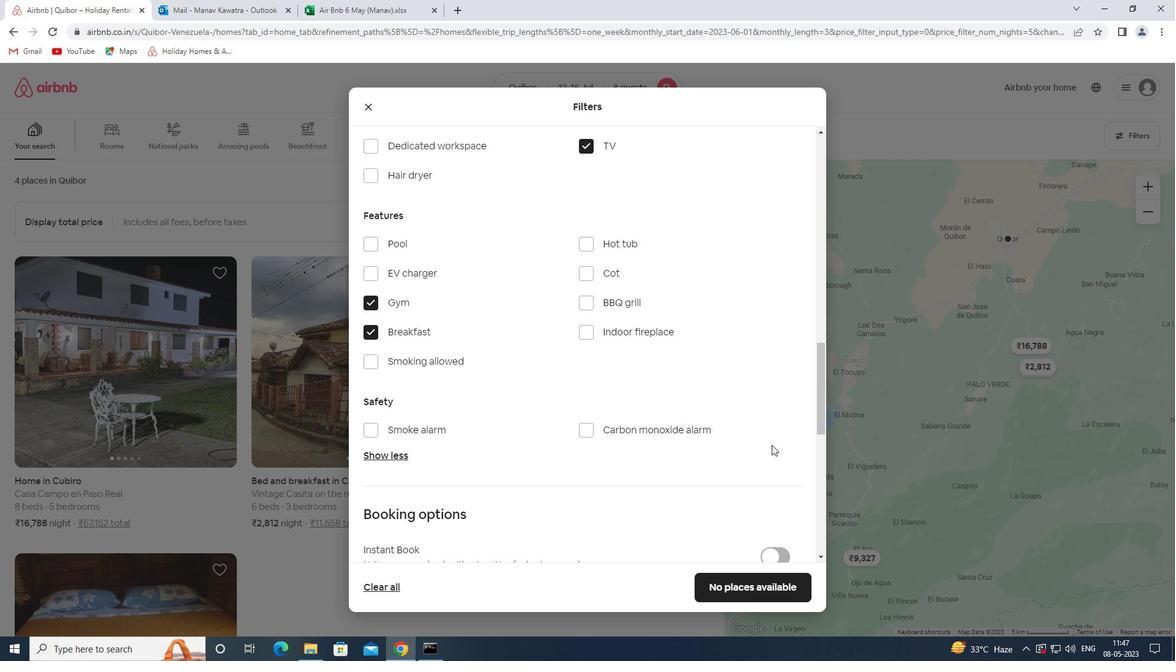 
Action: Mouse moved to (778, 472)
Screenshot: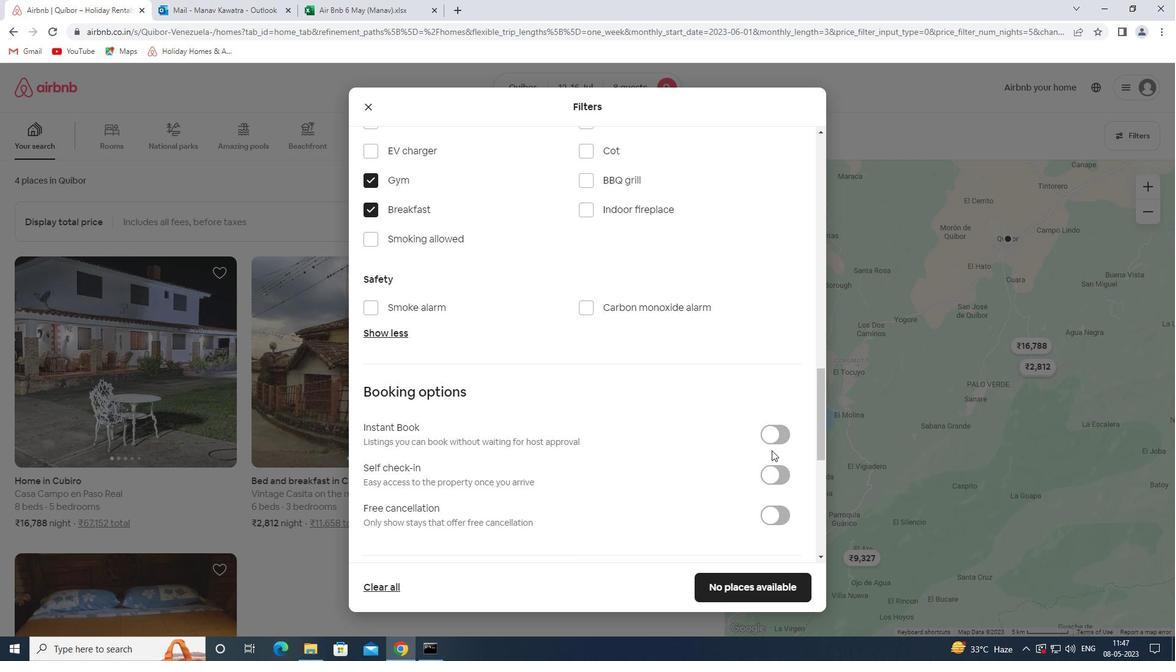 
Action: Mouse pressed left at (778, 472)
Screenshot: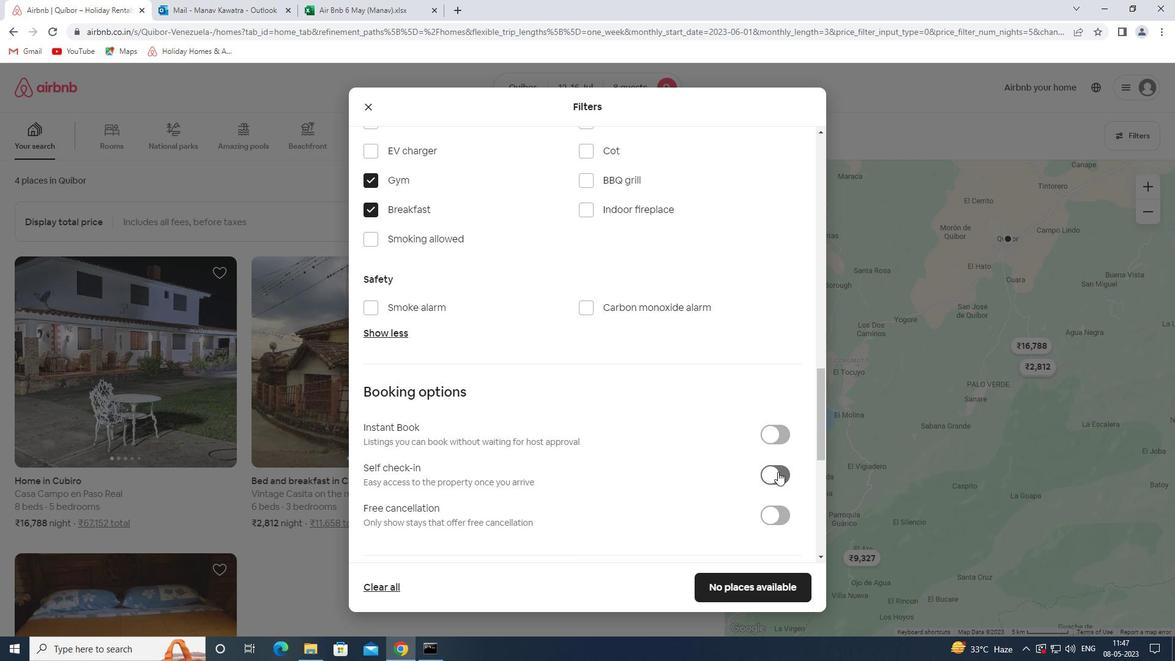 
Action: Mouse moved to (658, 448)
Screenshot: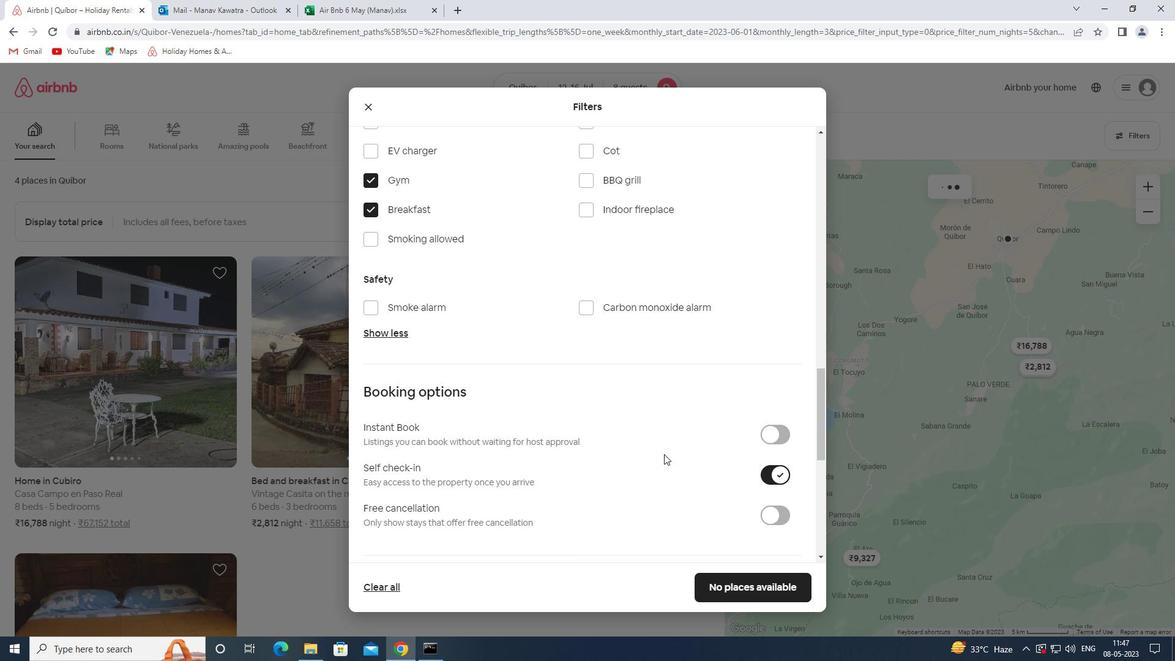 
Action: Mouse scrolled (658, 448) with delta (0, 0)
Screenshot: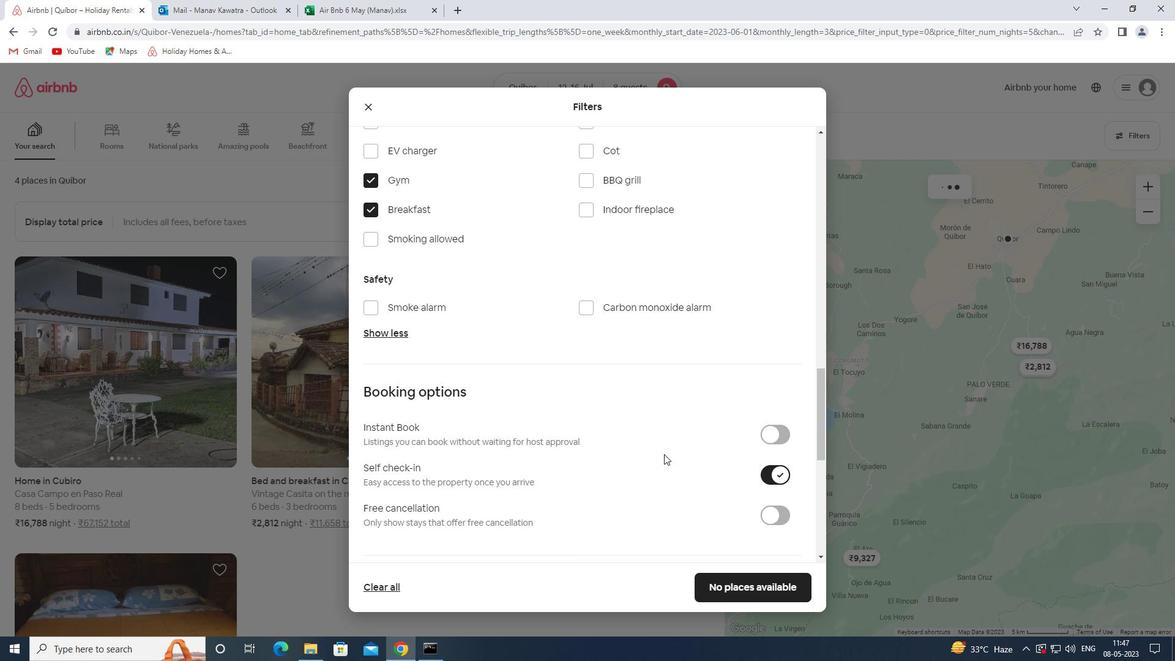 
Action: Mouse scrolled (658, 448) with delta (0, 0)
Screenshot: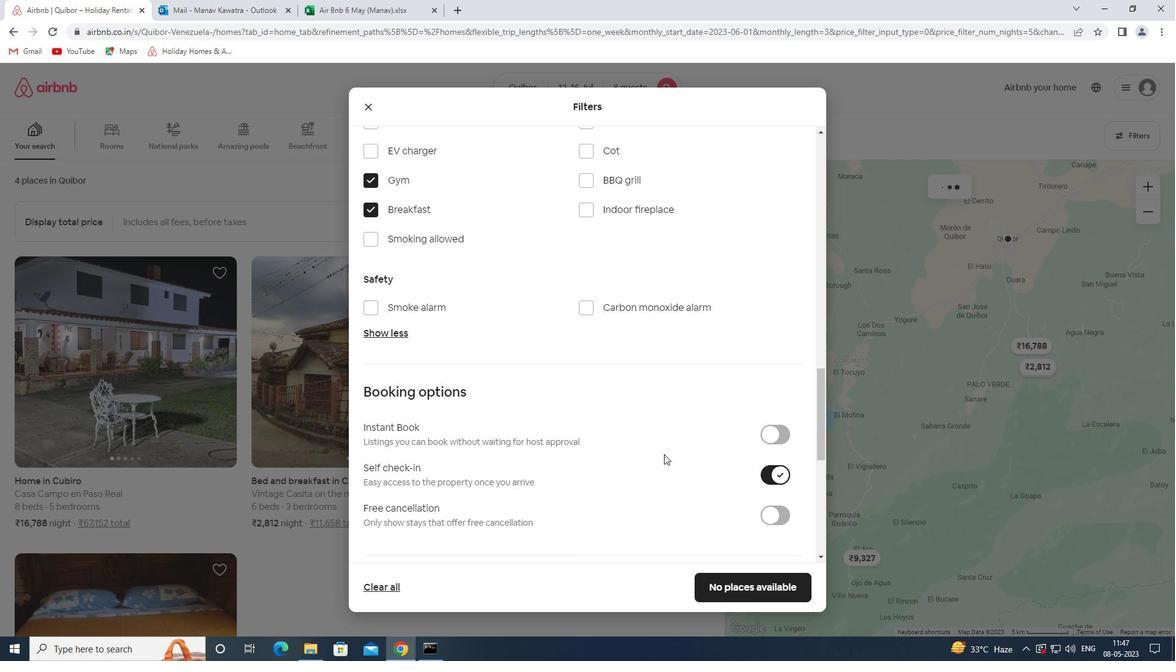 
Action: Mouse moved to (657, 448)
Screenshot: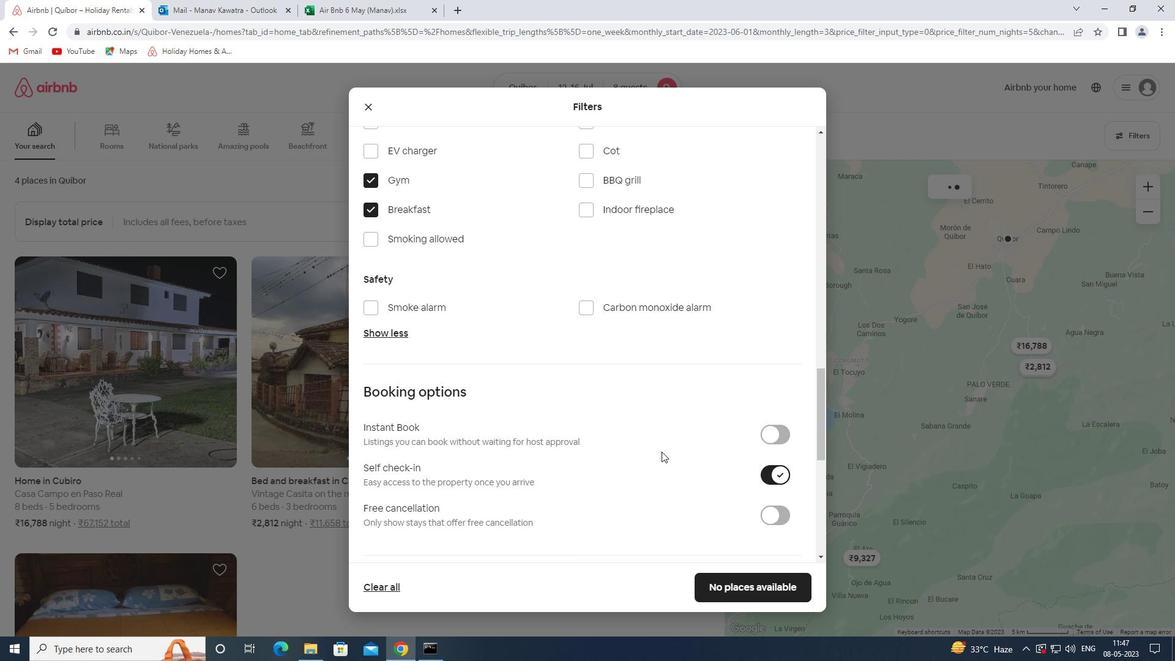 
Action: Mouse scrolled (657, 447) with delta (0, 0)
Screenshot: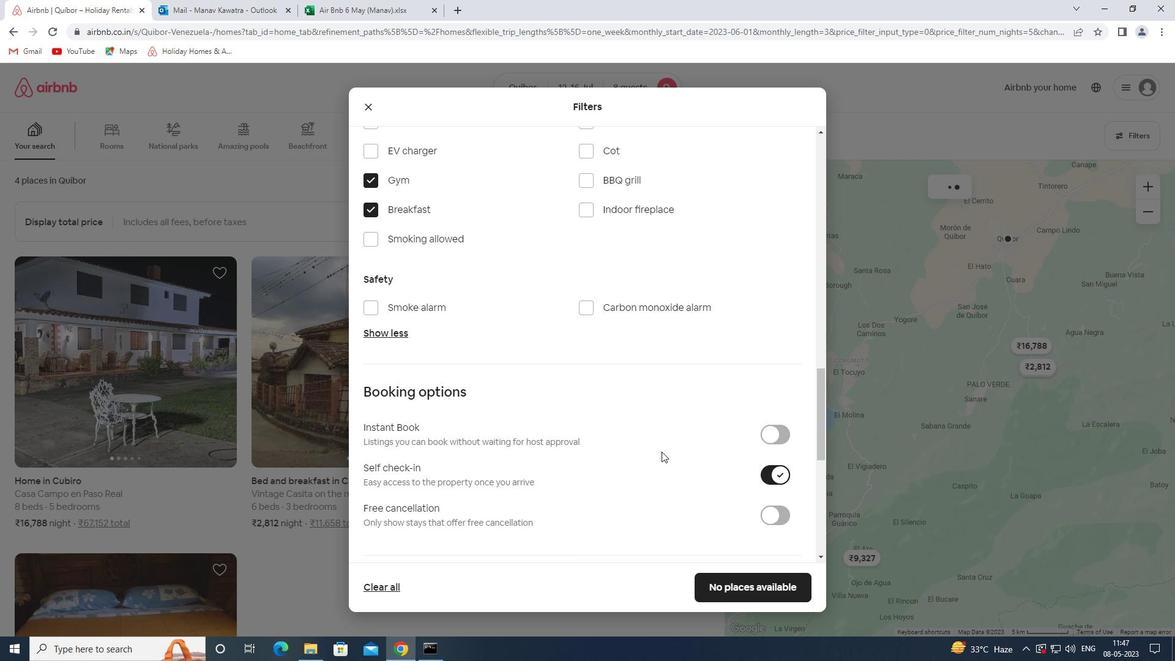 
Action: Mouse moved to (652, 441)
Screenshot: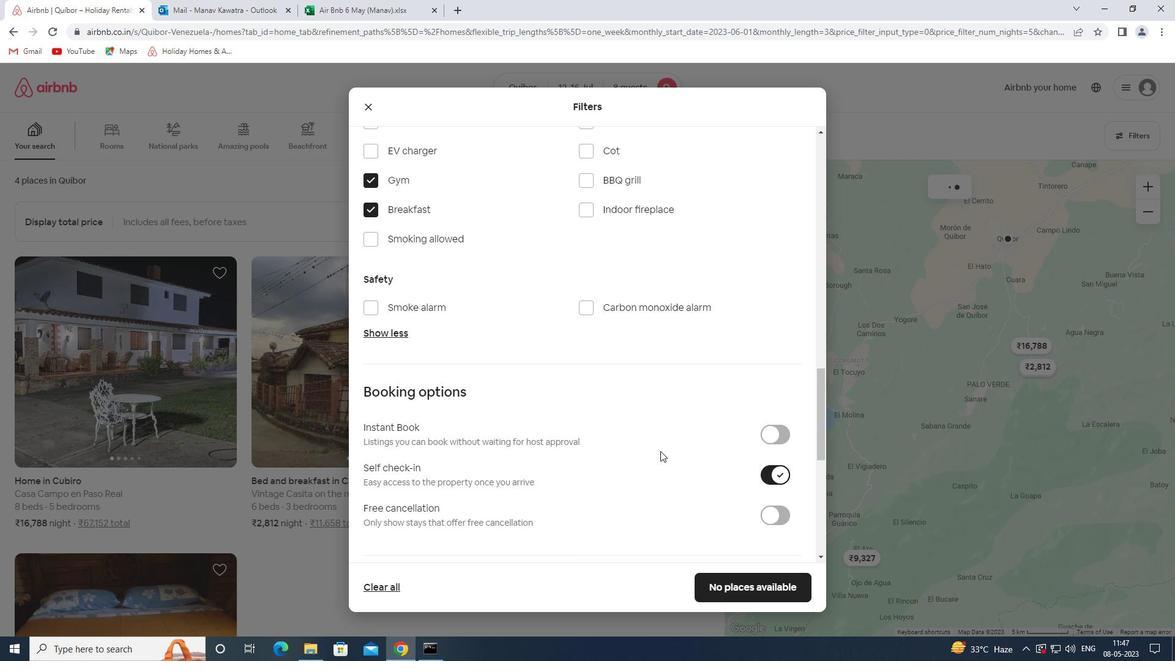 
Action: Mouse scrolled (652, 440) with delta (0, 0)
Screenshot: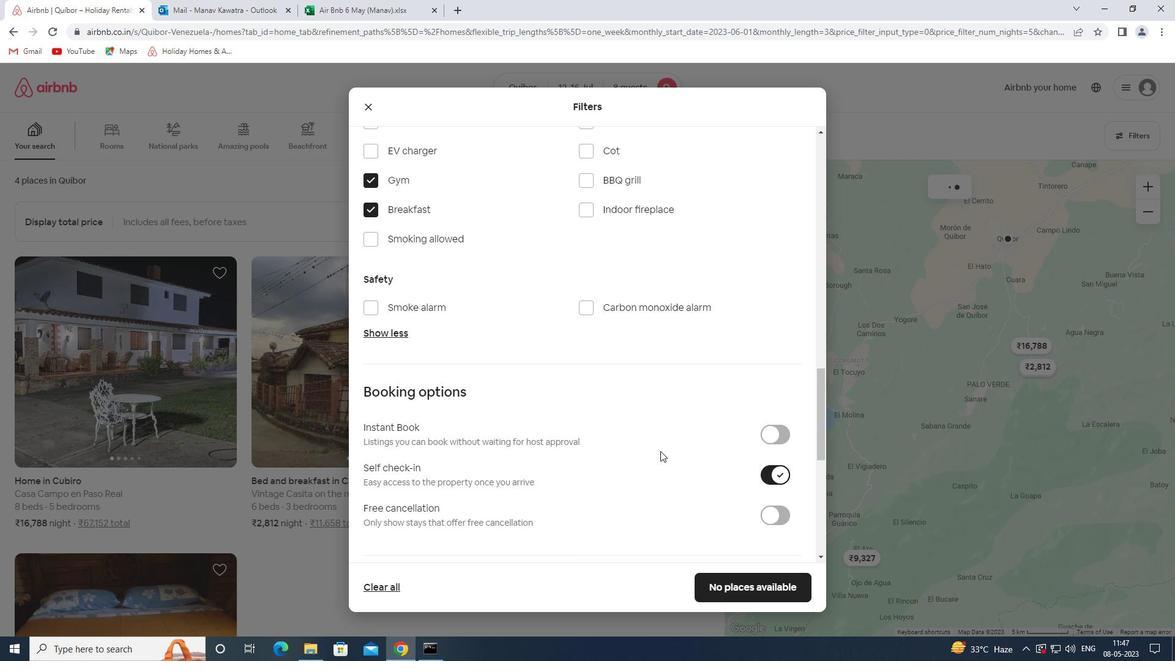 
Action: Mouse moved to (413, 448)
Screenshot: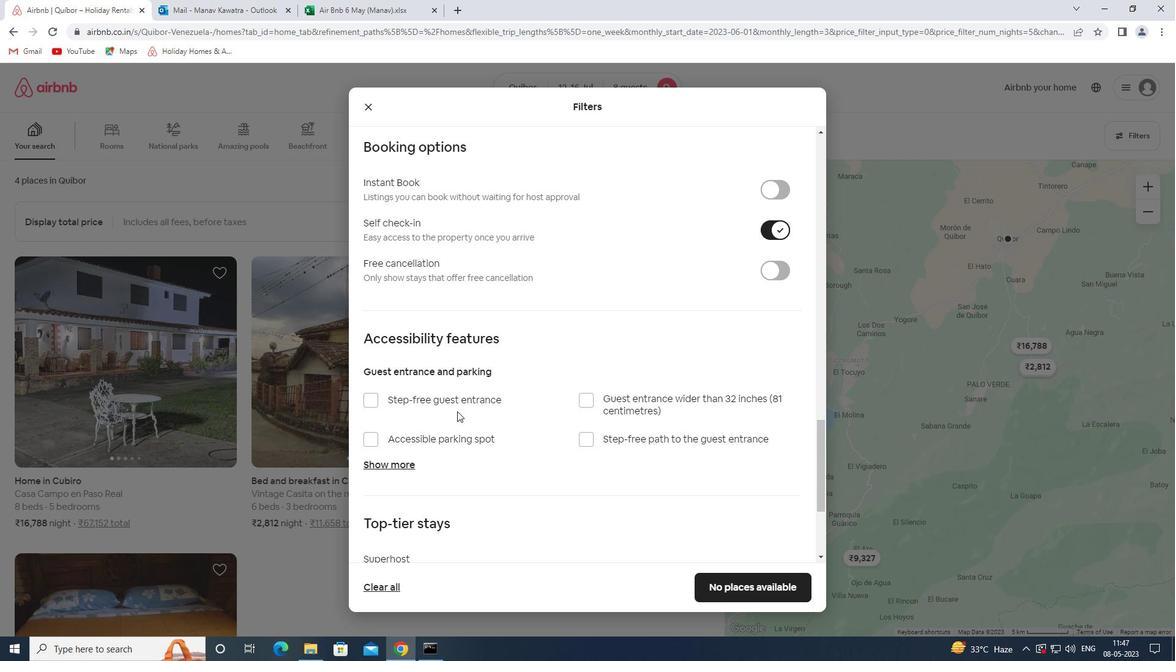 
Action: Mouse scrolled (413, 447) with delta (0, 0)
Screenshot: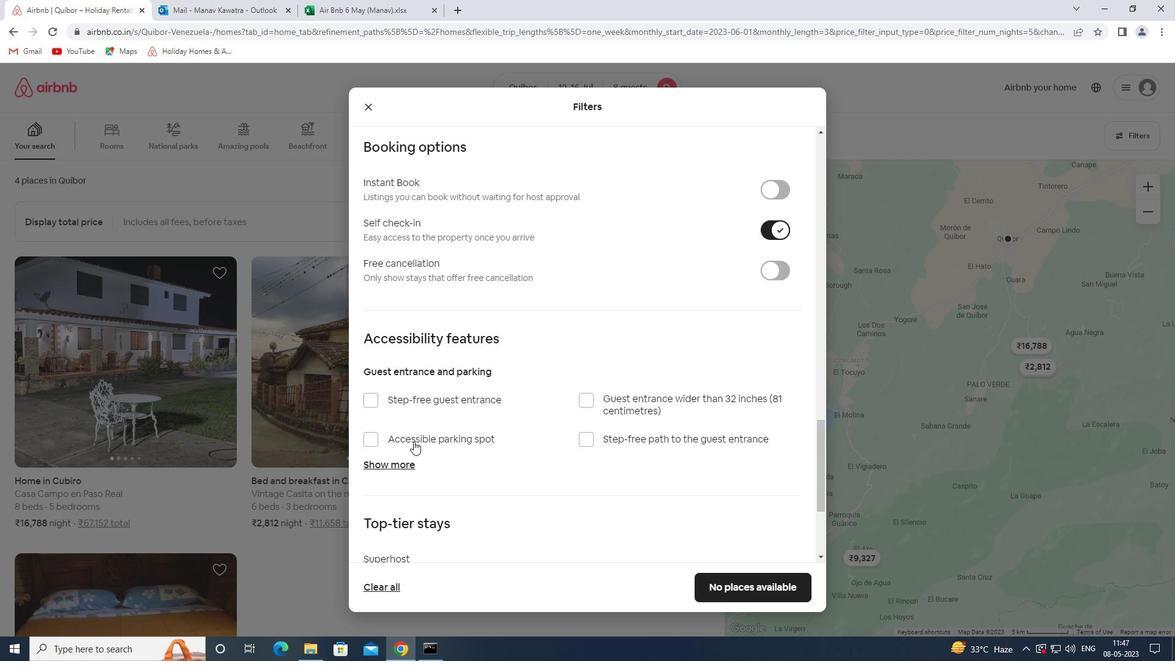 
Action: Mouse scrolled (413, 447) with delta (0, 0)
Screenshot: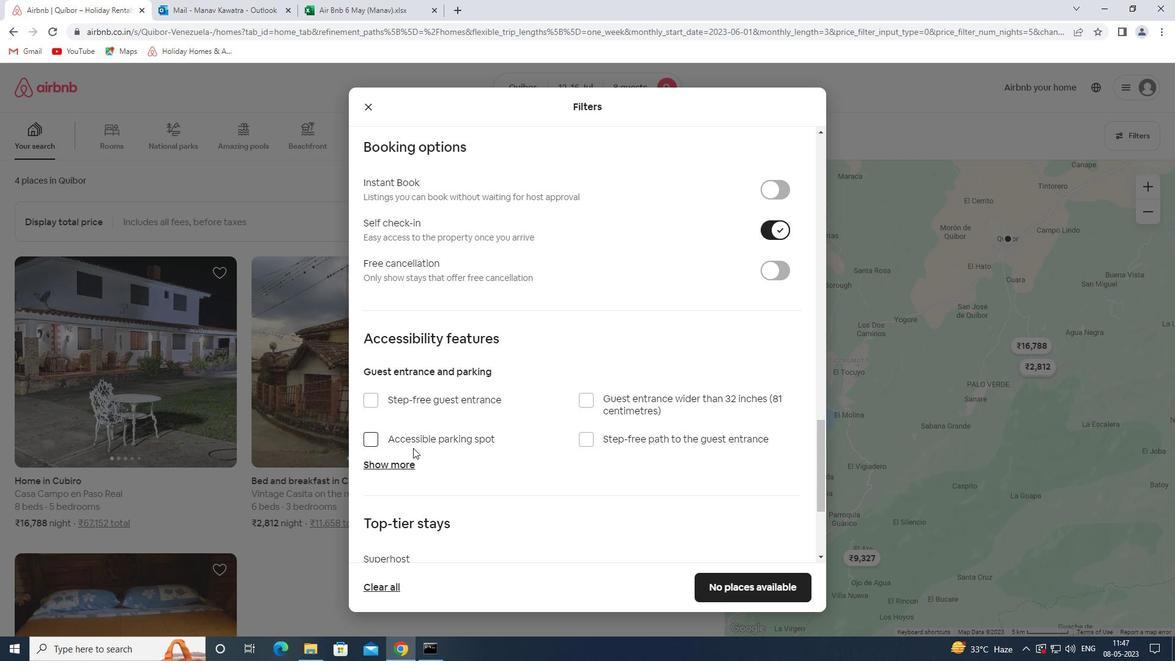 
Action: Mouse scrolled (413, 447) with delta (0, 0)
Screenshot: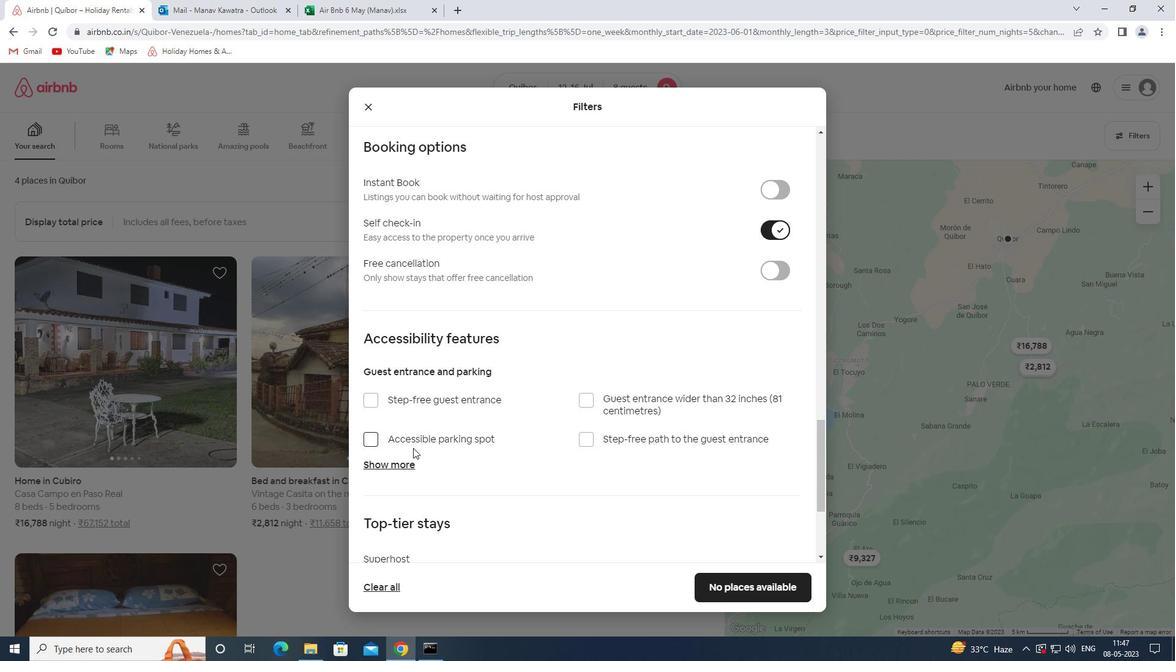 
Action: Mouse scrolled (413, 447) with delta (0, 0)
Screenshot: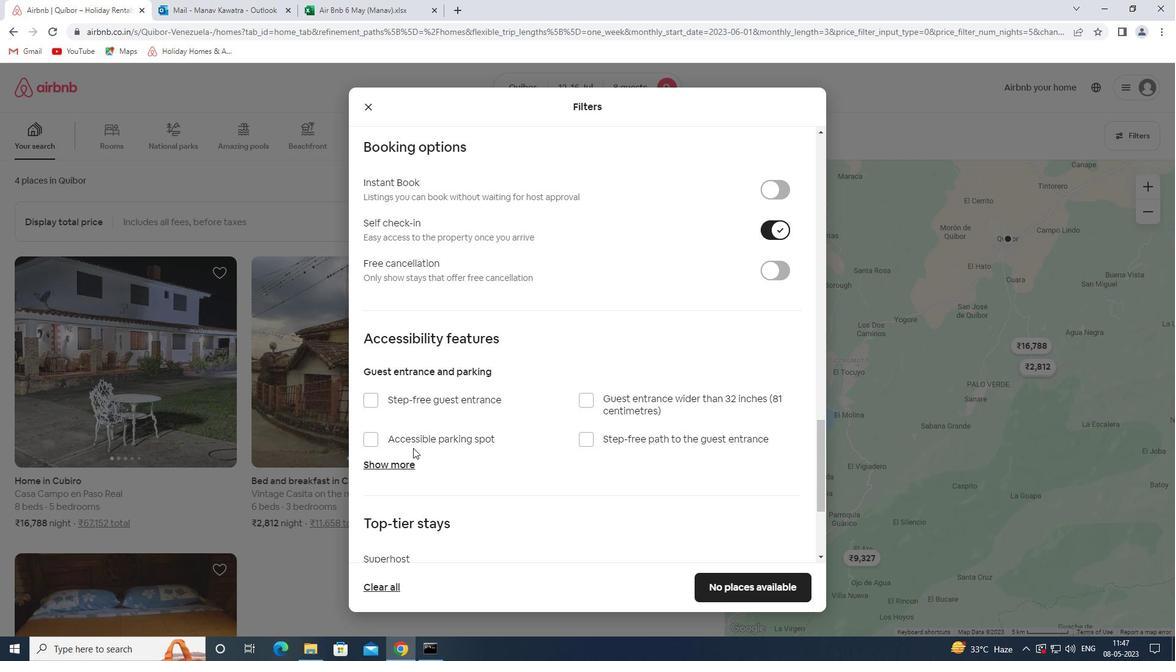 
Action: Mouse moved to (414, 499)
Screenshot: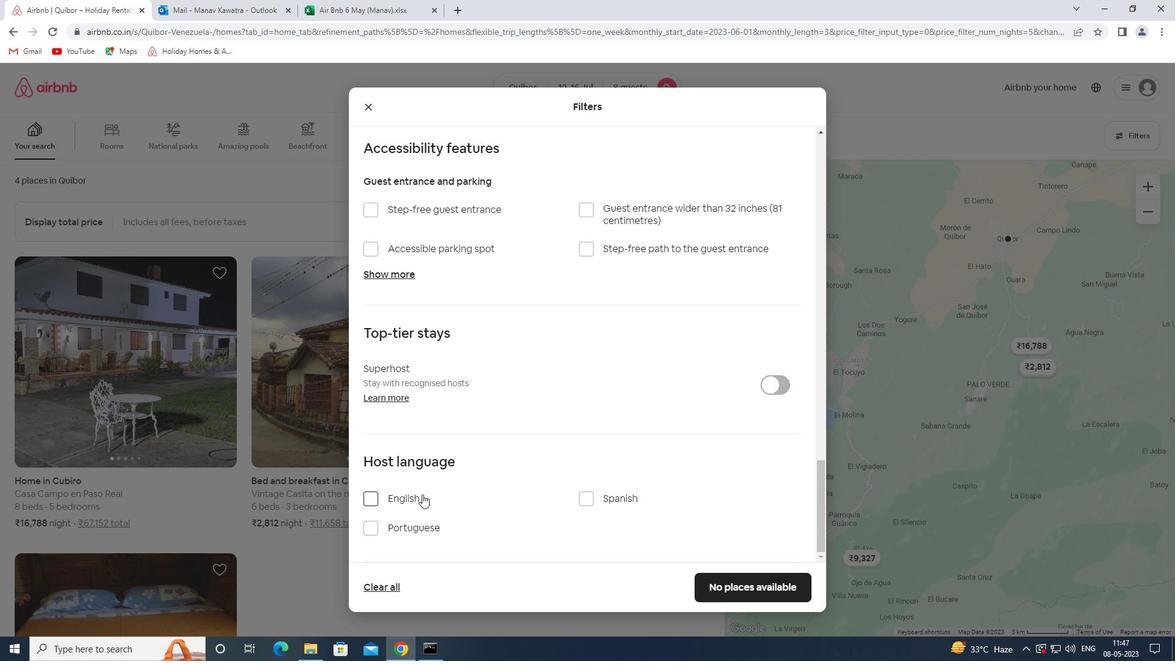 
Action: Mouse pressed left at (414, 499)
Screenshot: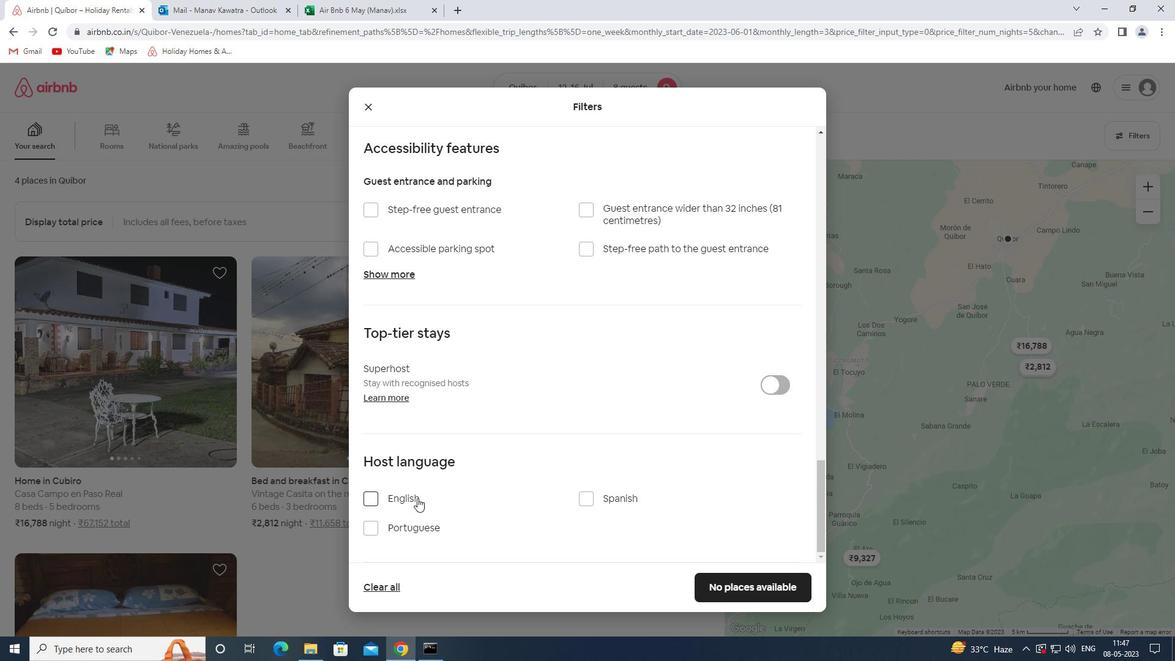 
Action: Mouse moved to (723, 586)
Screenshot: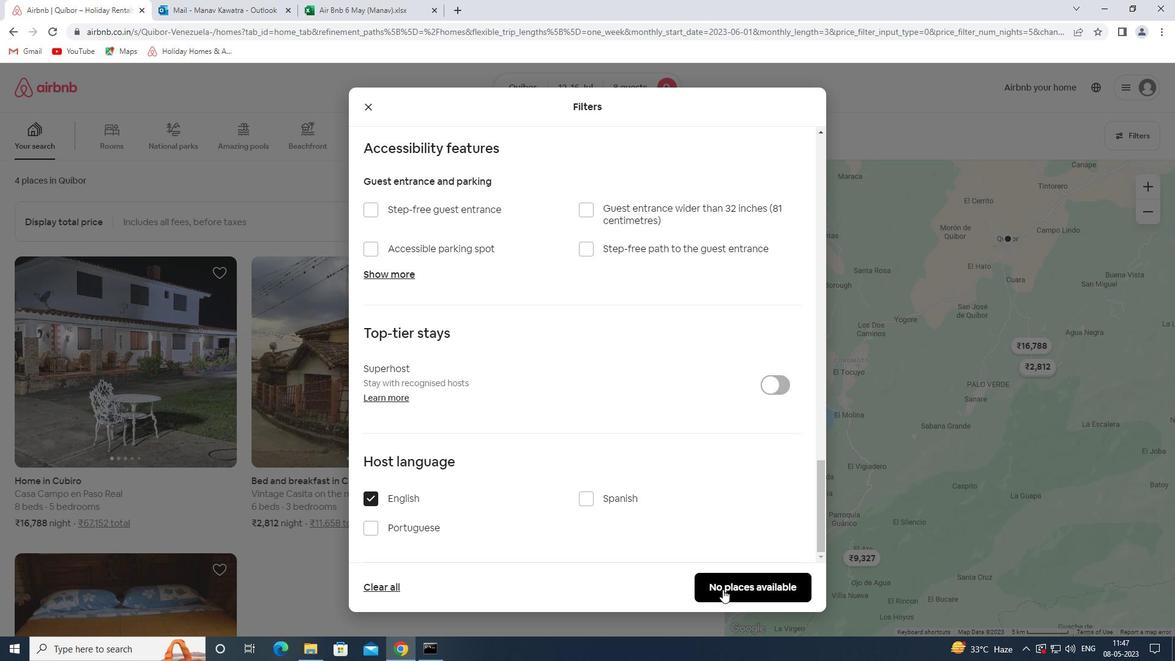 
Action: Mouse pressed left at (723, 586)
Screenshot: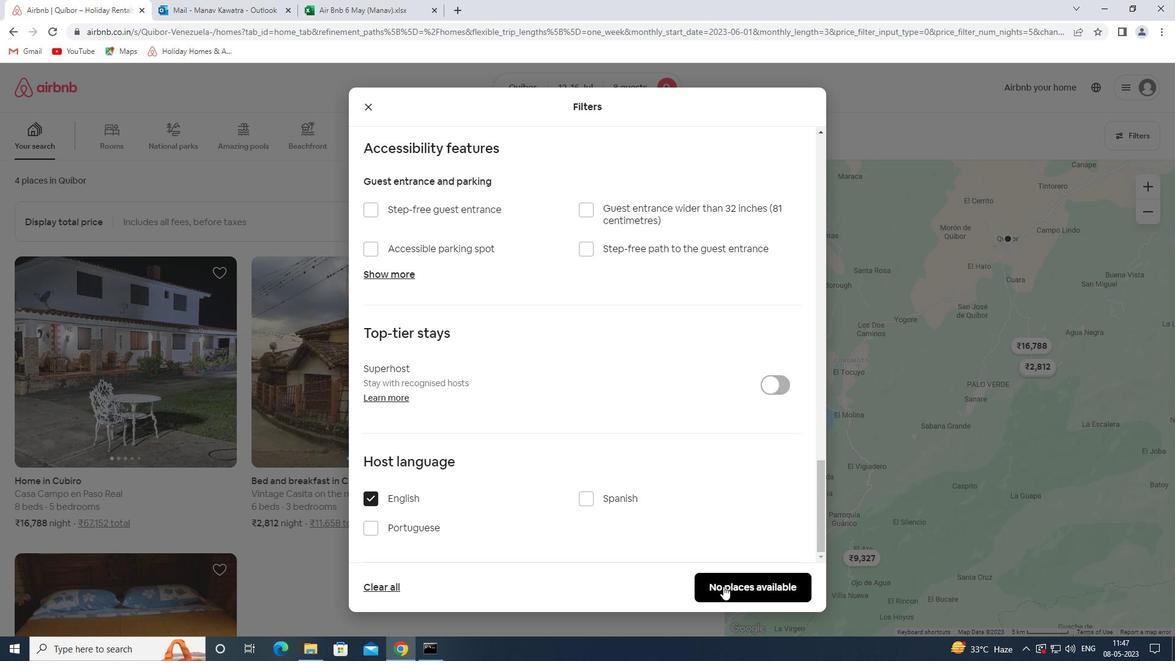 
Action: Mouse moved to (714, 536)
Screenshot: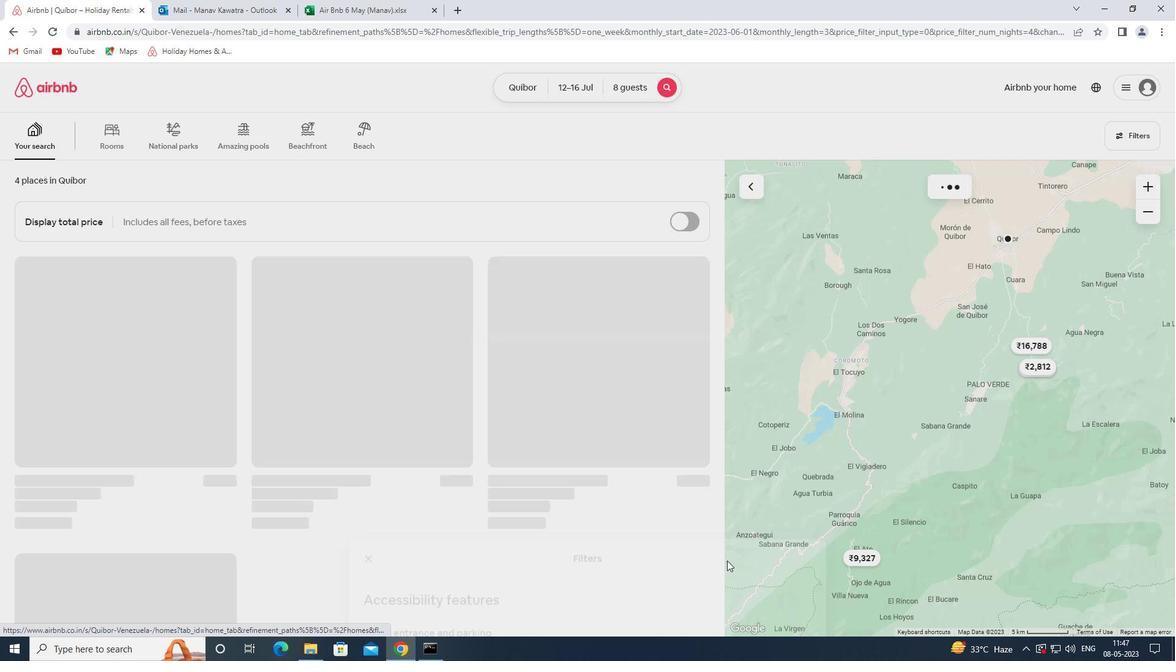 
